 Task: Look for space in Mavelikara, India from 10th July, 2023 to 15th July, 2023 for 7 adults in price range Rs.10000 to Rs.15000. Place can be entire place or shared room with 4 bedrooms having 7 beds and 4 bathrooms. Property type can be house, flat, guest house. Amenities needed are: wifi, TV, free parkinig on premises, gym, breakfast. Booking option can be shelf check-in. Required host language is English.
Action: Mouse moved to (513, 105)
Screenshot: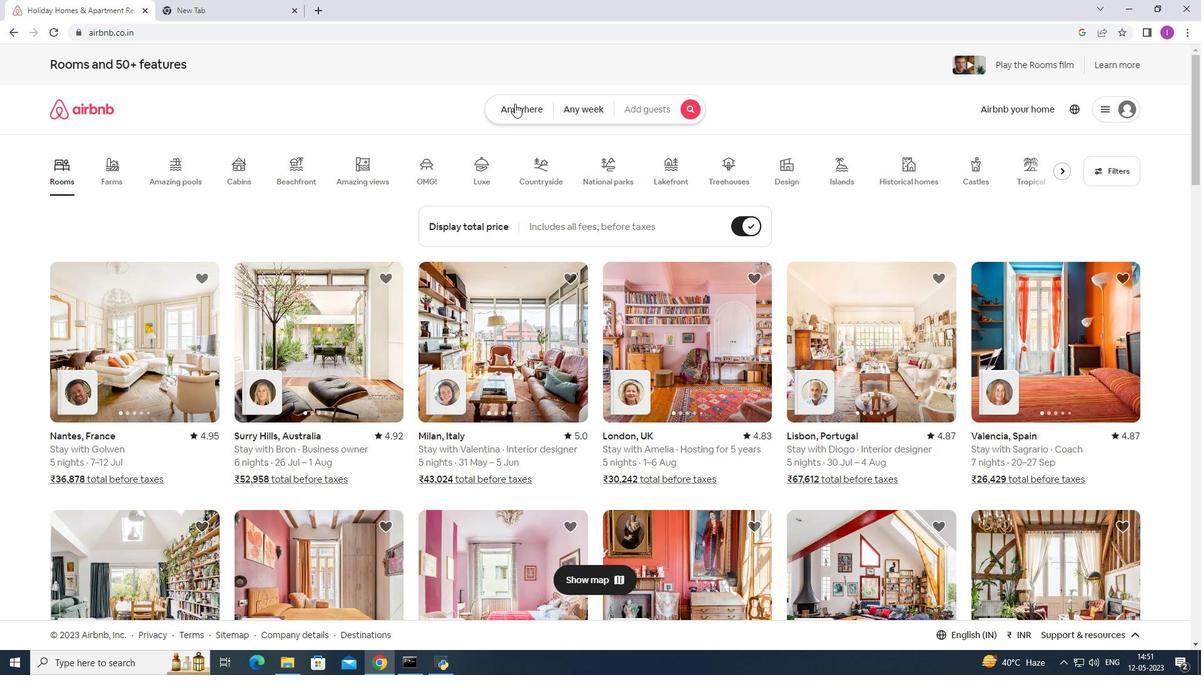 
Action: Mouse pressed left at (513, 105)
Screenshot: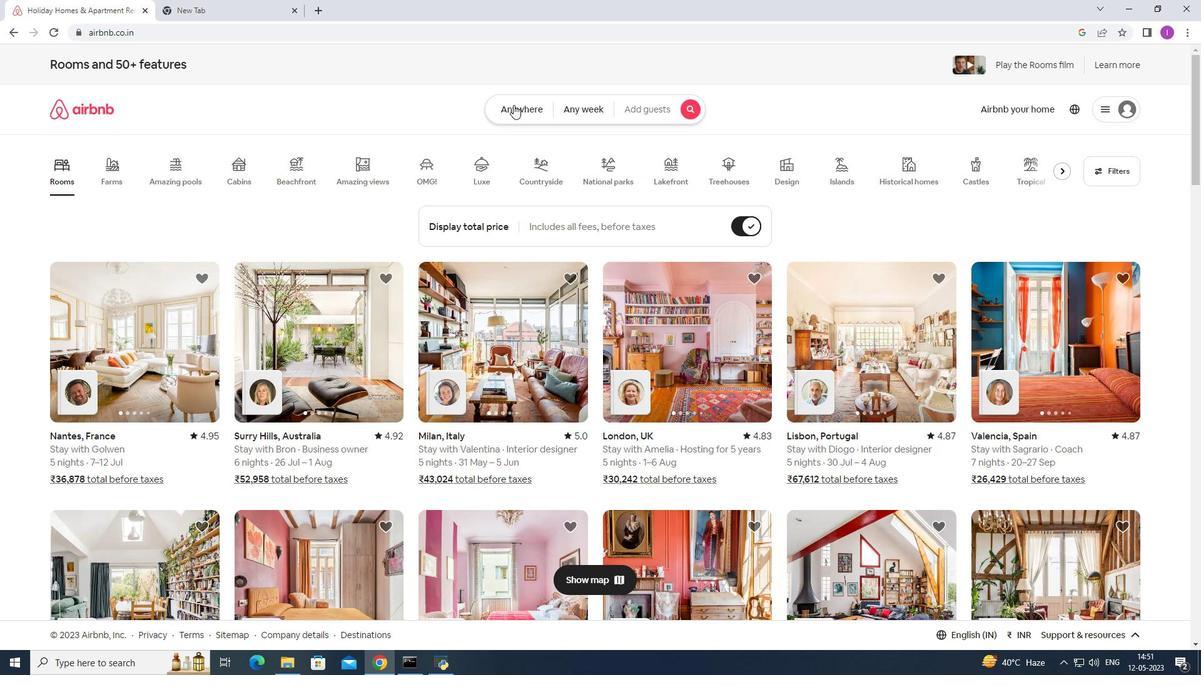 
Action: Mouse moved to (407, 166)
Screenshot: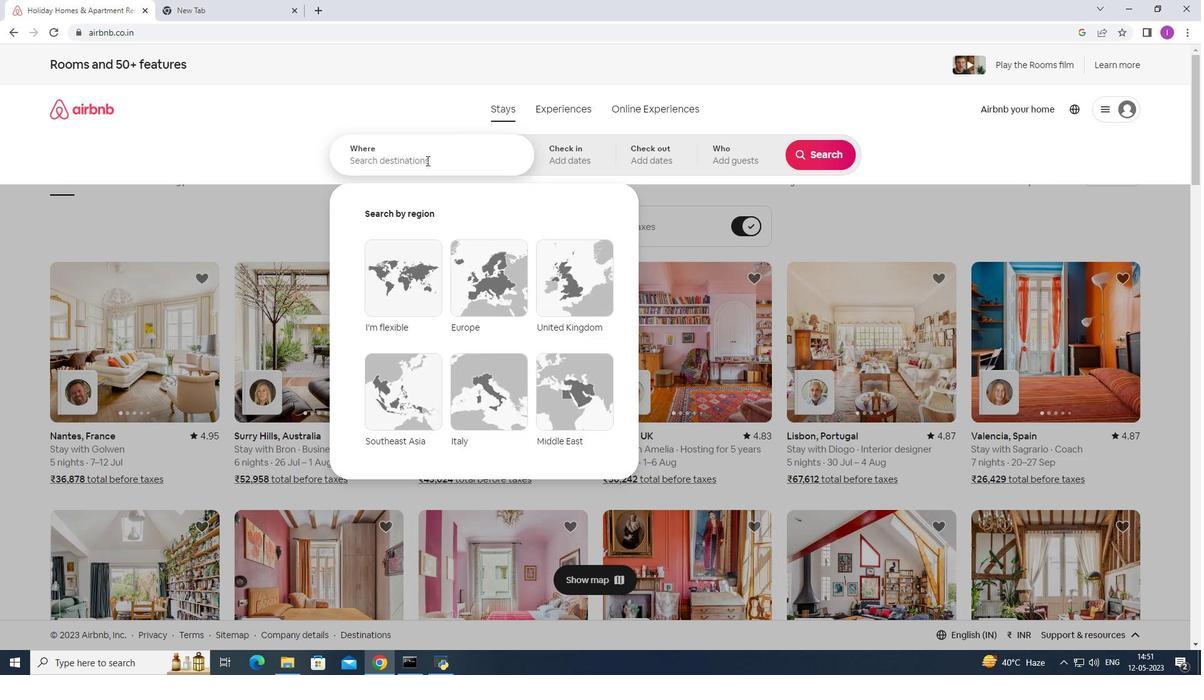 
Action: Mouse pressed left at (407, 166)
Screenshot: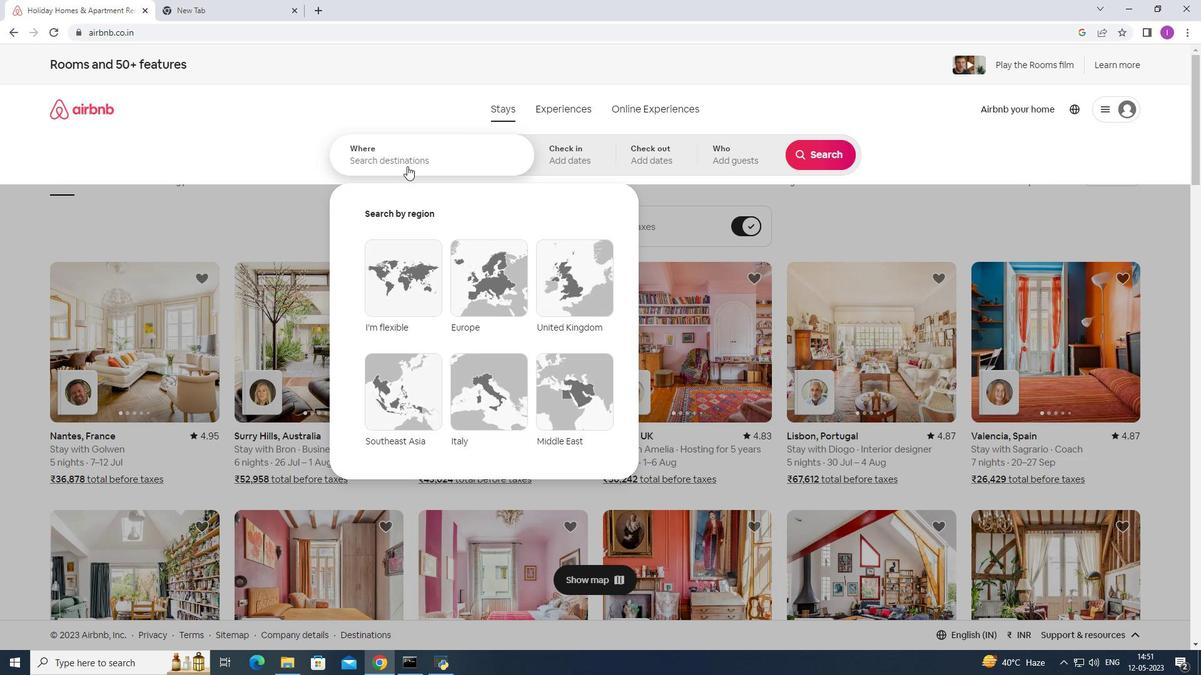 
Action: Mouse moved to (401, 183)
Screenshot: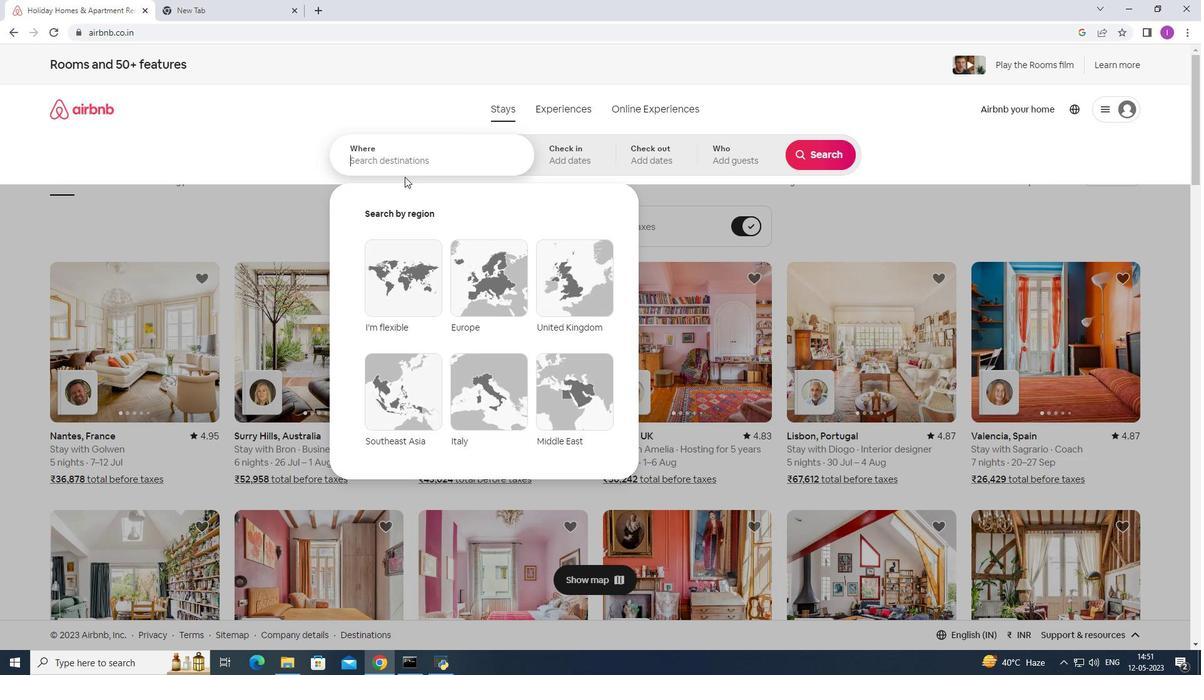
Action: Key pressed <Key.shift>Mavelikara,<Key.shift>India
Screenshot: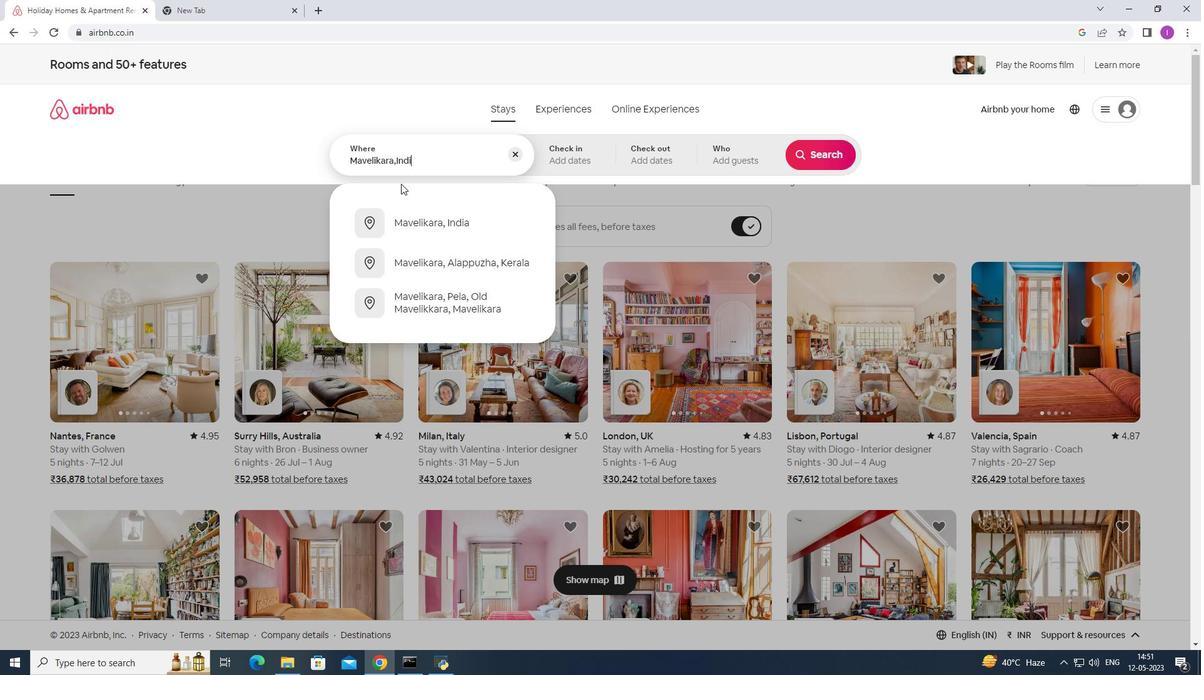
Action: Mouse moved to (578, 156)
Screenshot: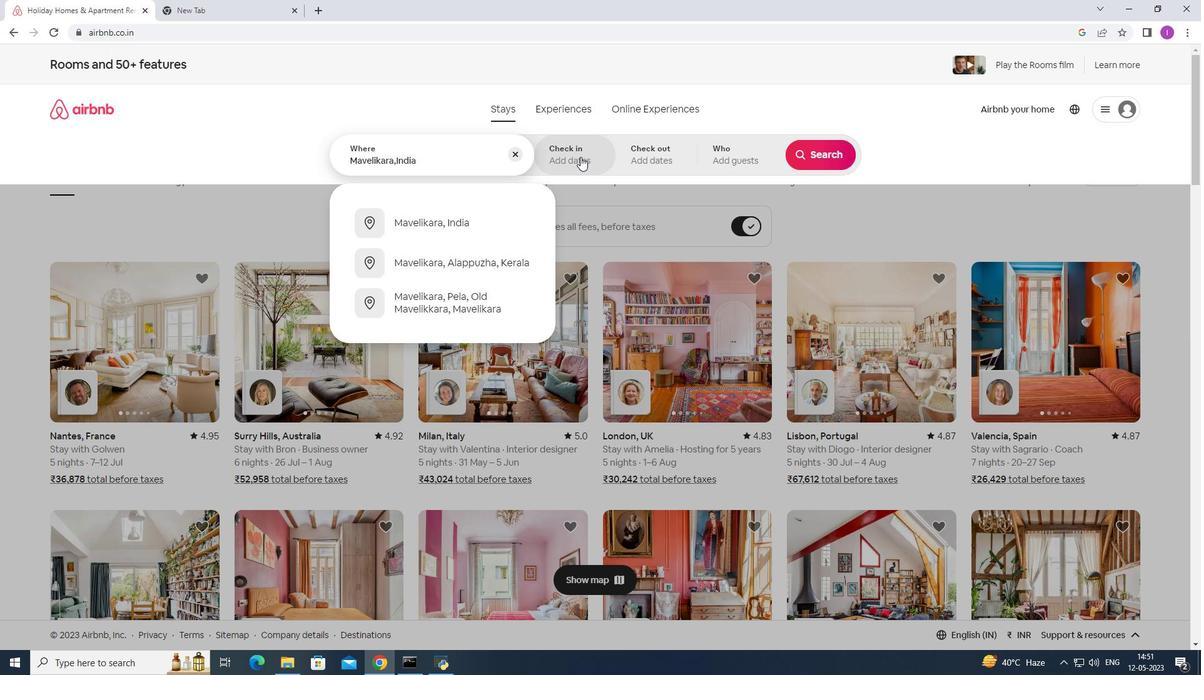 
Action: Mouse pressed left at (578, 156)
Screenshot: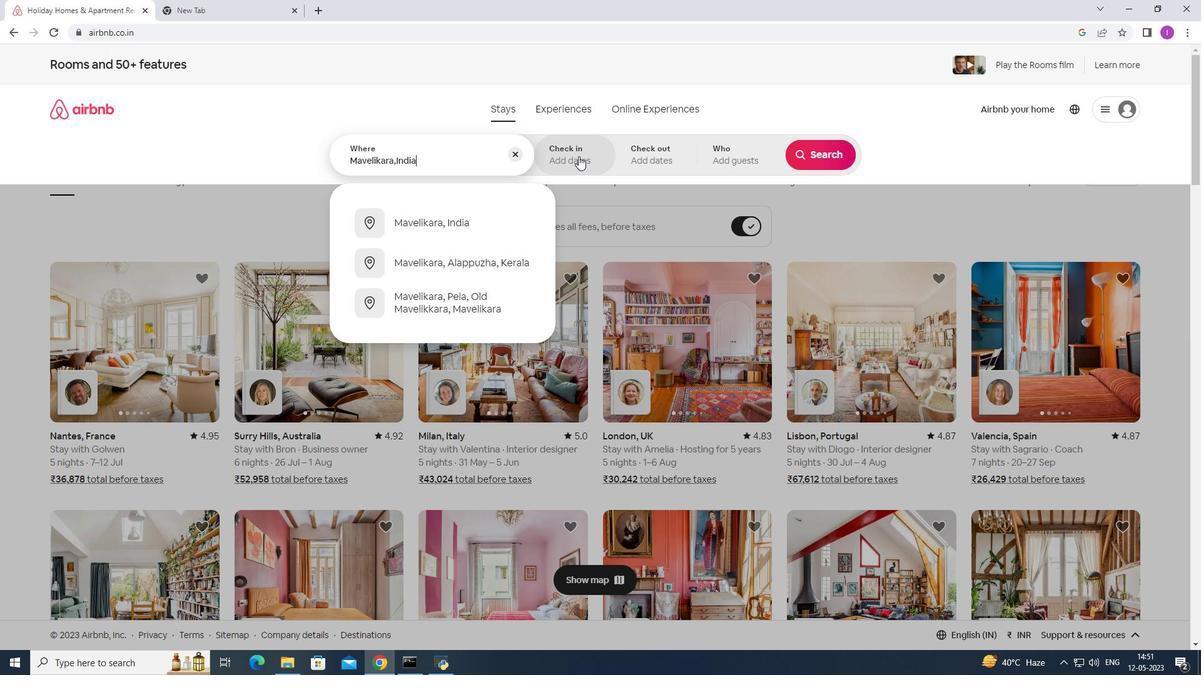 
Action: Mouse moved to (817, 257)
Screenshot: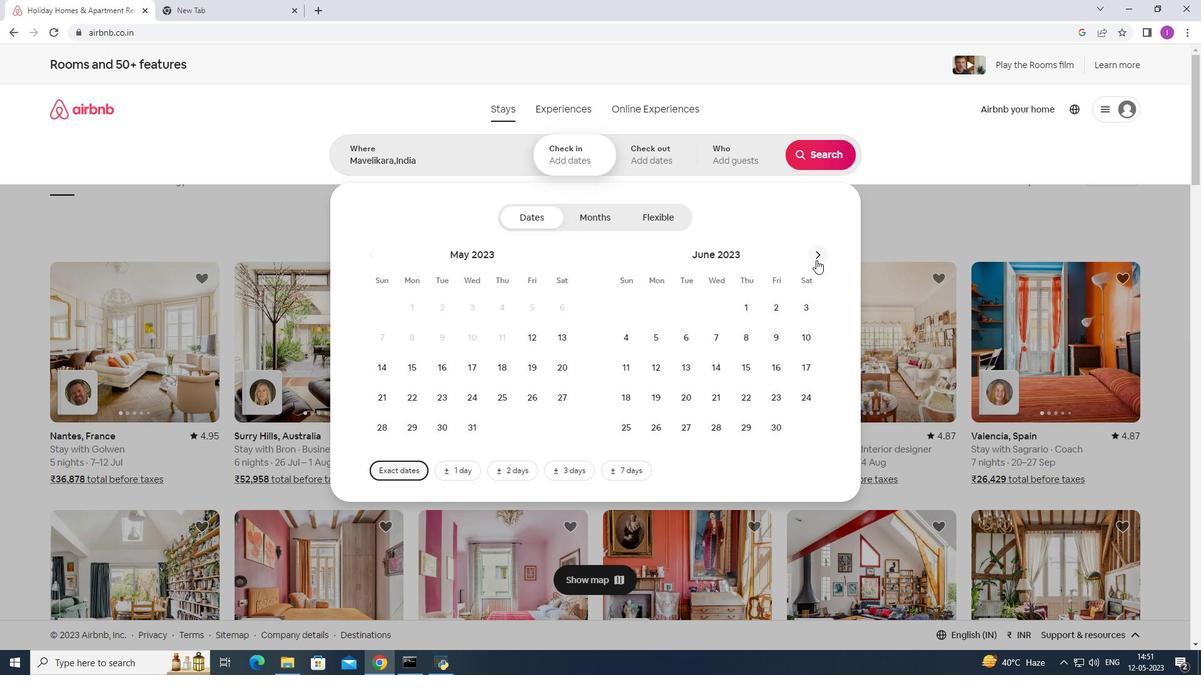 
Action: Mouse pressed left at (817, 257)
Screenshot: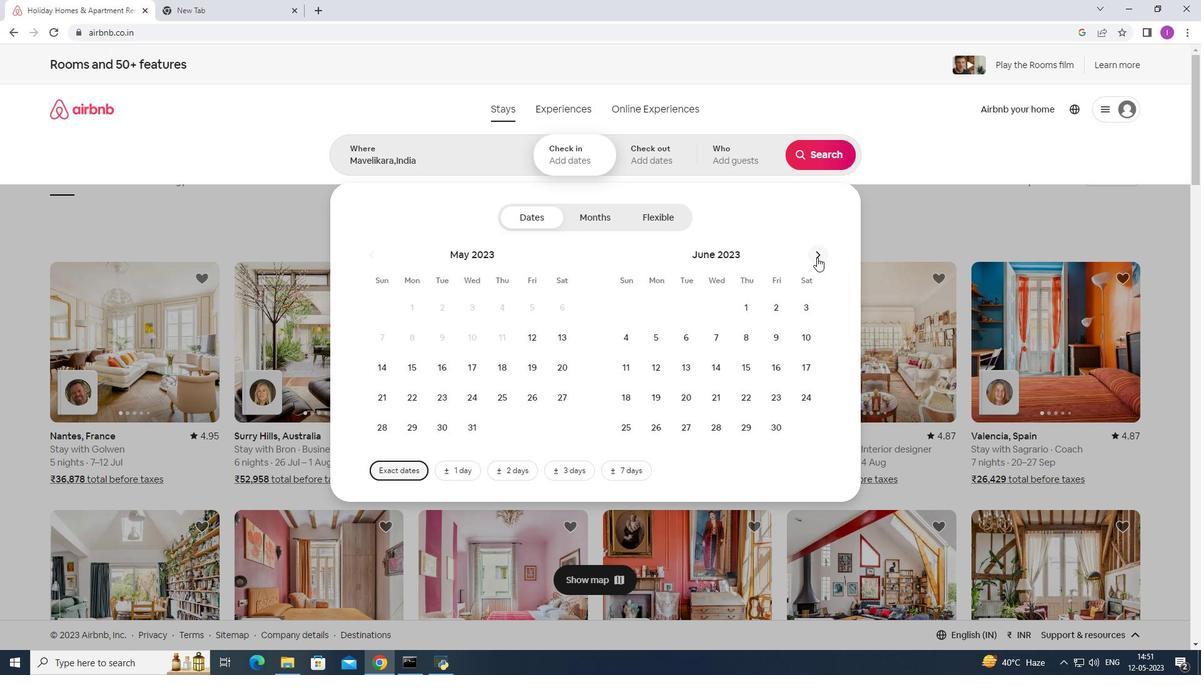 
Action: Mouse moved to (663, 361)
Screenshot: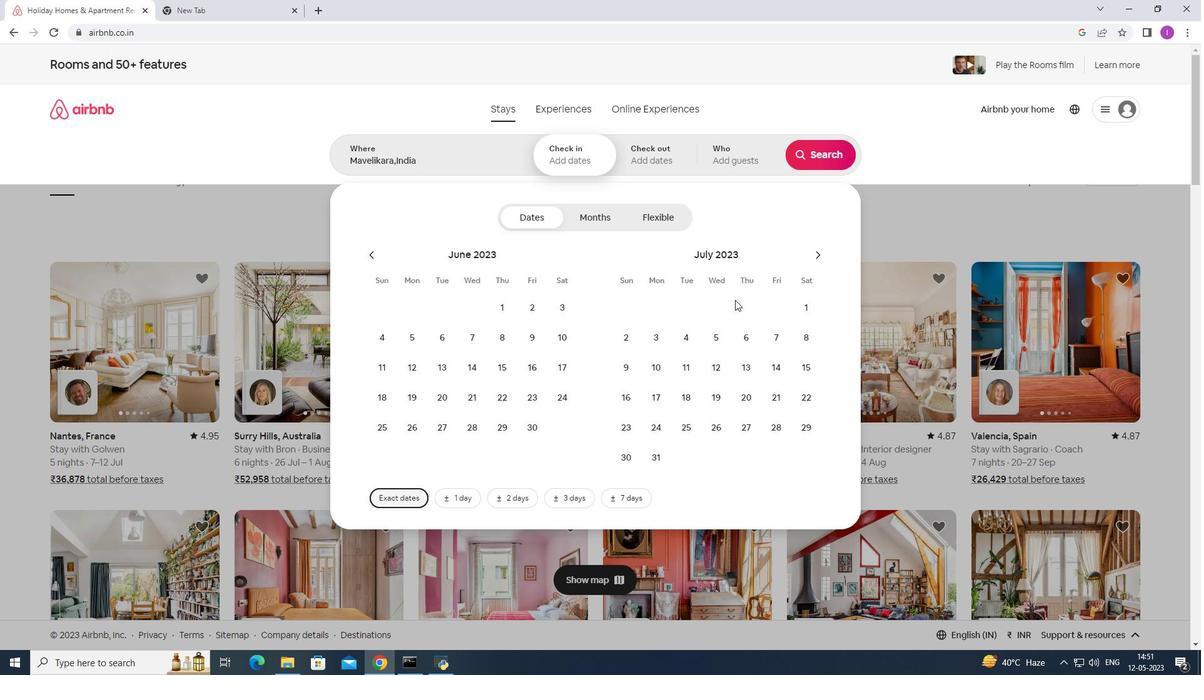 
Action: Mouse pressed left at (663, 361)
Screenshot: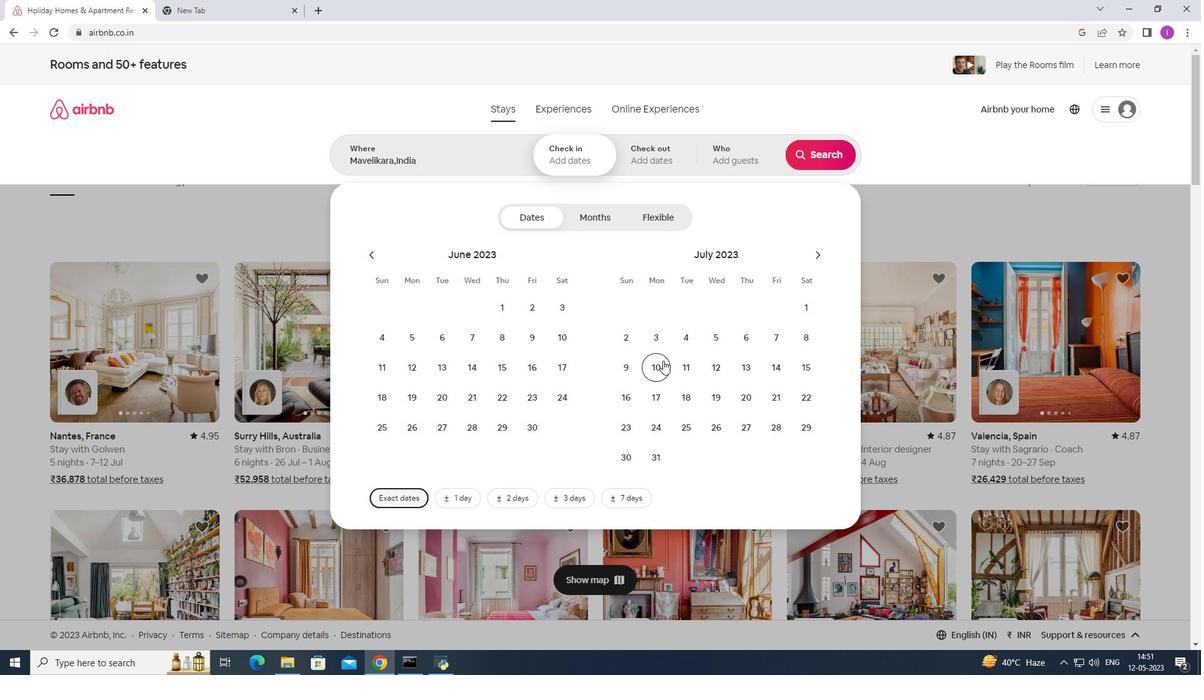 
Action: Mouse moved to (800, 365)
Screenshot: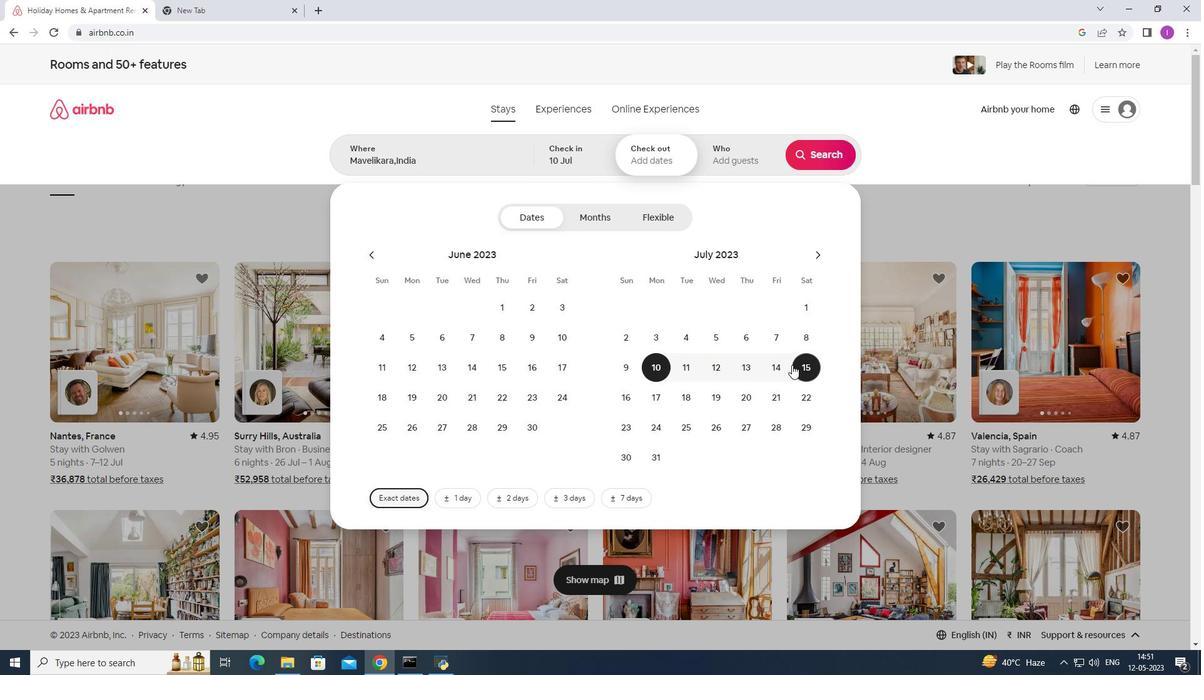 
Action: Mouse pressed left at (800, 365)
Screenshot: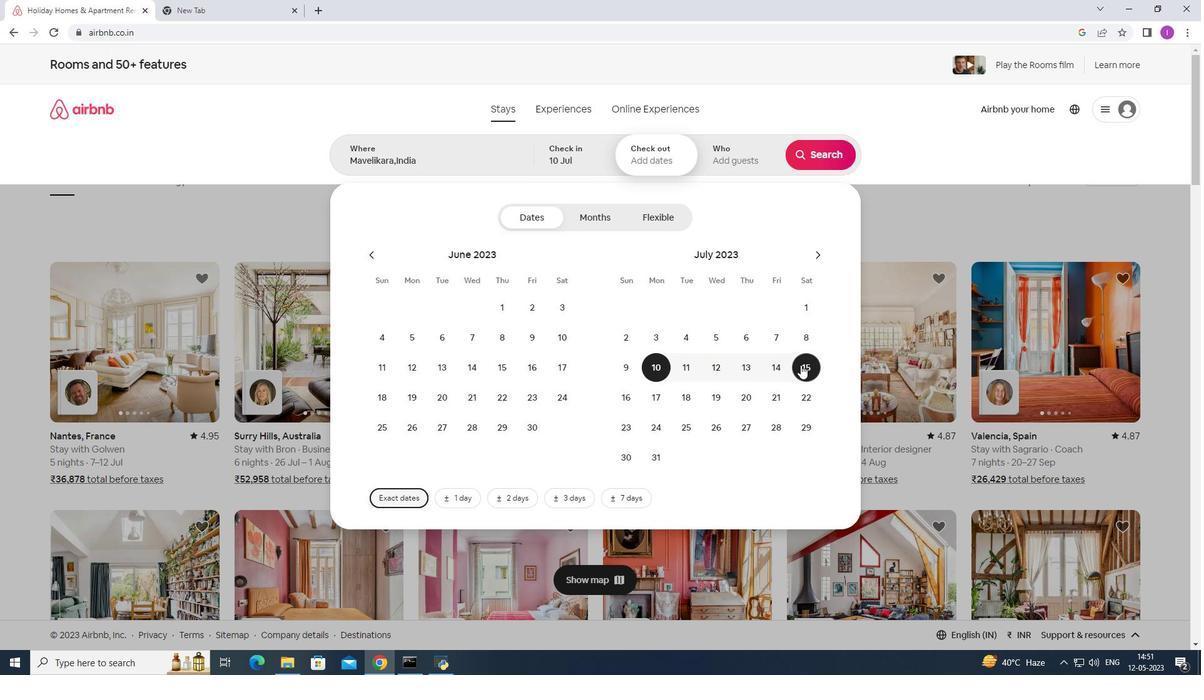 
Action: Mouse moved to (733, 159)
Screenshot: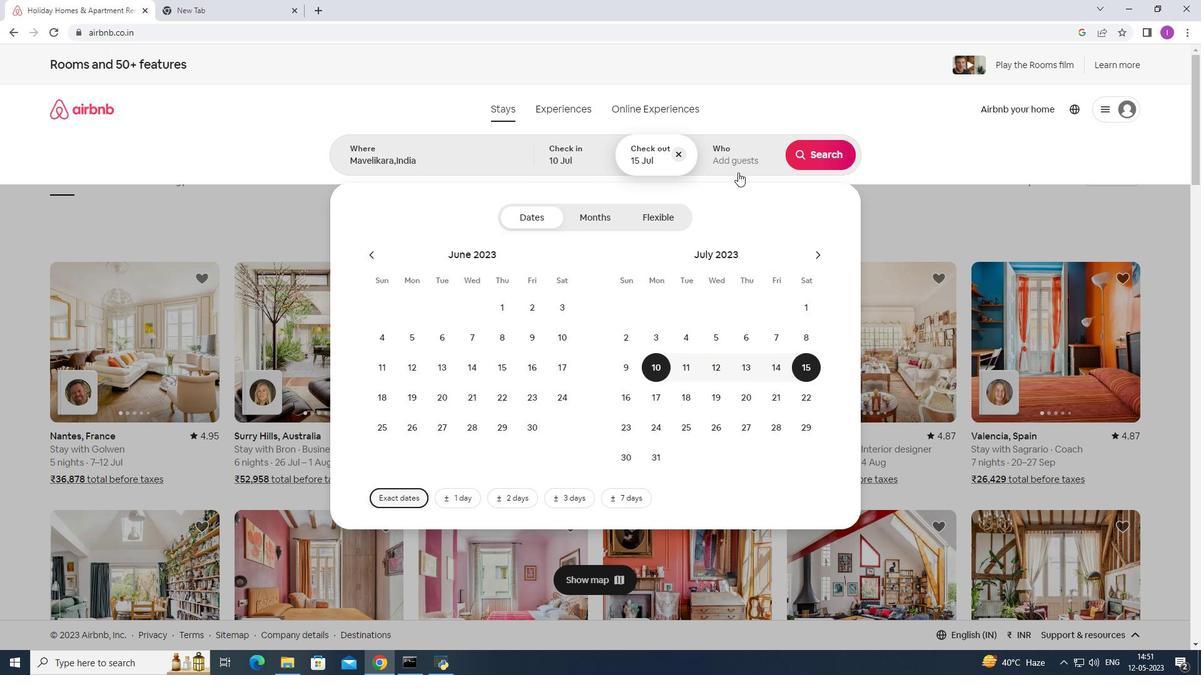 
Action: Mouse pressed left at (733, 159)
Screenshot: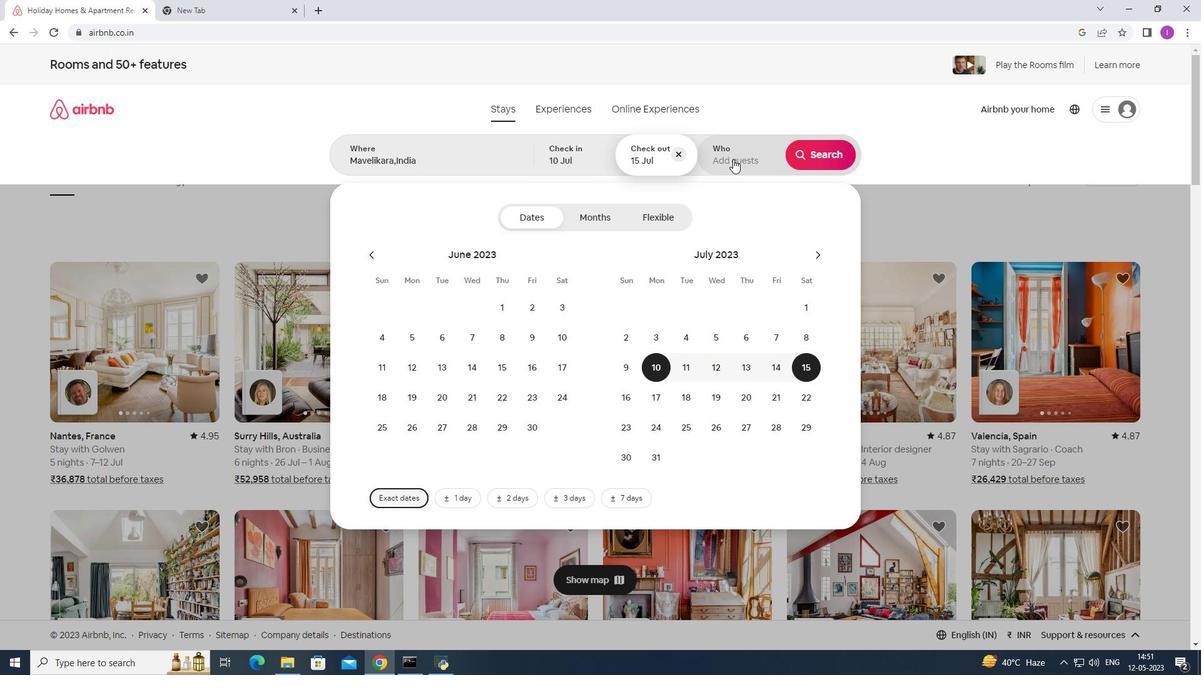 
Action: Mouse moved to (825, 218)
Screenshot: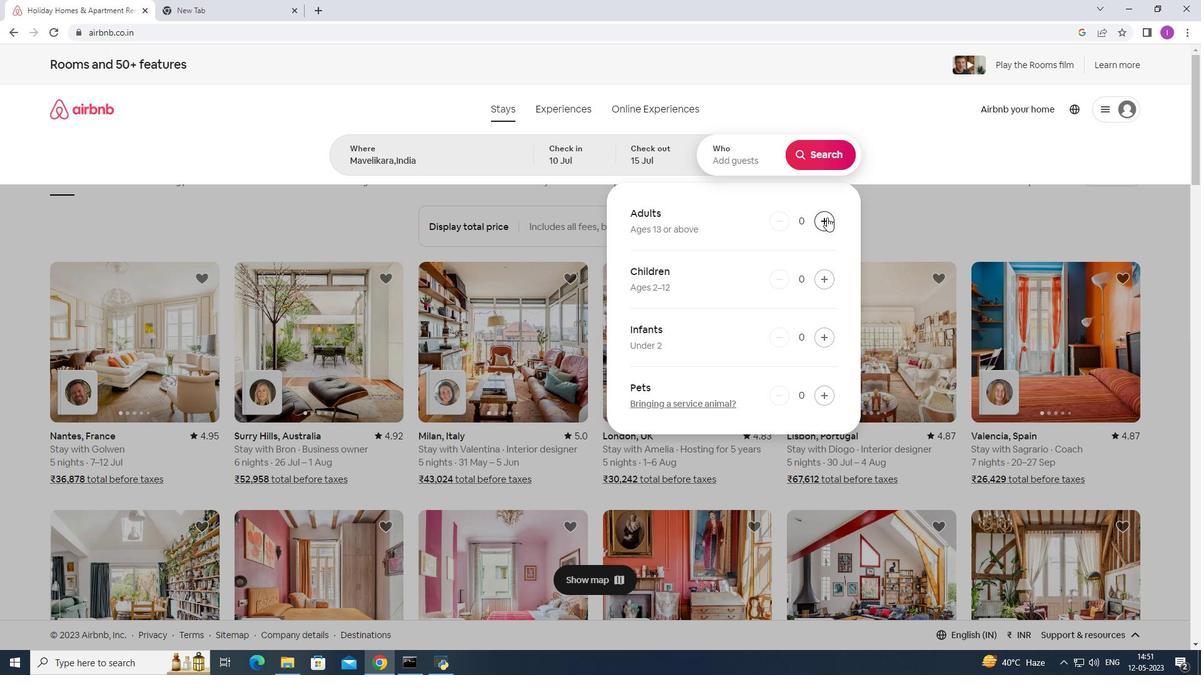 
Action: Mouse pressed left at (825, 218)
Screenshot: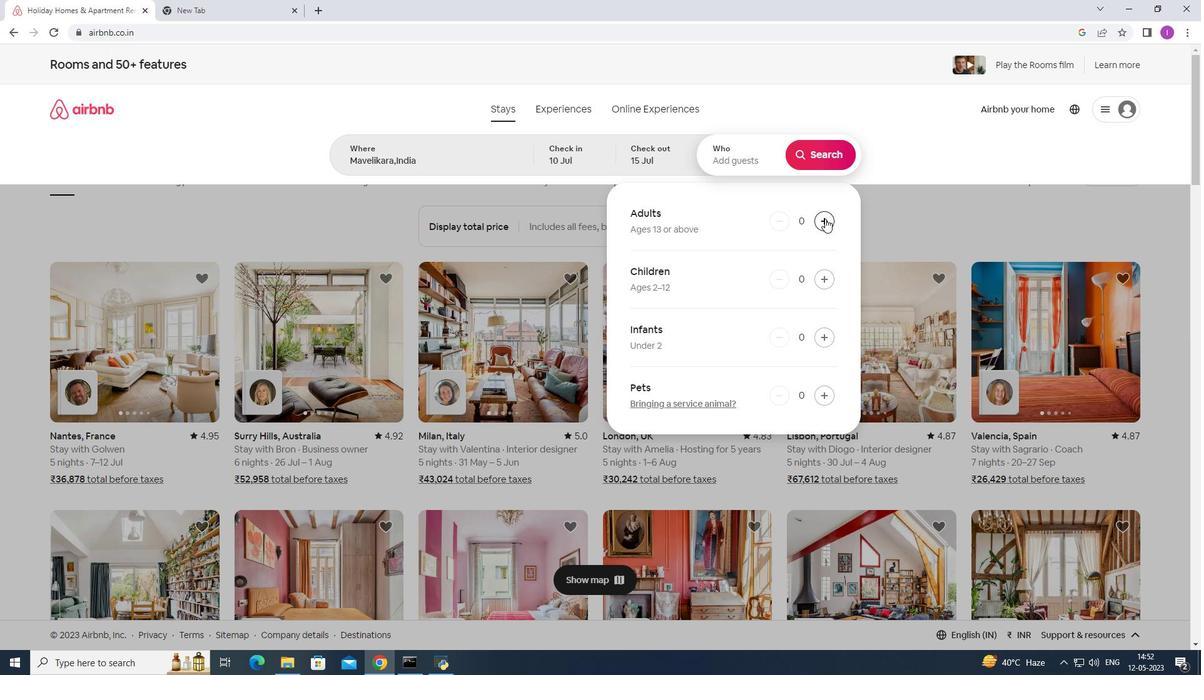 
Action: Mouse pressed left at (825, 218)
Screenshot: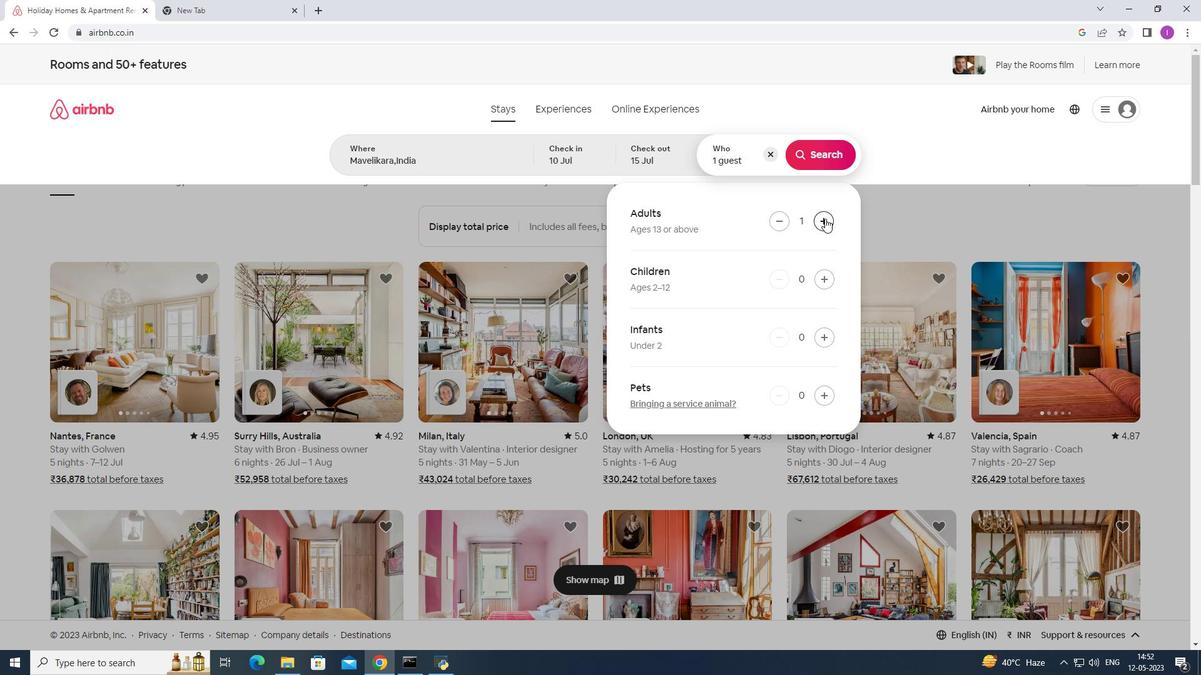 
Action: Mouse pressed left at (825, 218)
Screenshot: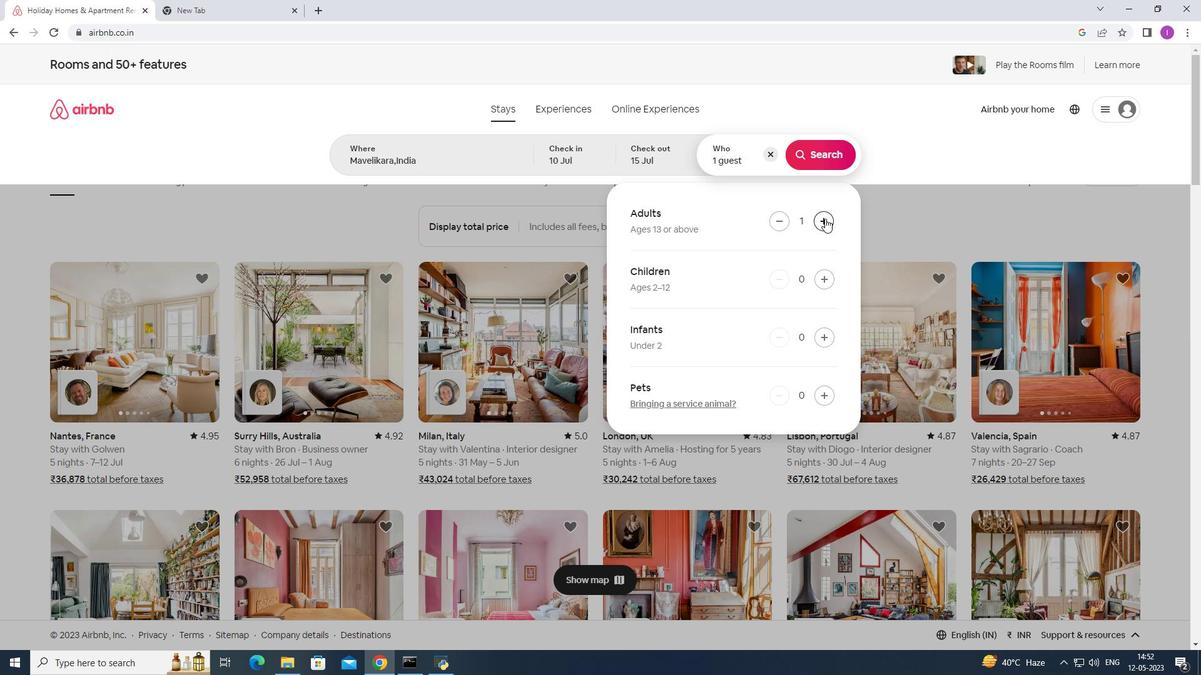 
Action: Mouse pressed left at (825, 218)
Screenshot: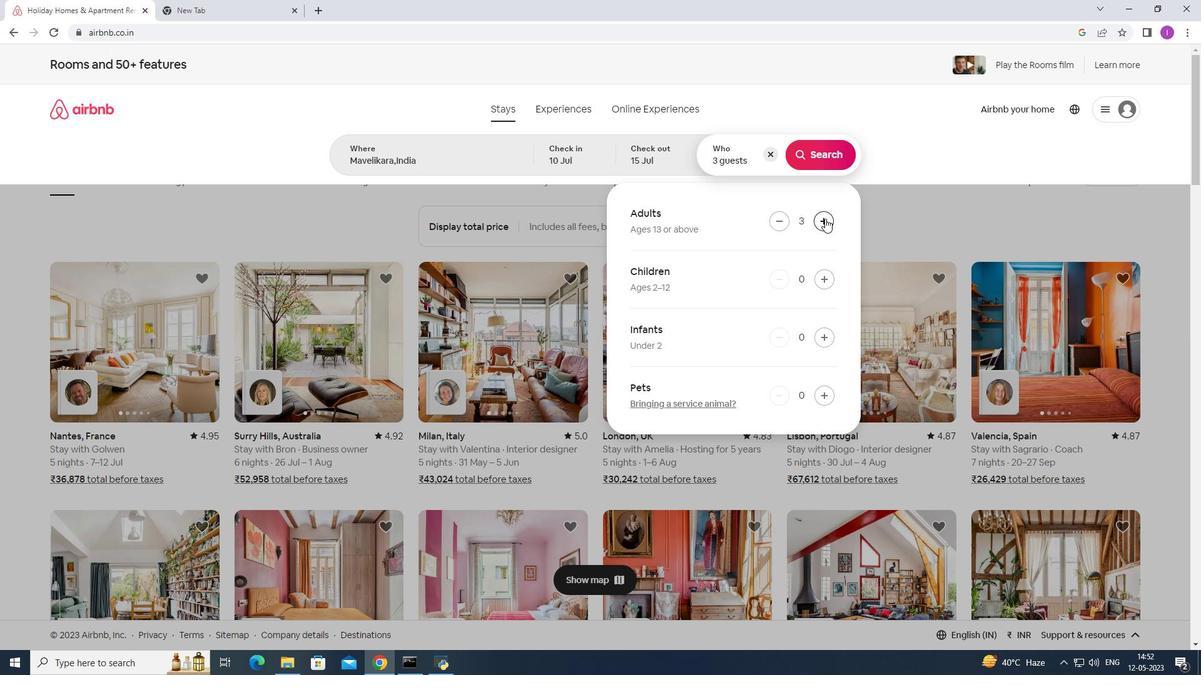 
Action: Mouse pressed left at (825, 218)
Screenshot: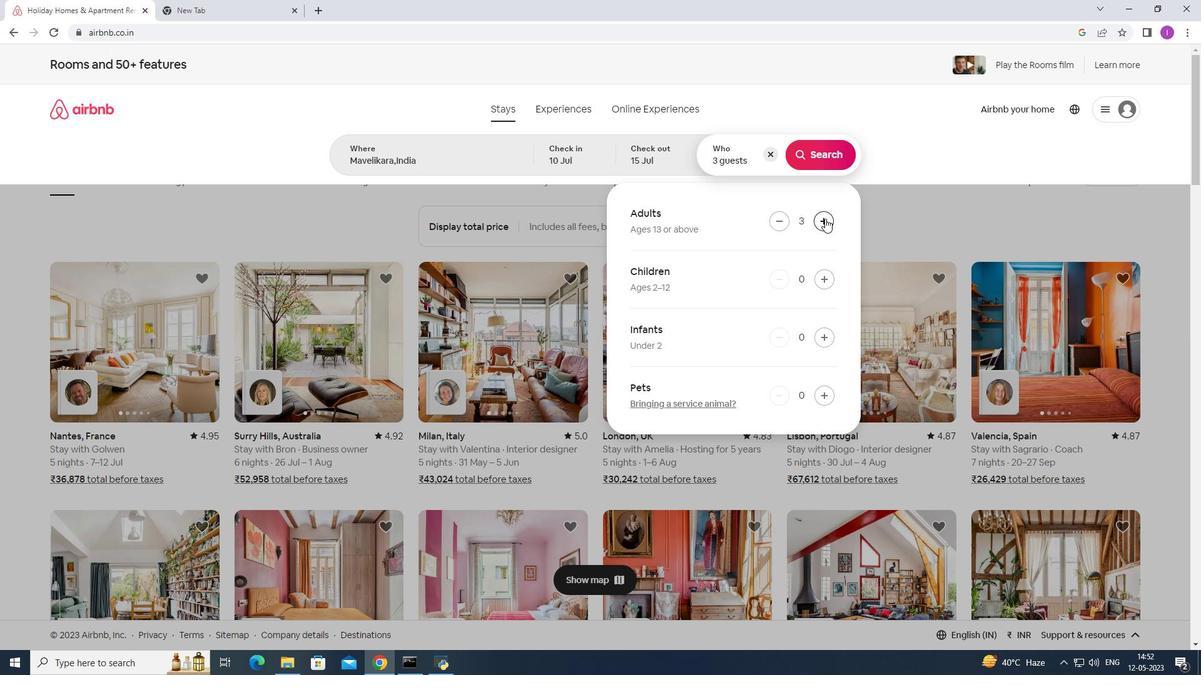 
Action: Mouse pressed left at (825, 218)
Screenshot: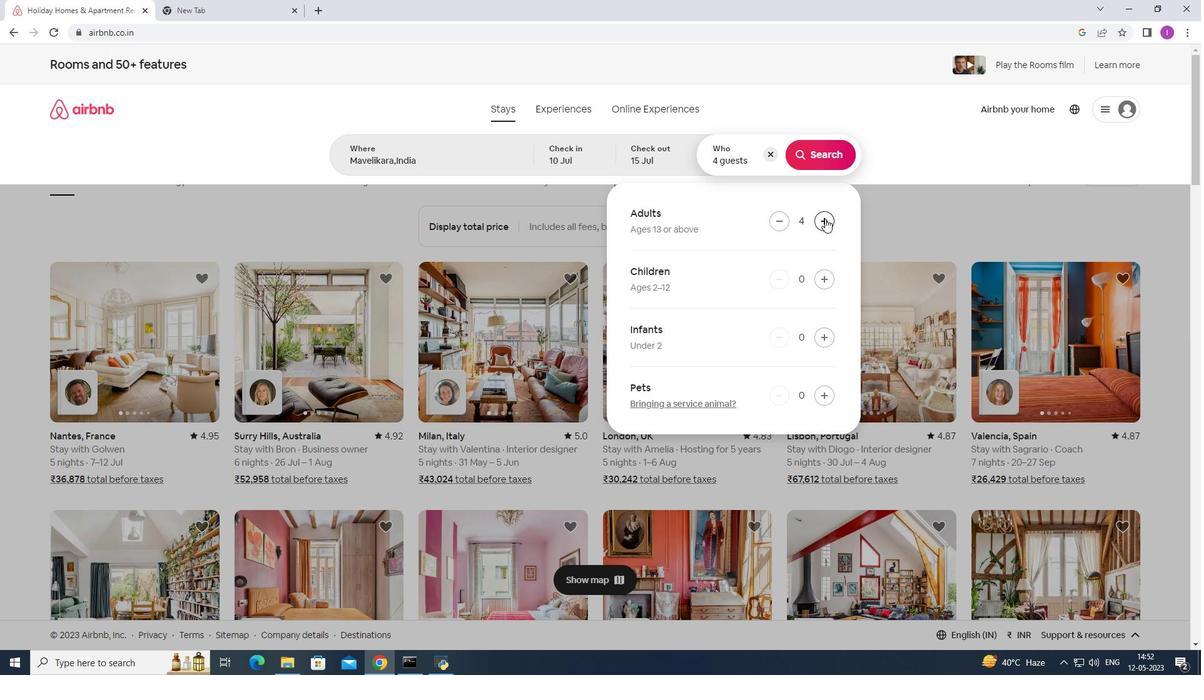 
Action: Mouse pressed left at (825, 218)
Screenshot: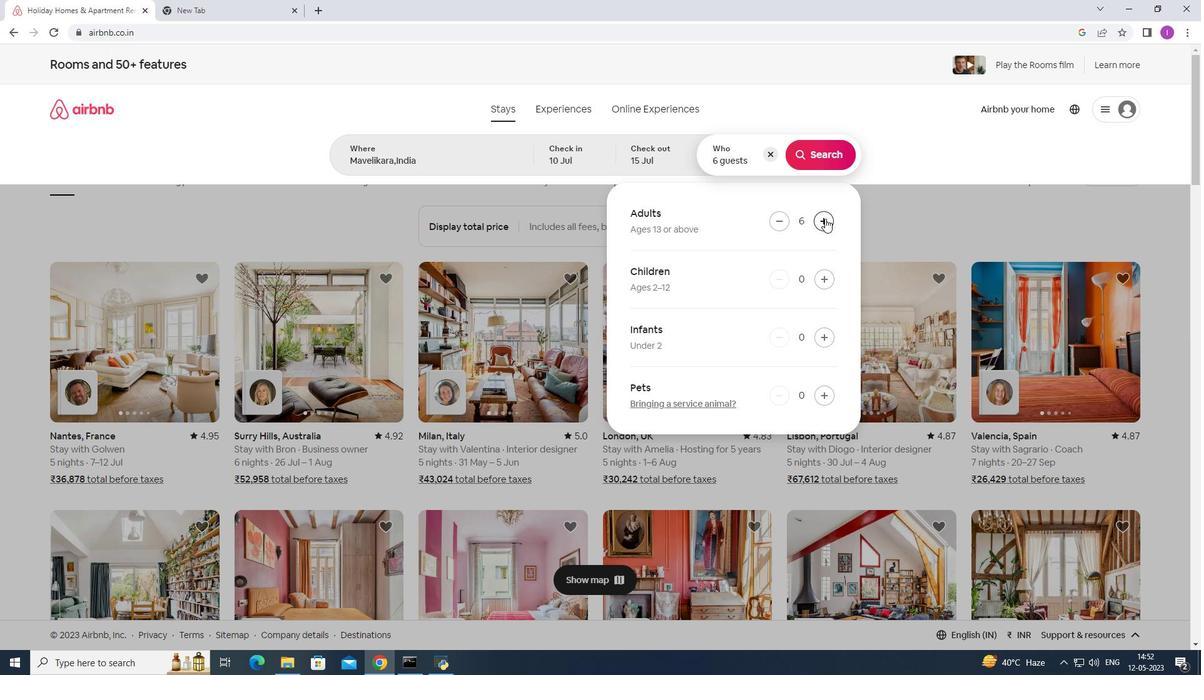 
Action: Mouse moved to (798, 160)
Screenshot: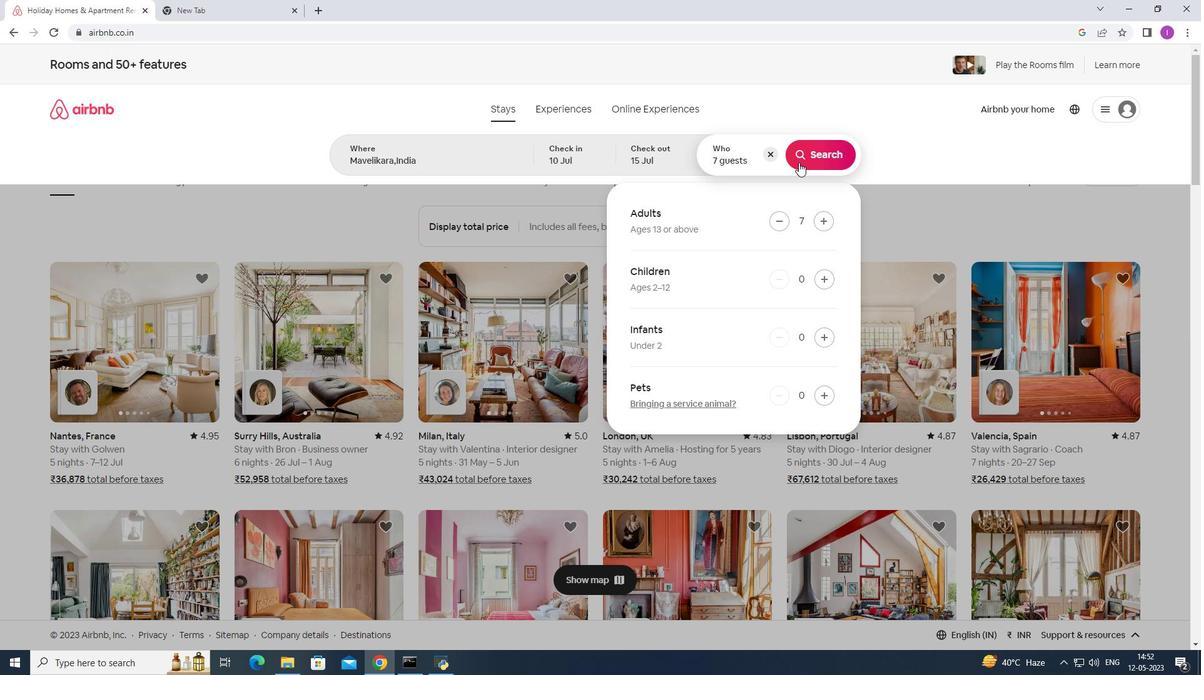 
Action: Mouse pressed left at (798, 160)
Screenshot: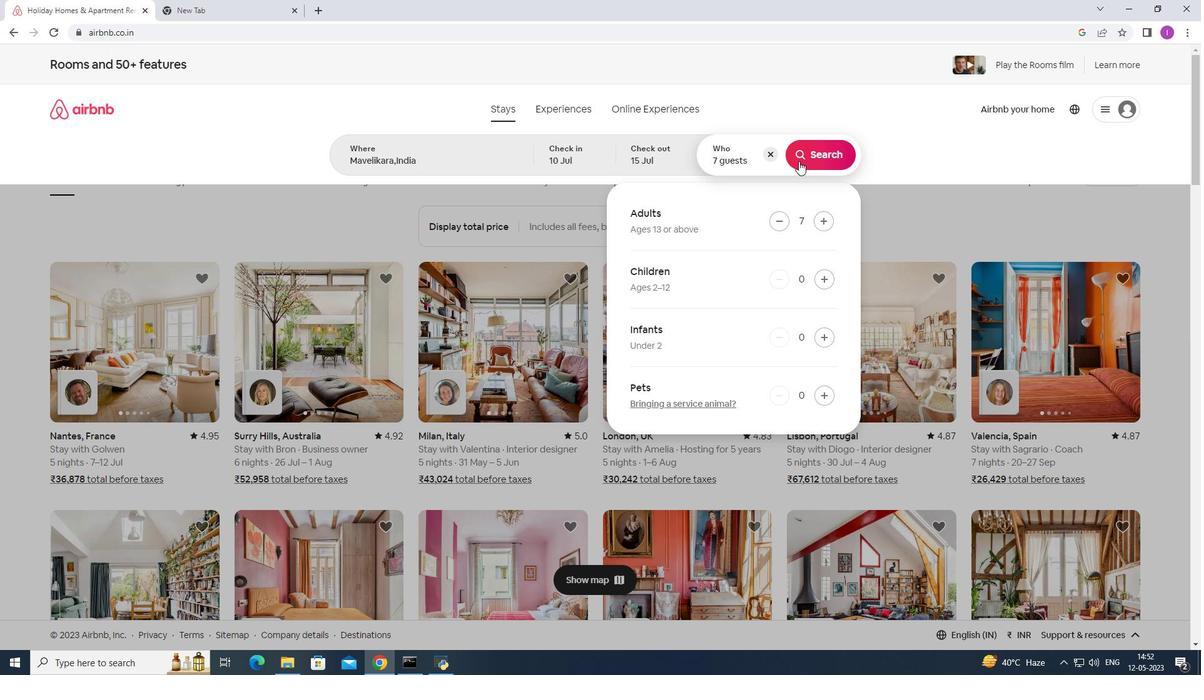 
Action: Mouse moved to (1161, 113)
Screenshot: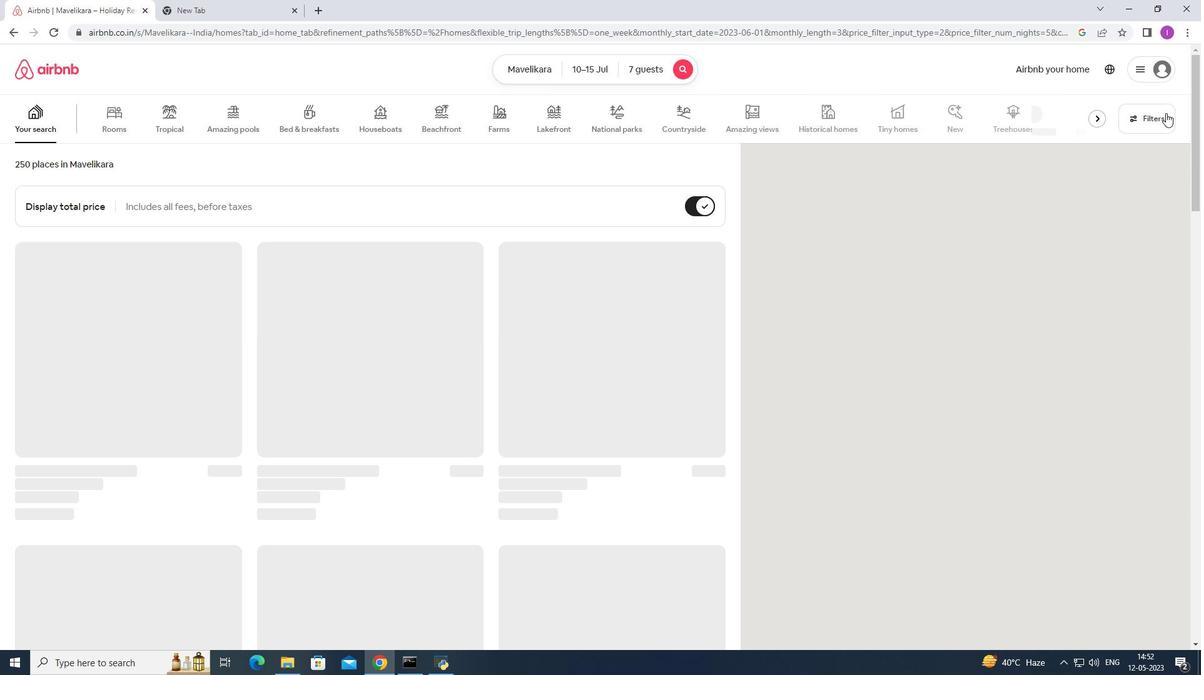 
Action: Mouse pressed left at (1161, 113)
Screenshot: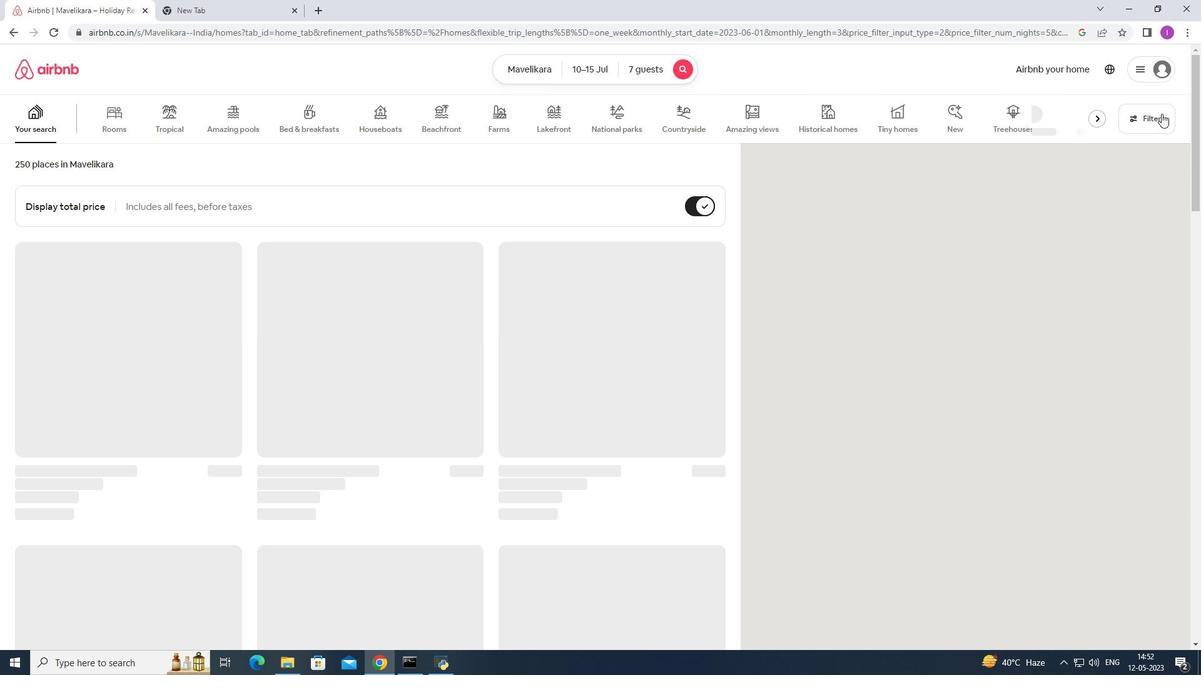 
Action: Mouse moved to (684, 427)
Screenshot: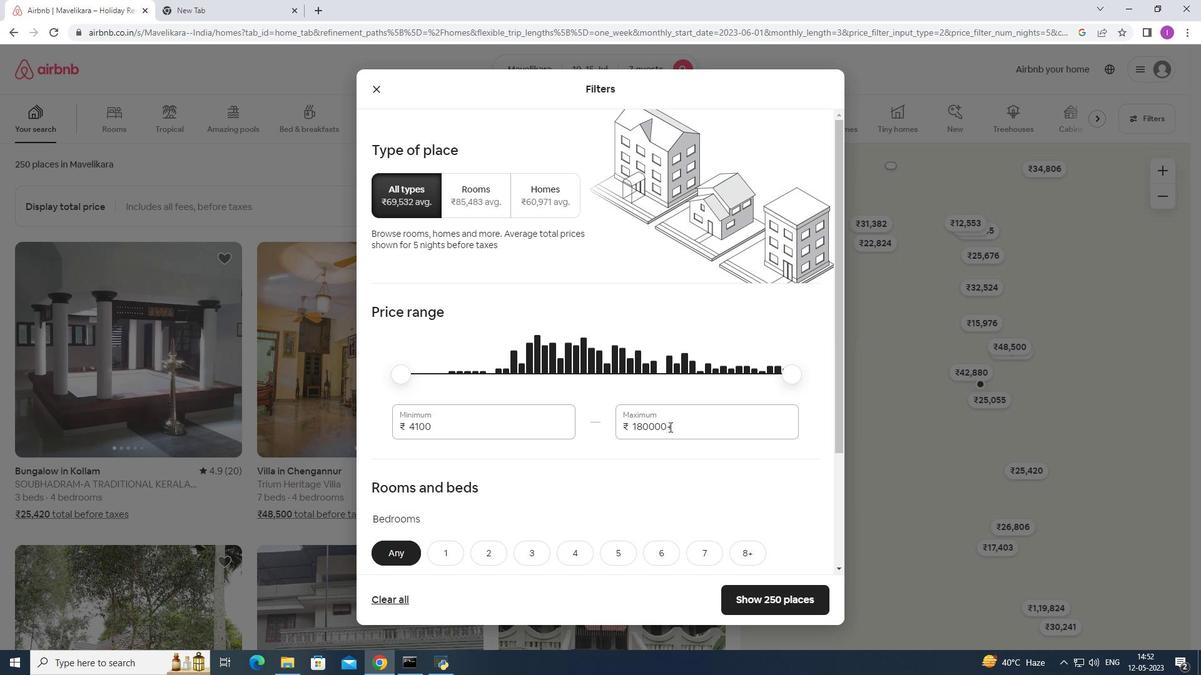 
Action: Mouse pressed left at (684, 427)
Screenshot: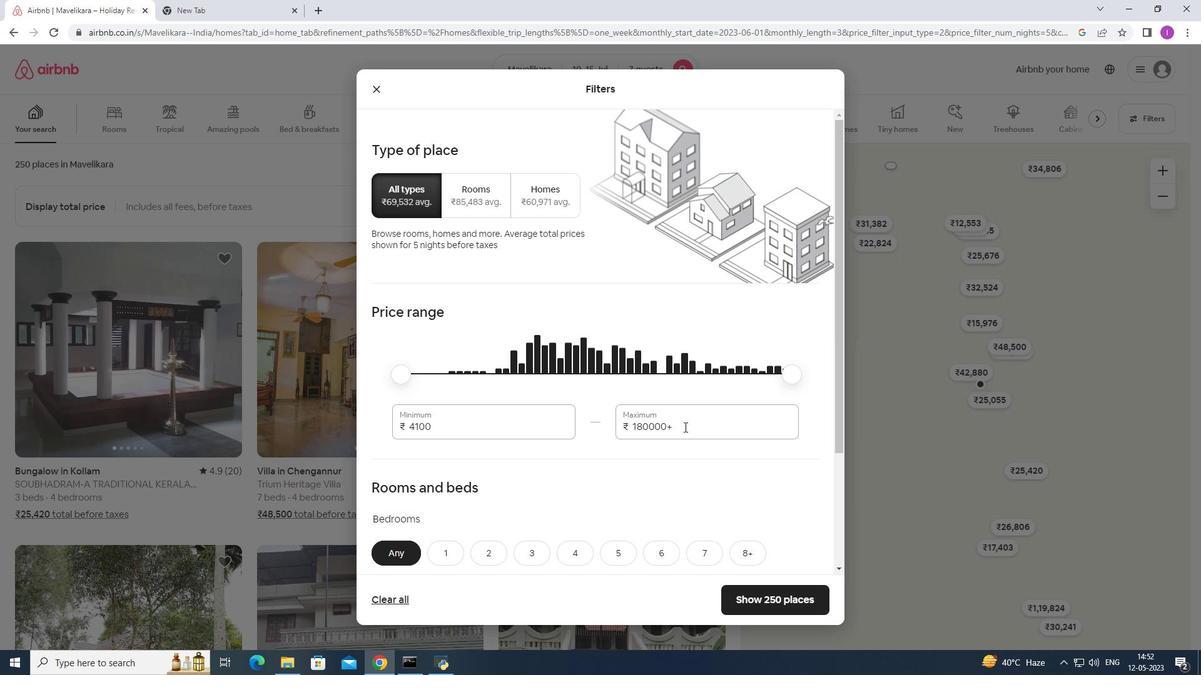 
Action: Mouse moved to (632, 413)
Screenshot: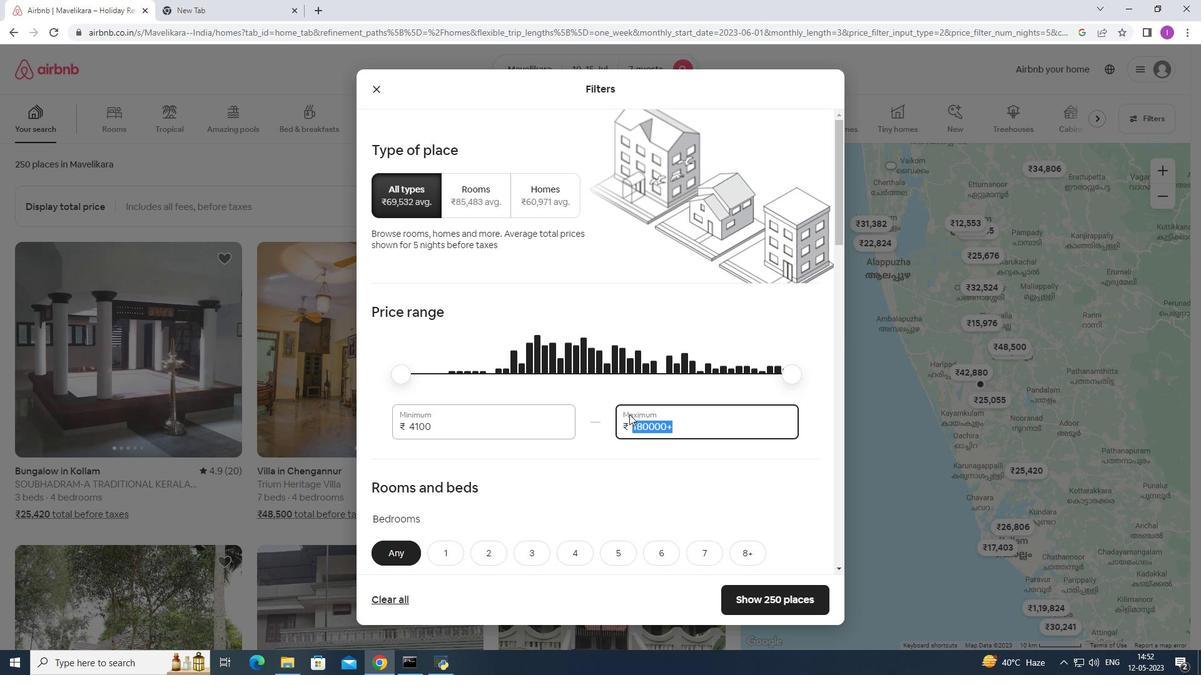 
Action: Key pressed 1
Screenshot: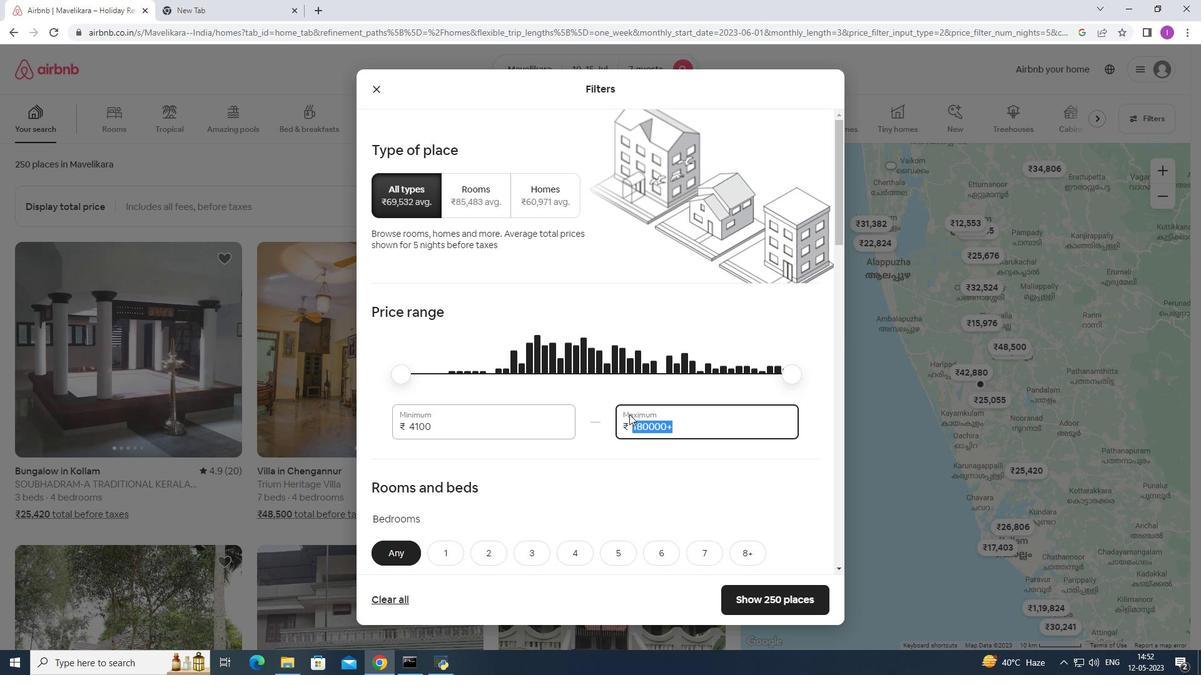 
Action: Mouse moved to (638, 411)
Screenshot: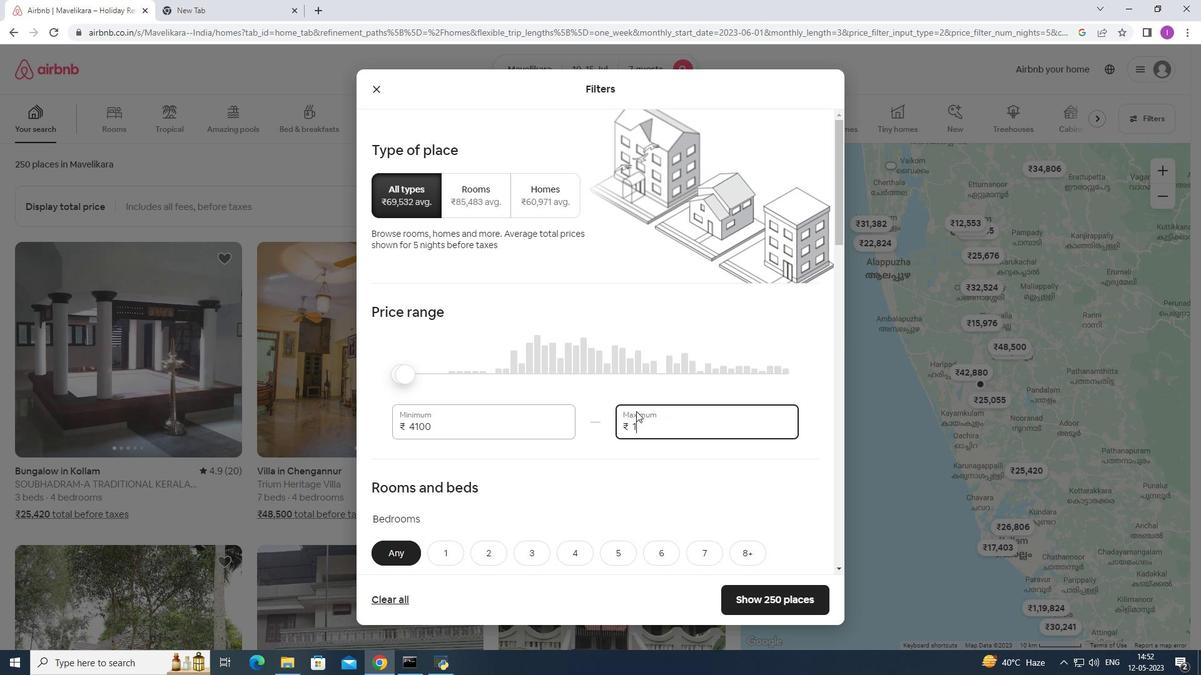 
Action: Key pressed 5
Screenshot: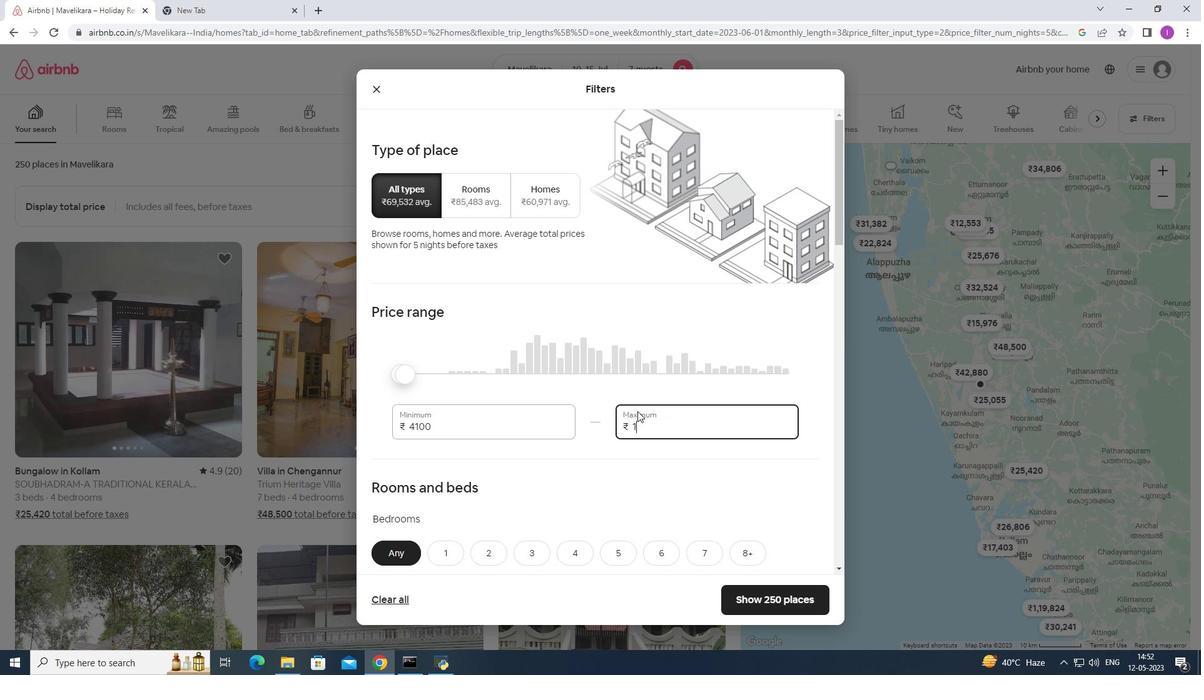 
Action: Mouse moved to (638, 411)
Screenshot: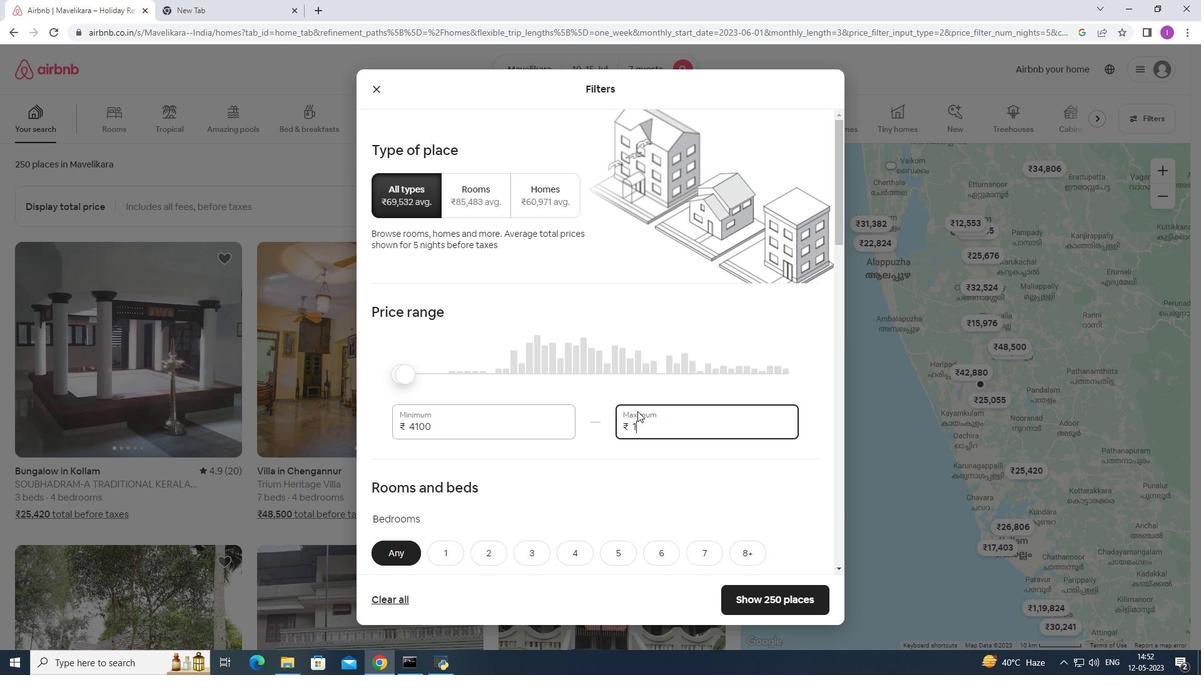
Action: Key pressed 000
Screenshot: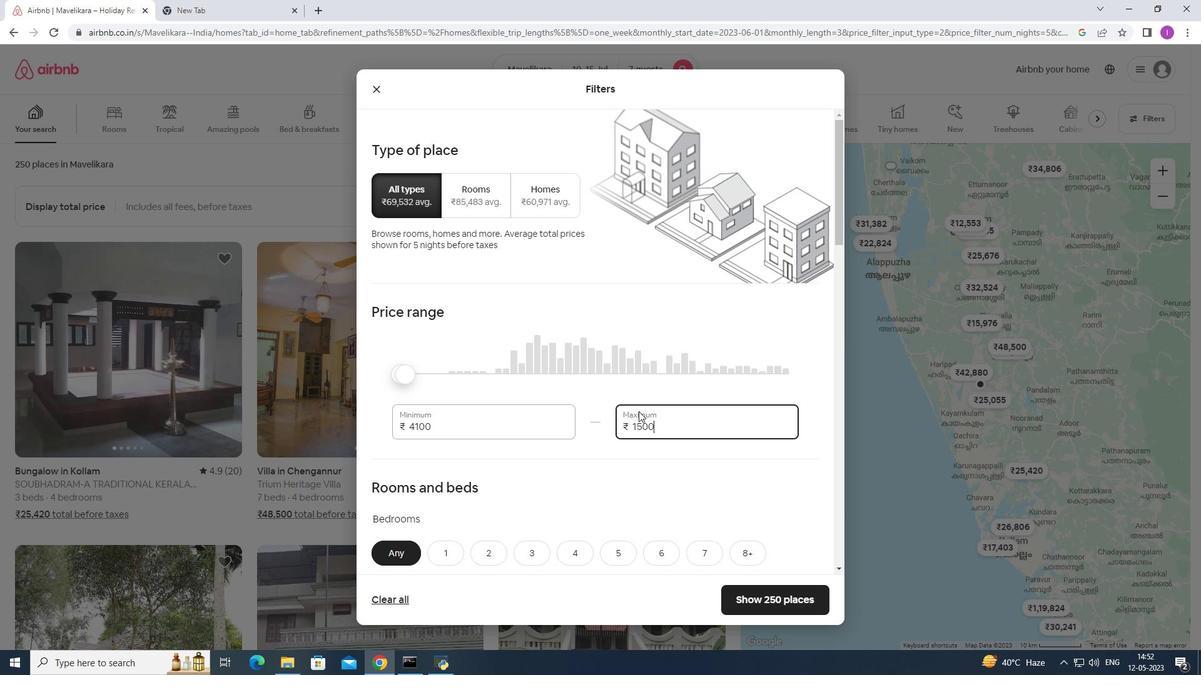 
Action: Mouse moved to (446, 425)
Screenshot: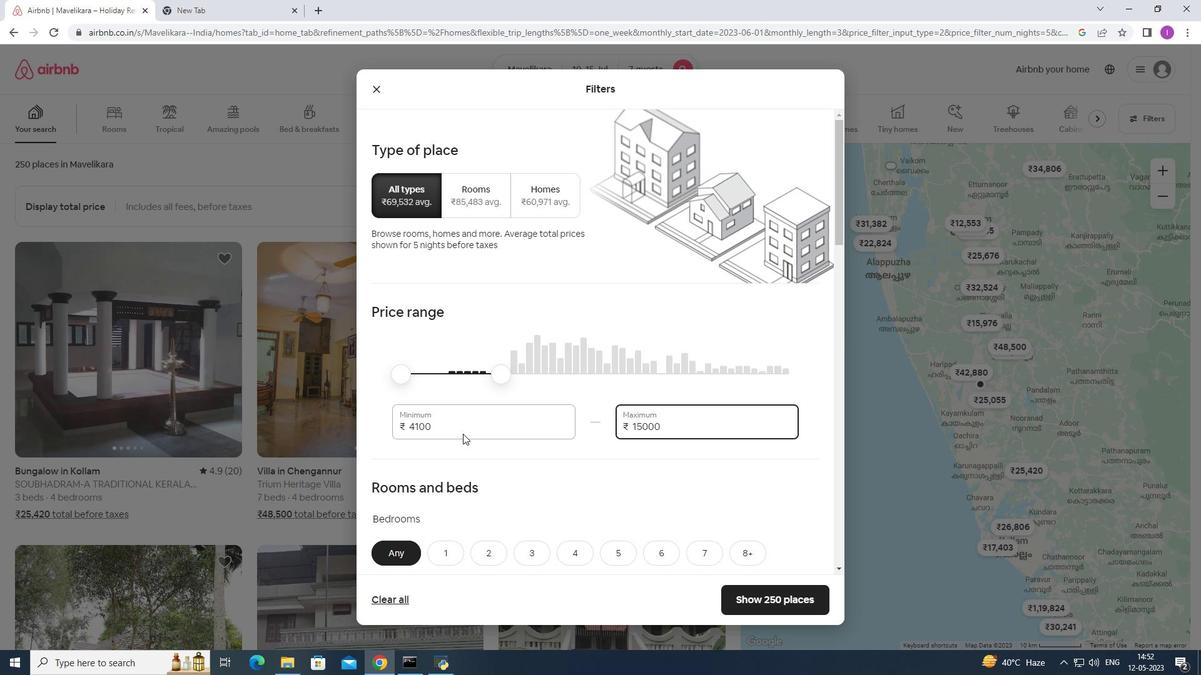 
Action: Mouse pressed left at (446, 425)
Screenshot: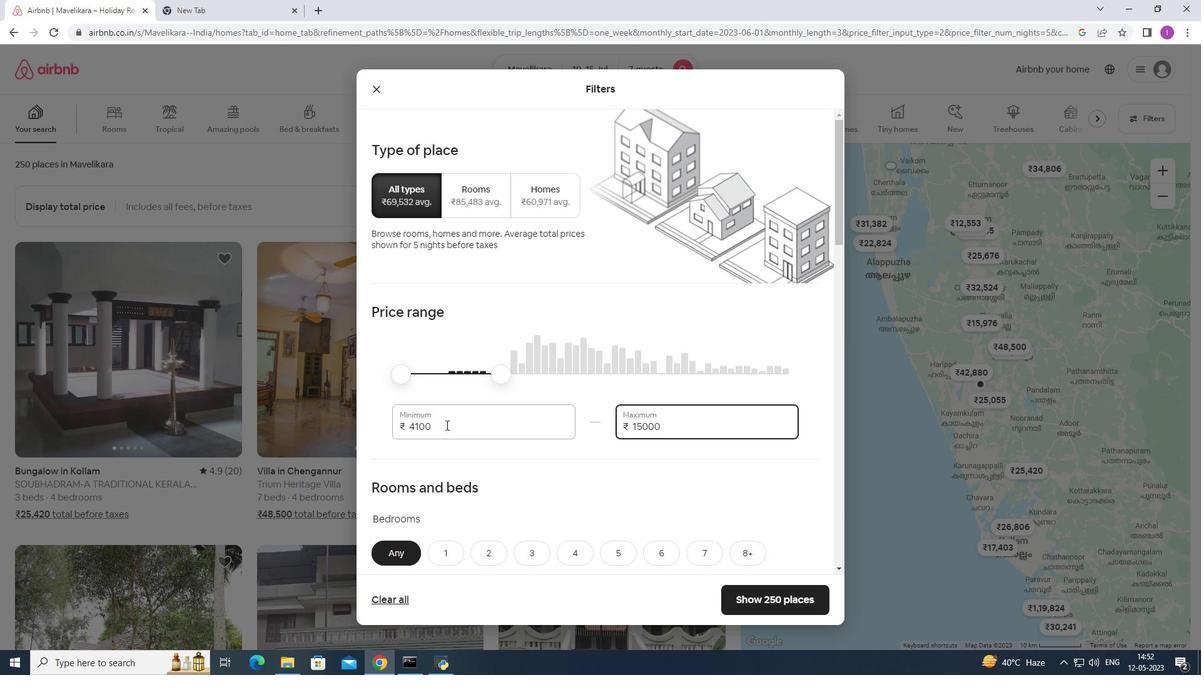 
Action: Mouse moved to (505, 448)
Screenshot: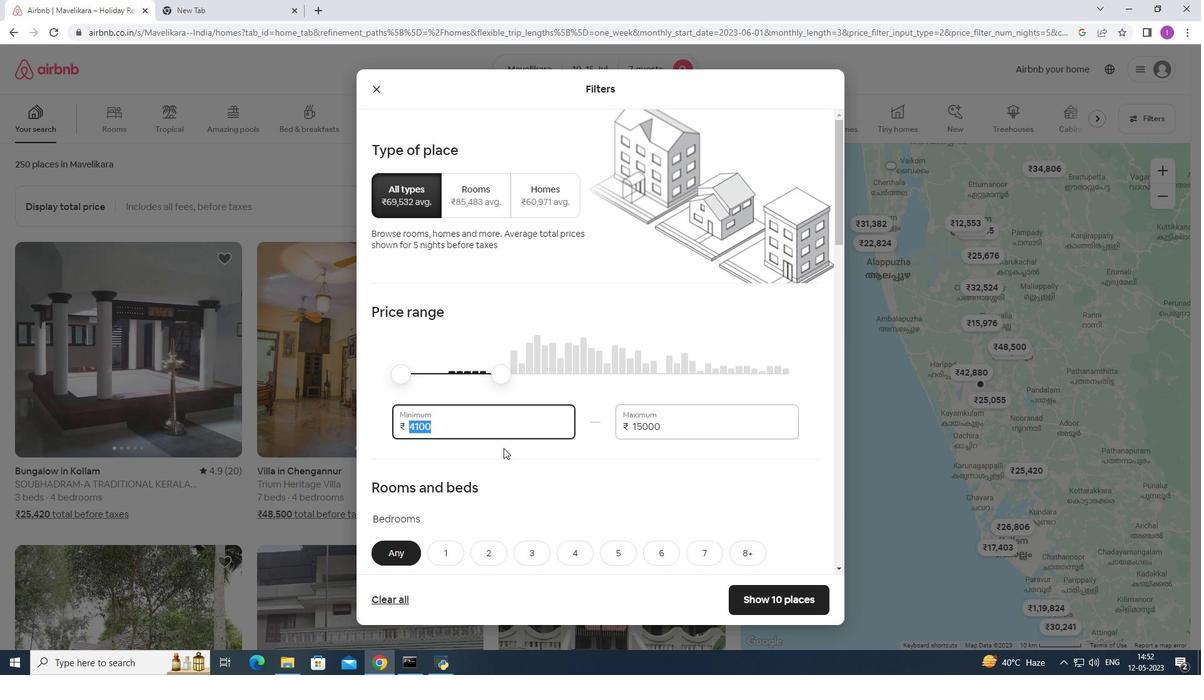 
Action: Key pressed 1
Screenshot: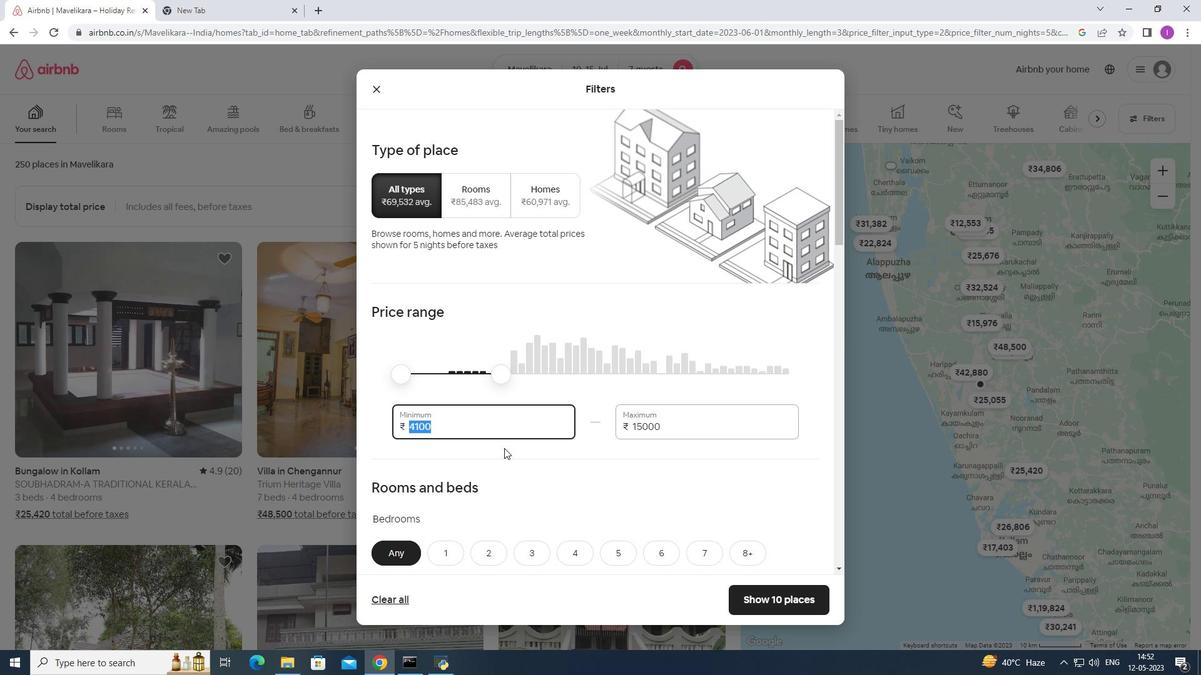 
Action: Mouse moved to (507, 447)
Screenshot: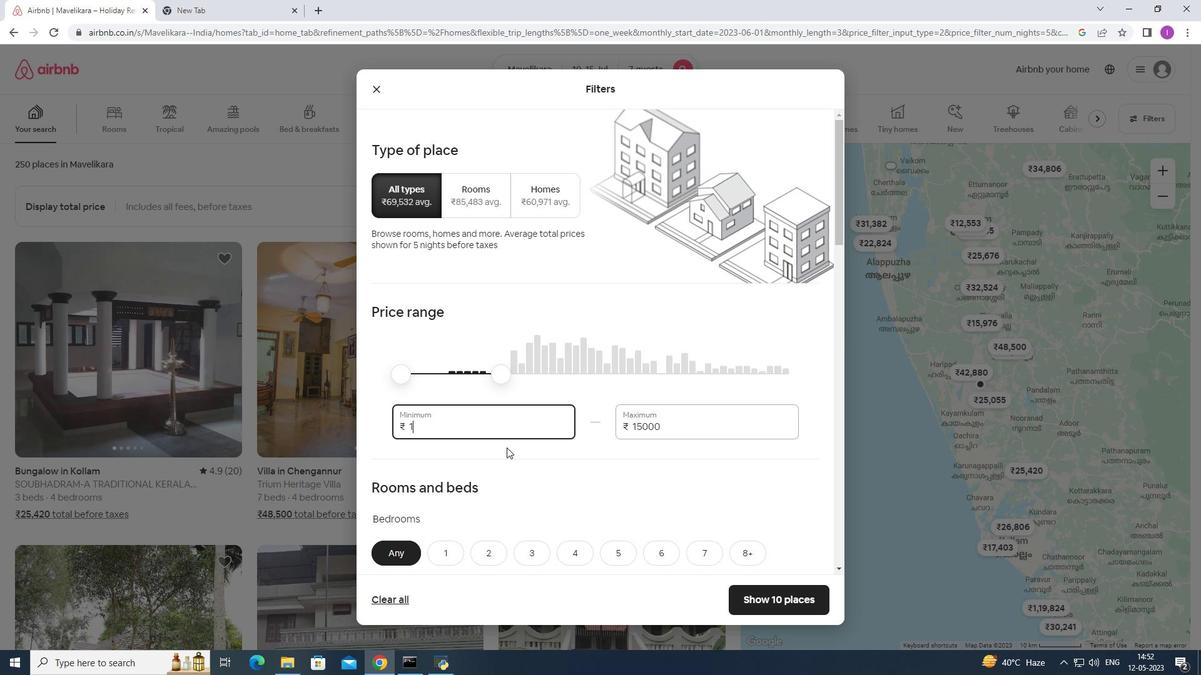 
Action: Key pressed 0000
Screenshot: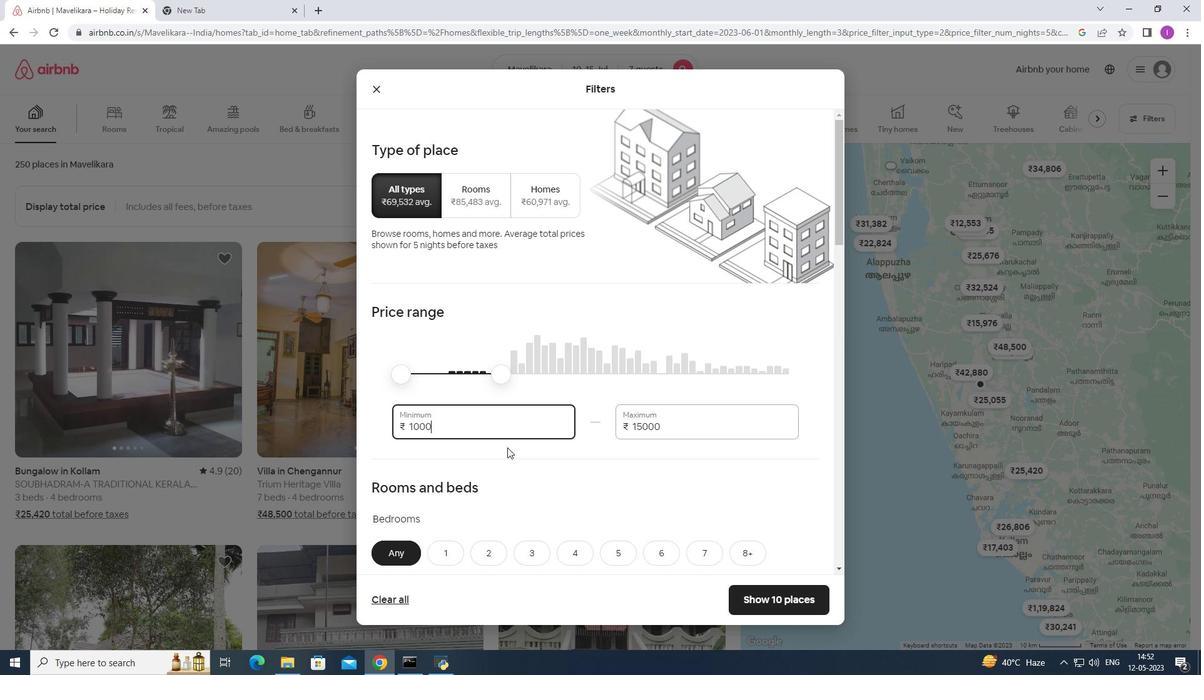 
Action: Mouse moved to (542, 491)
Screenshot: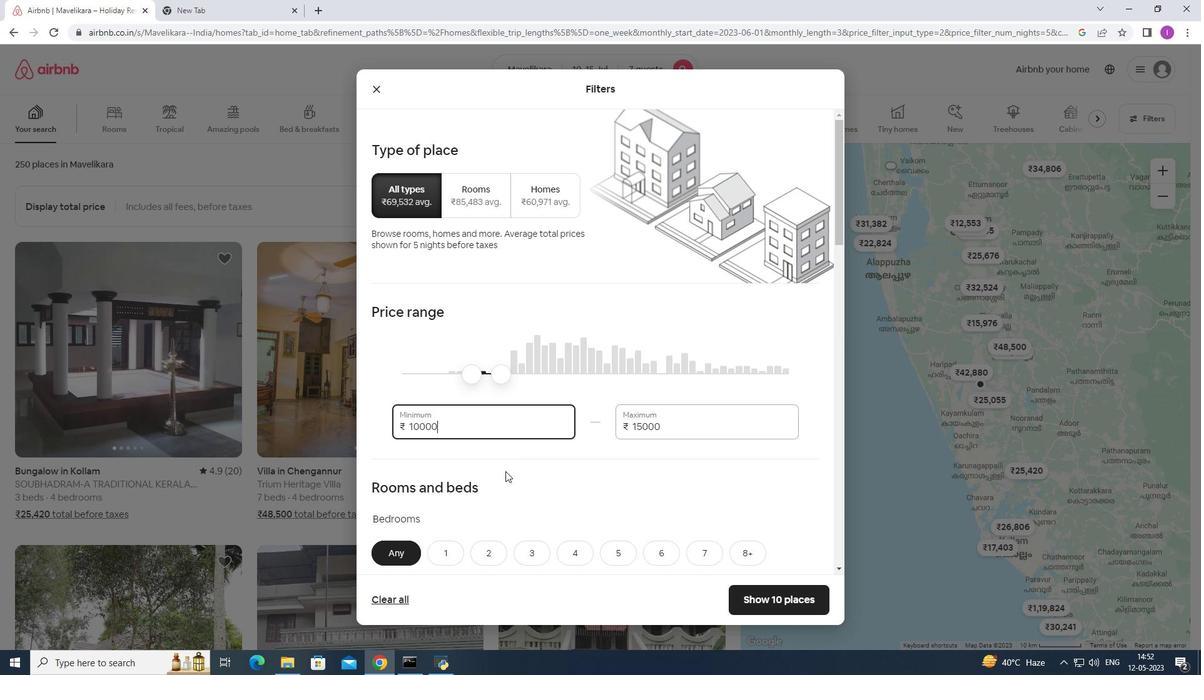
Action: Mouse scrolled (542, 491) with delta (0, 0)
Screenshot: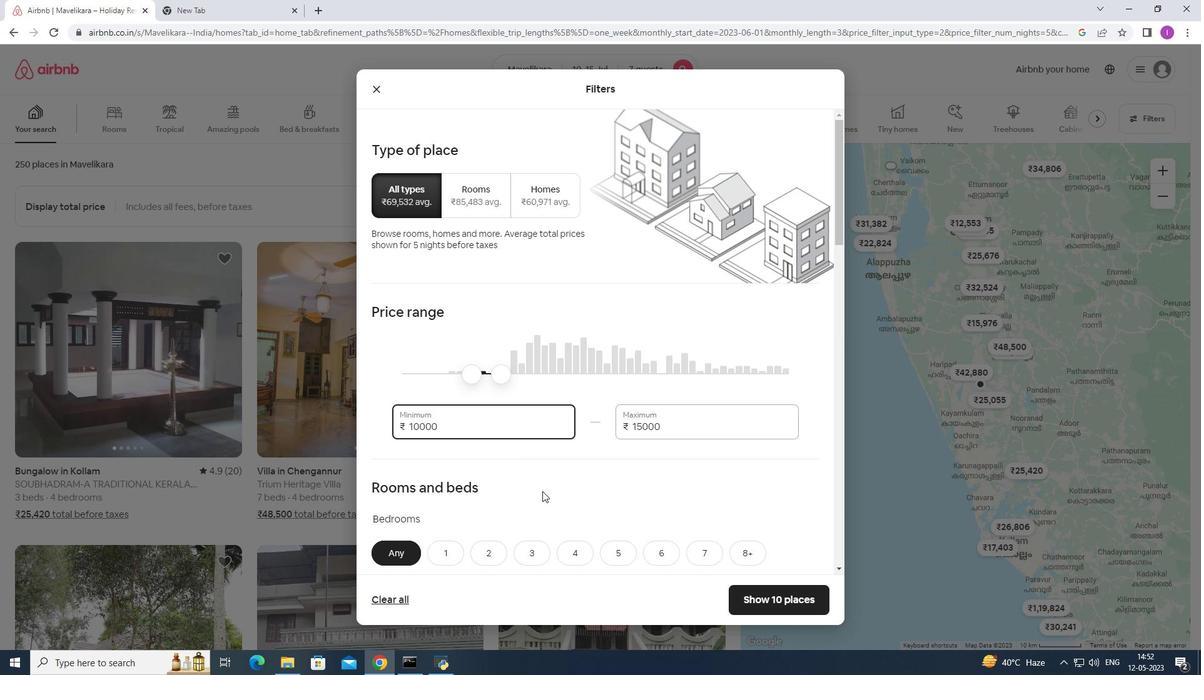 
Action: Mouse moved to (542, 492)
Screenshot: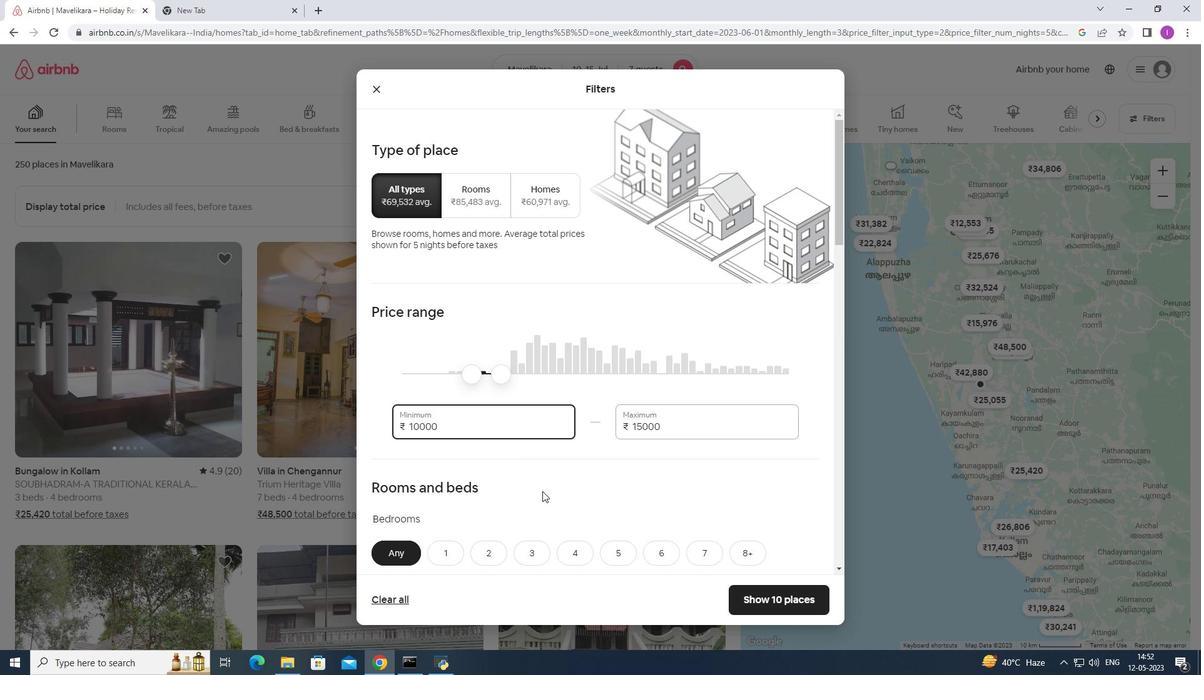 
Action: Mouse scrolled (542, 491) with delta (0, 0)
Screenshot: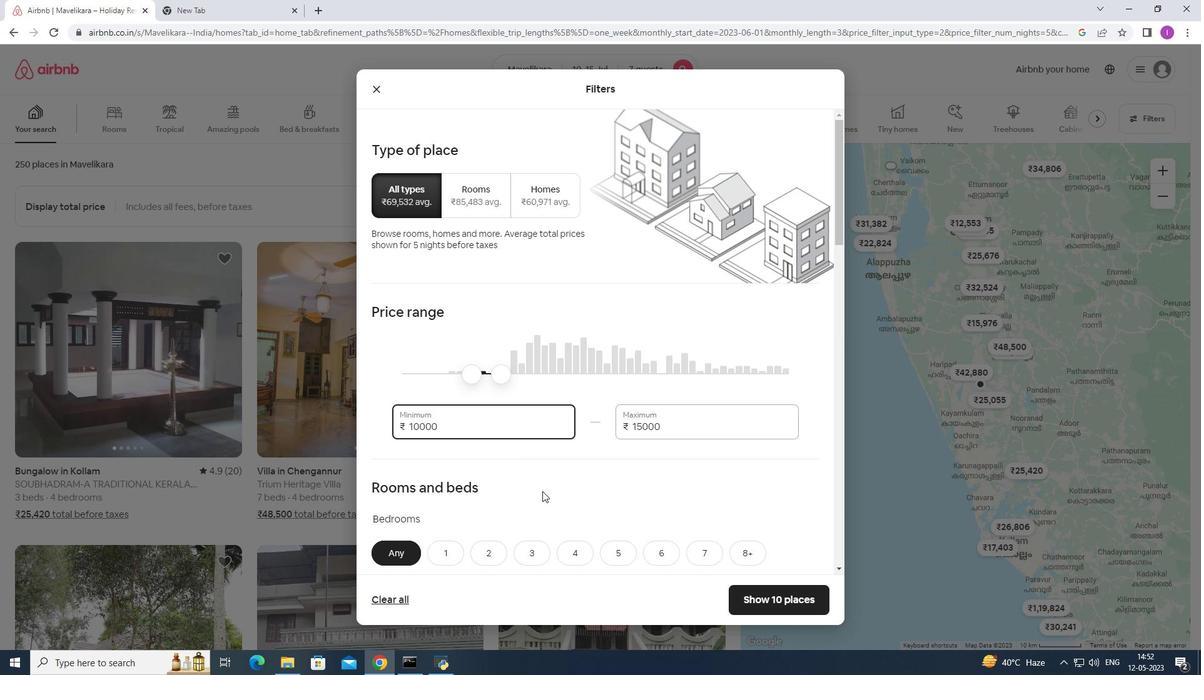 
Action: Mouse moved to (571, 427)
Screenshot: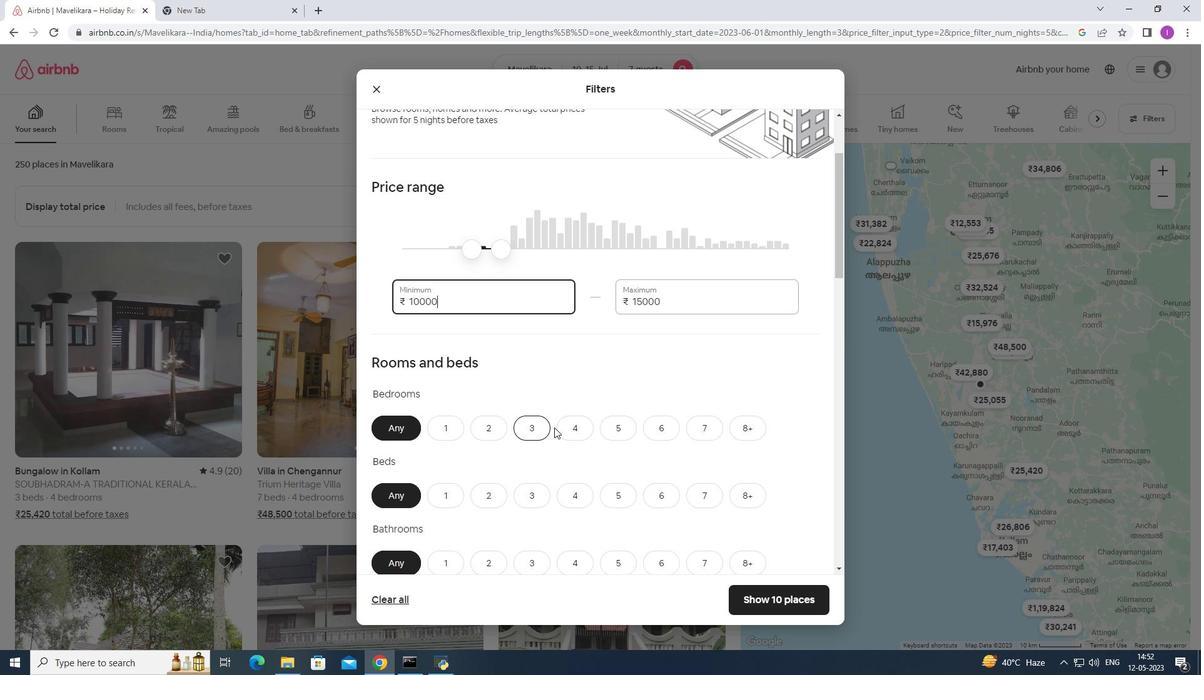 
Action: Mouse pressed left at (571, 427)
Screenshot: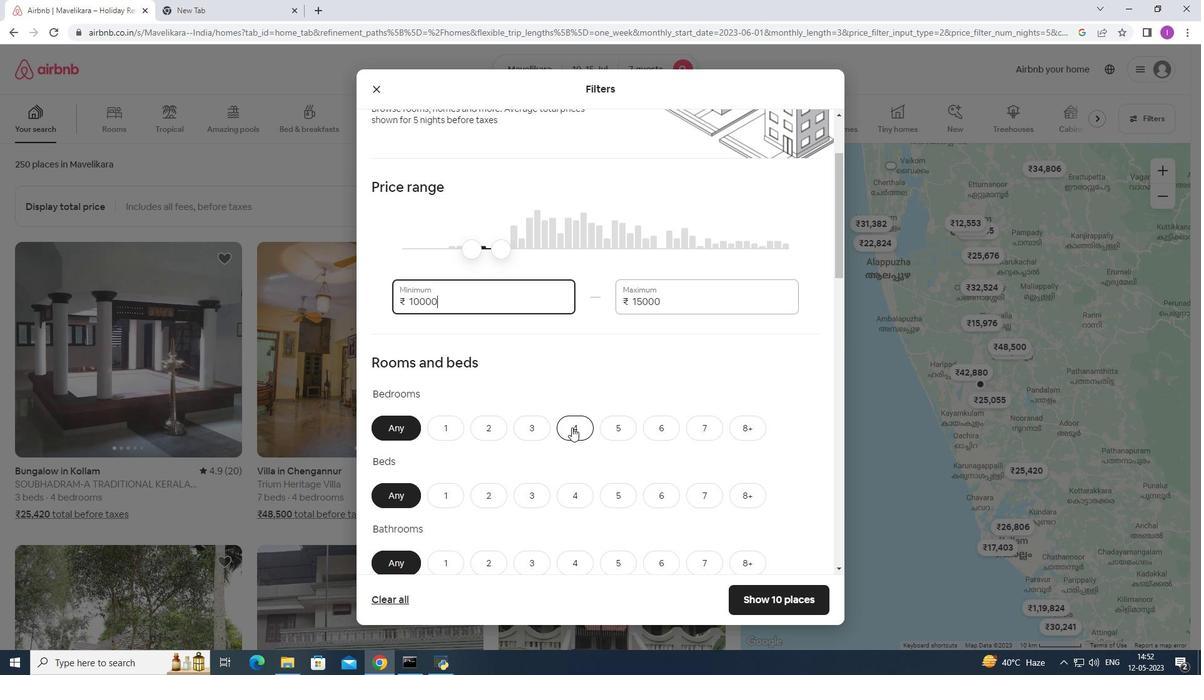 
Action: Mouse moved to (703, 499)
Screenshot: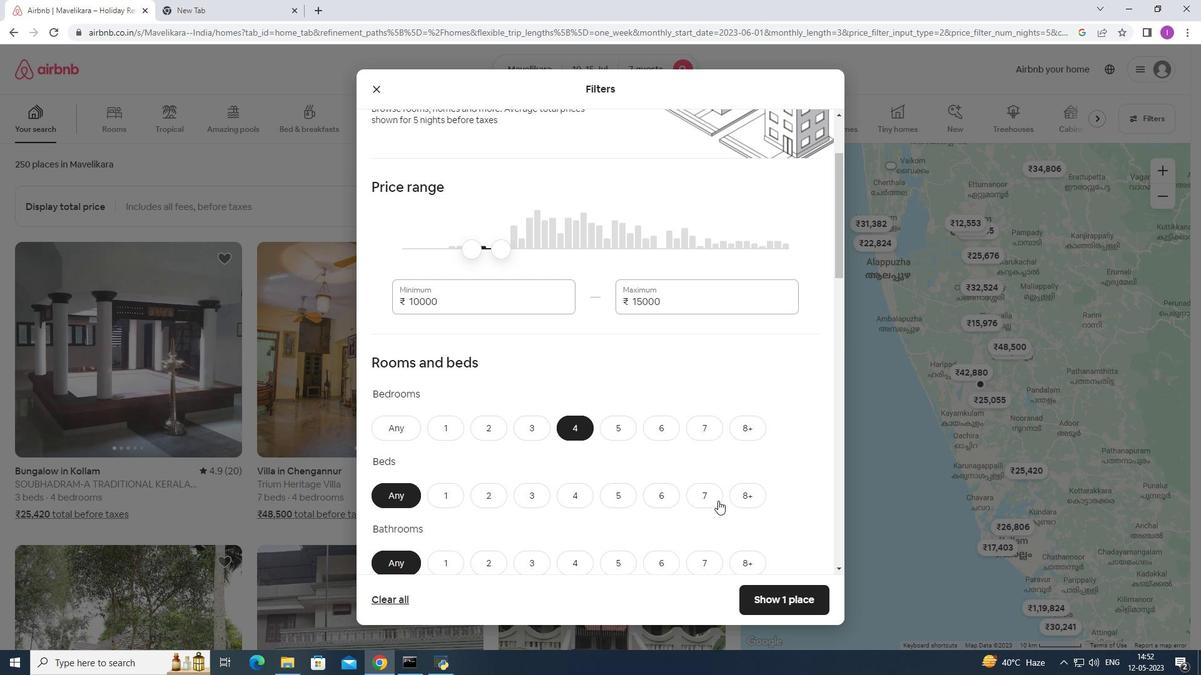 
Action: Mouse pressed left at (703, 499)
Screenshot: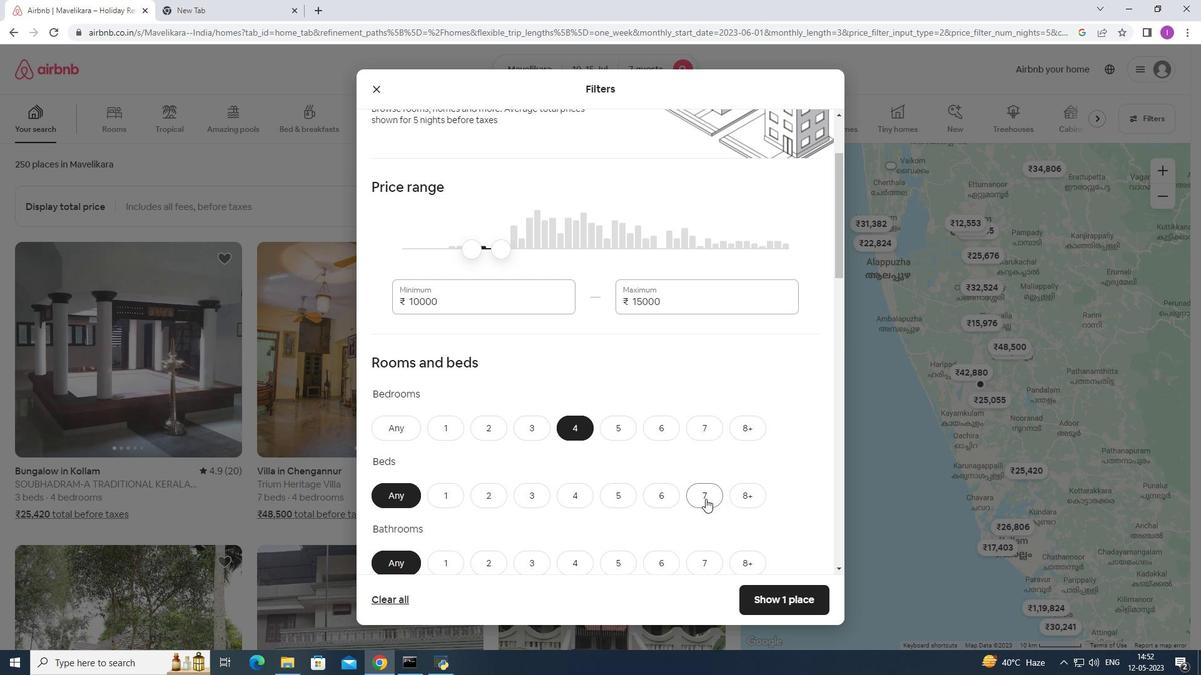 
Action: Mouse moved to (578, 554)
Screenshot: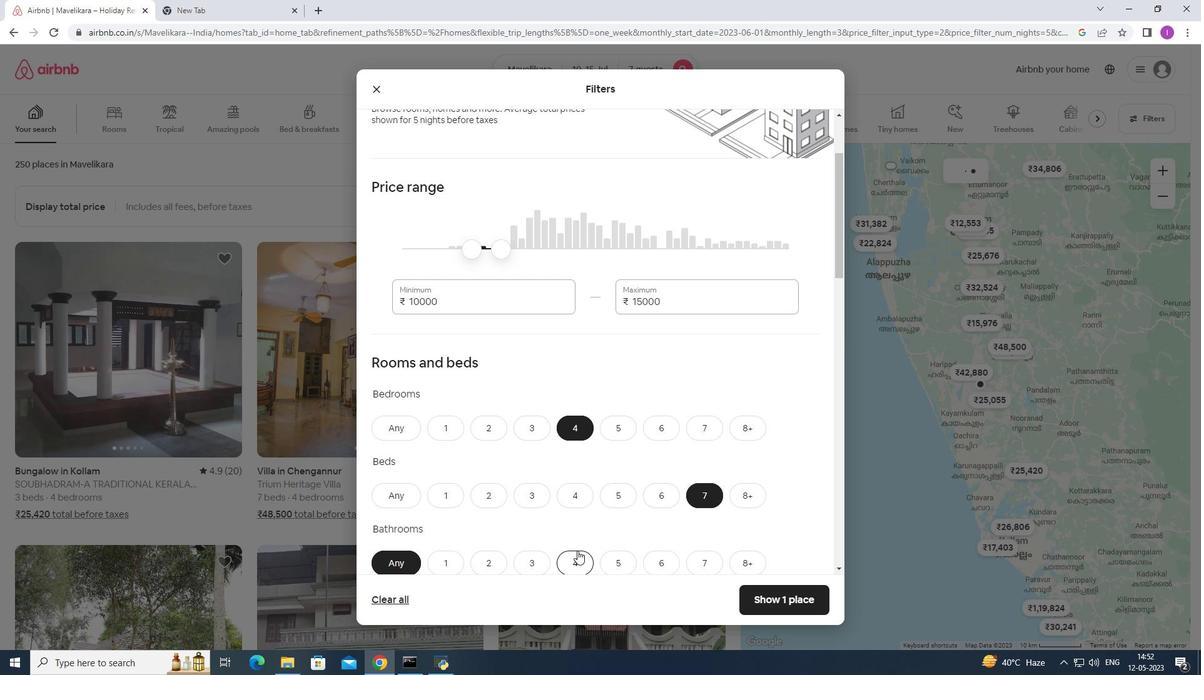 
Action: Mouse pressed left at (578, 554)
Screenshot: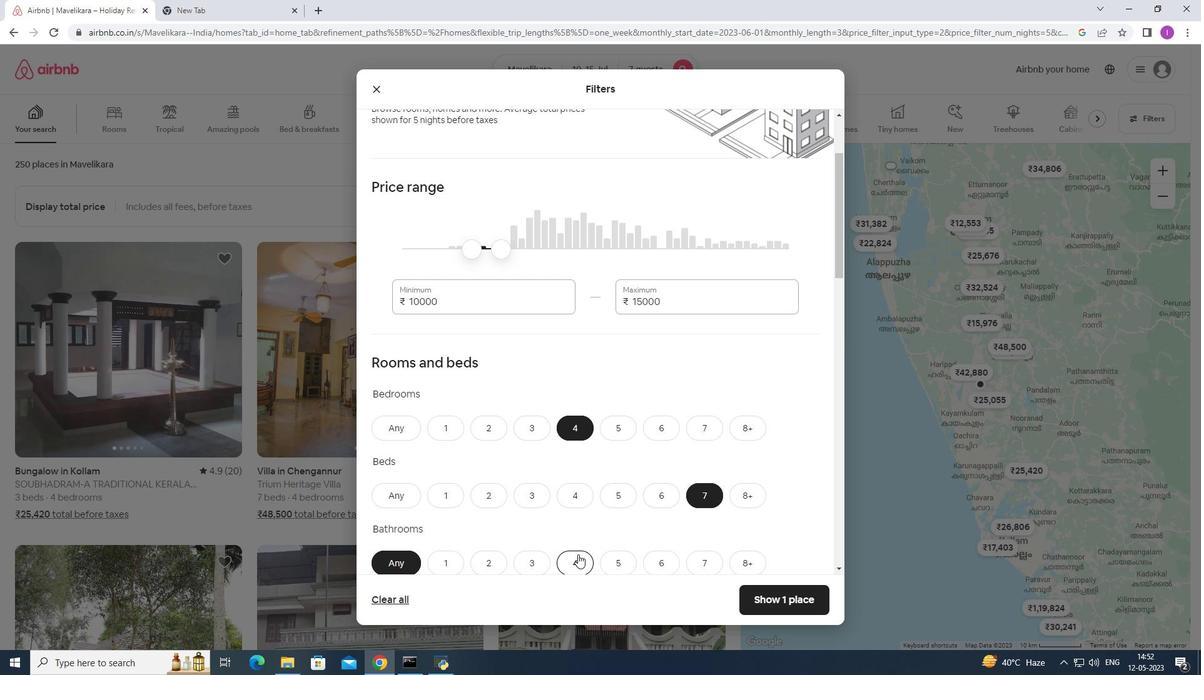 
Action: Mouse moved to (615, 520)
Screenshot: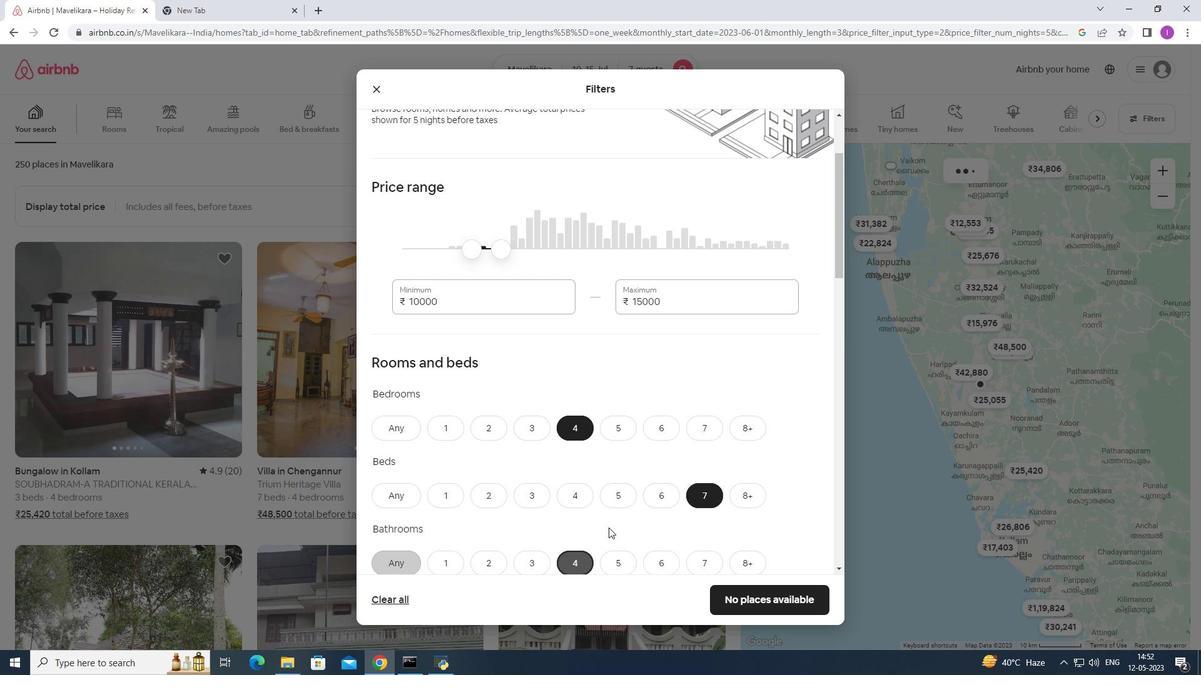 
Action: Mouse scrolled (615, 519) with delta (0, 0)
Screenshot: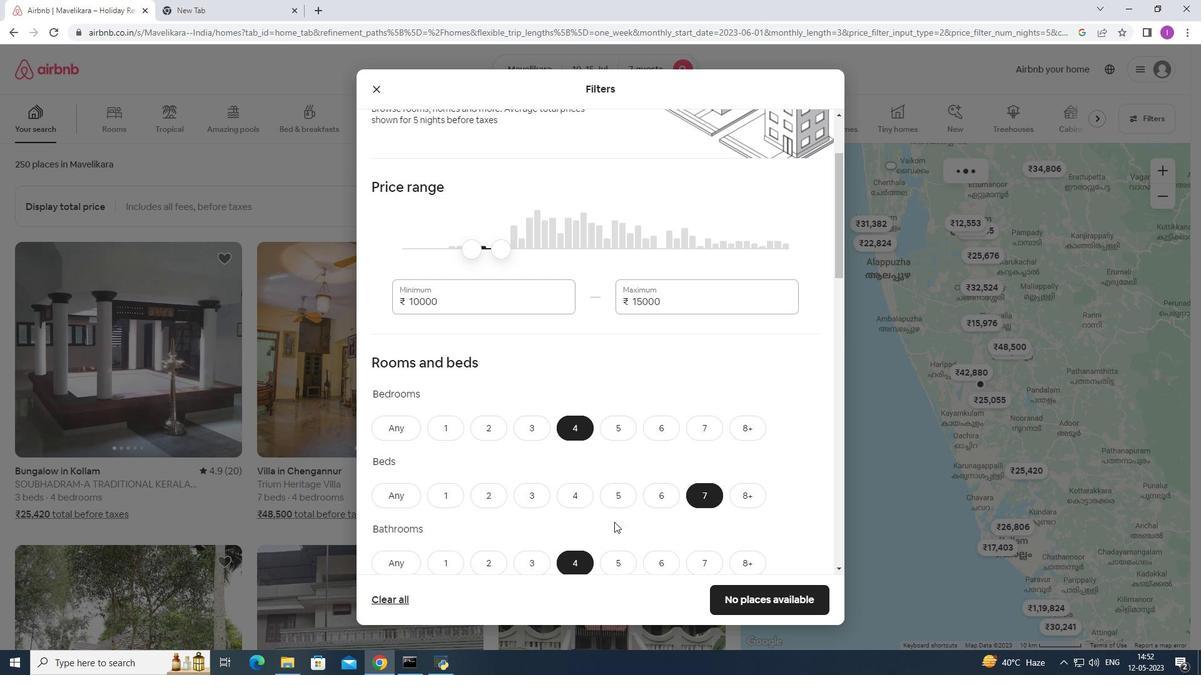 
Action: Mouse scrolled (615, 519) with delta (0, 0)
Screenshot: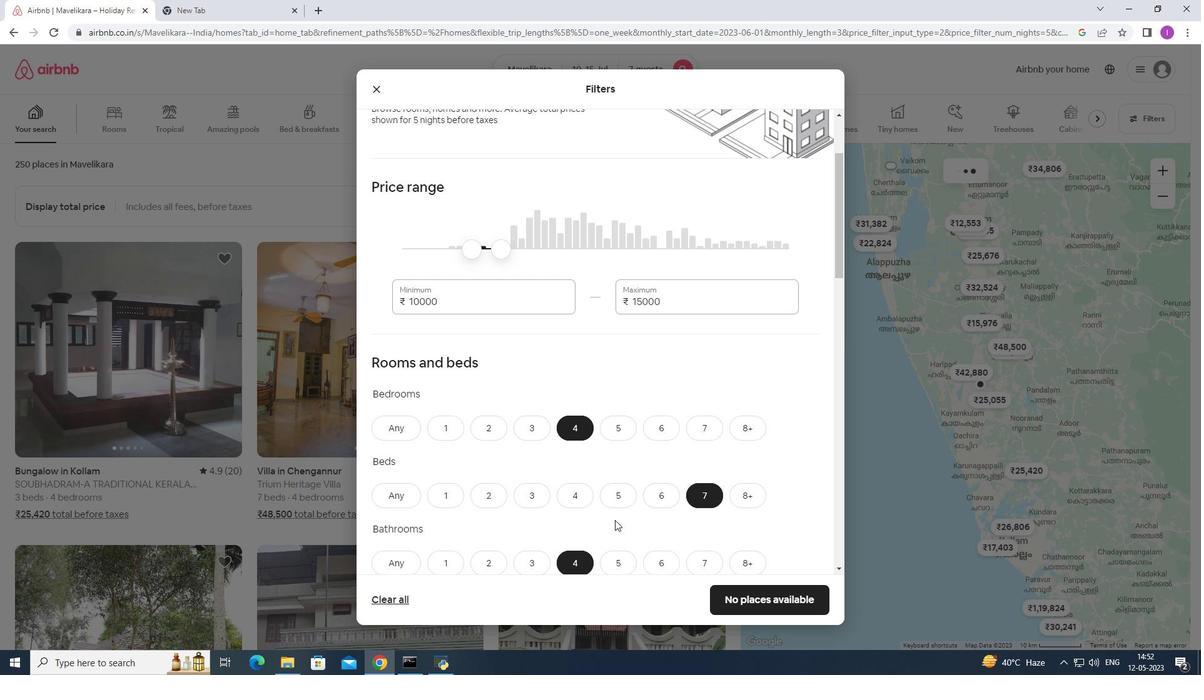 
Action: Mouse scrolled (615, 519) with delta (0, 0)
Screenshot: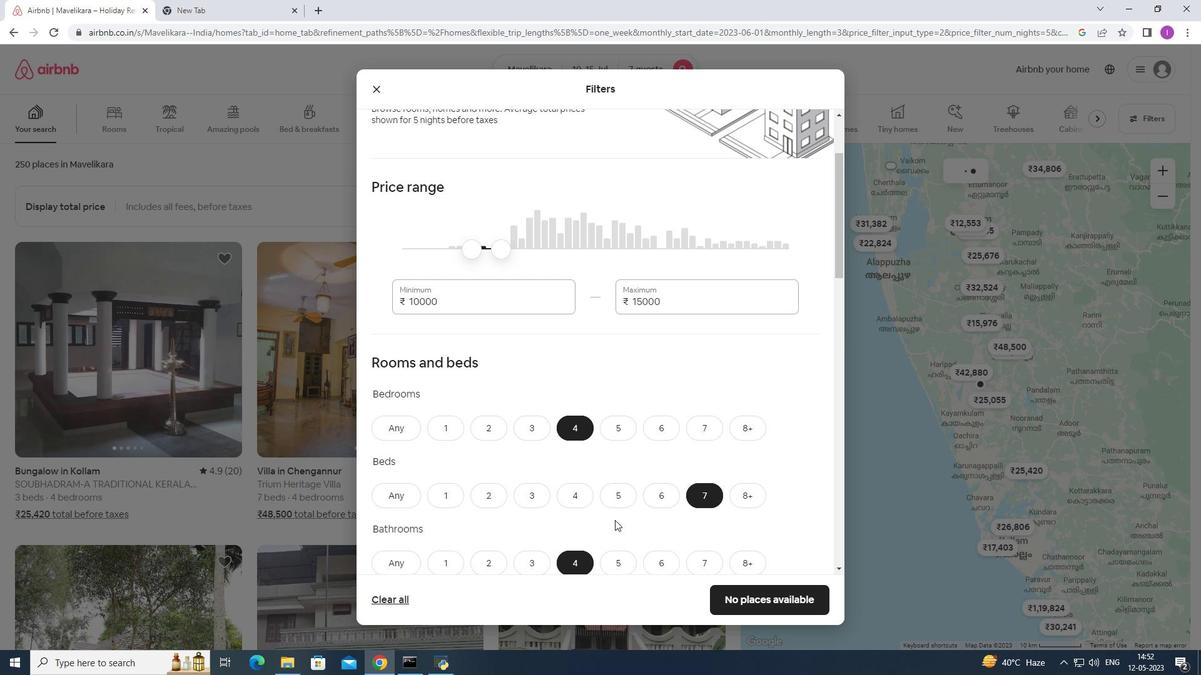 
Action: Mouse moved to (618, 506)
Screenshot: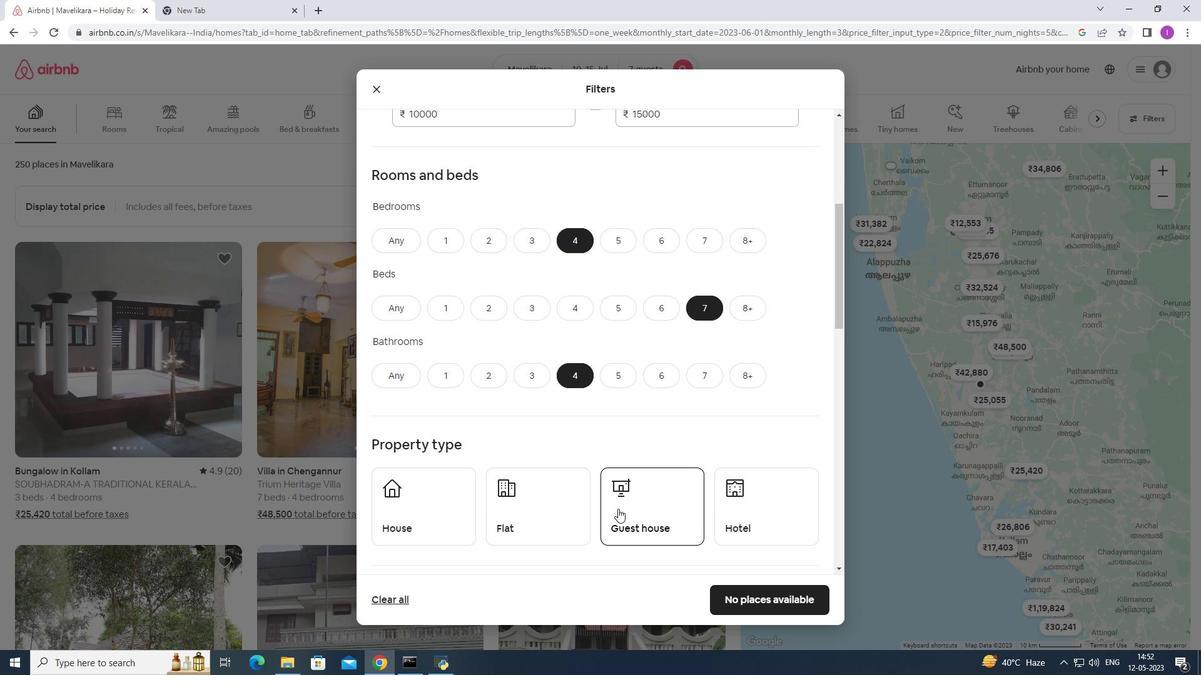 
Action: Mouse scrolled (618, 505) with delta (0, 0)
Screenshot: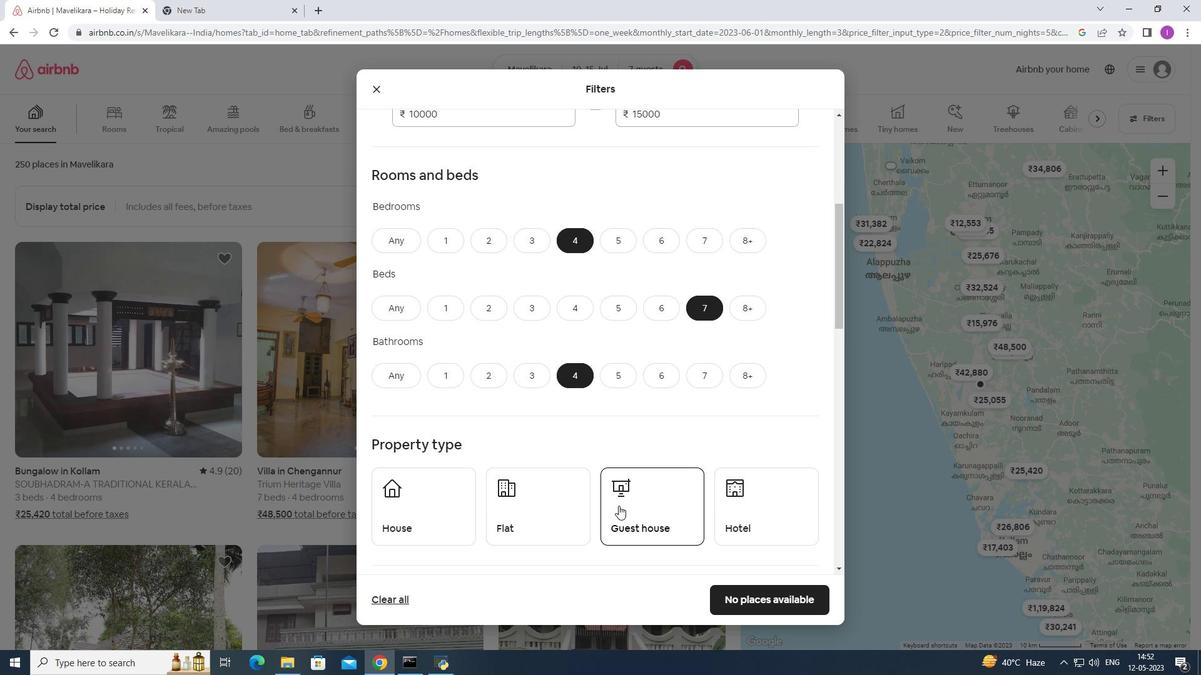 
Action: Mouse scrolled (618, 505) with delta (0, 0)
Screenshot: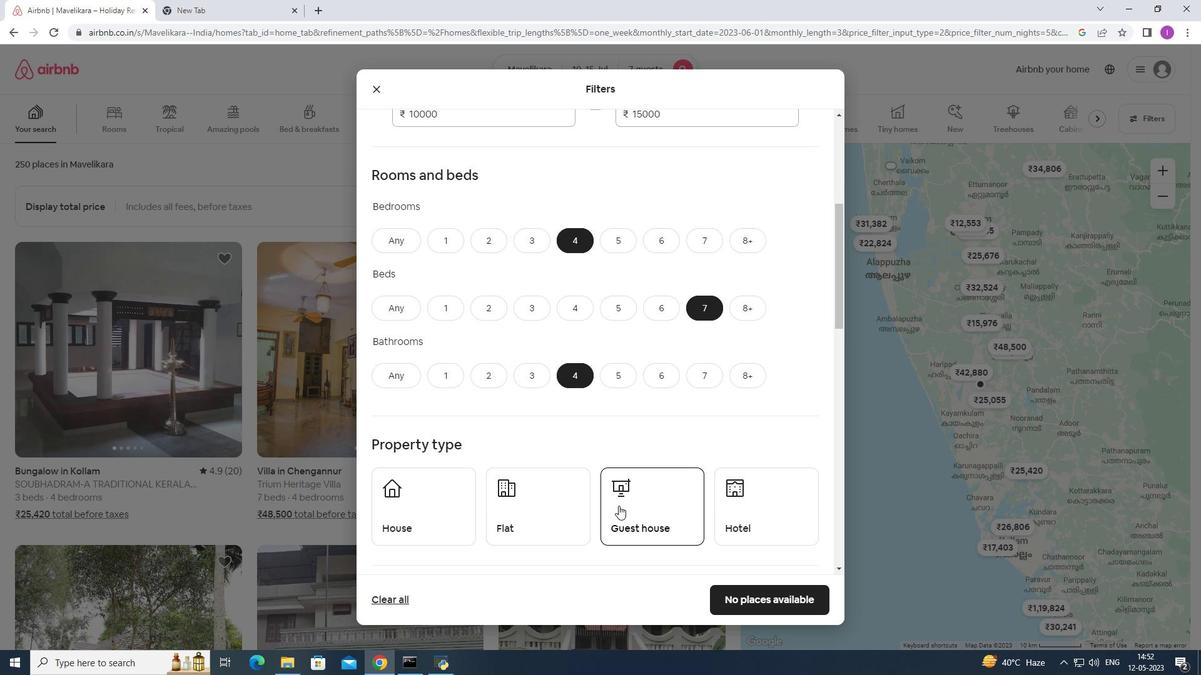 
Action: Mouse moved to (426, 408)
Screenshot: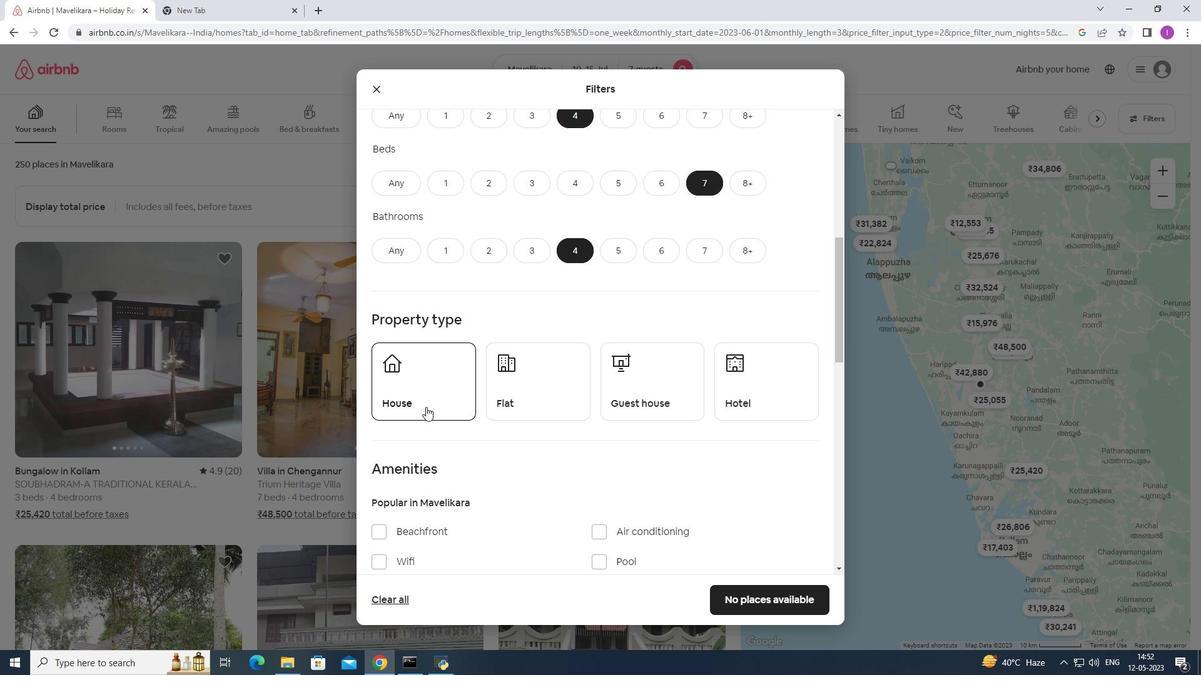 
Action: Mouse pressed left at (426, 408)
Screenshot: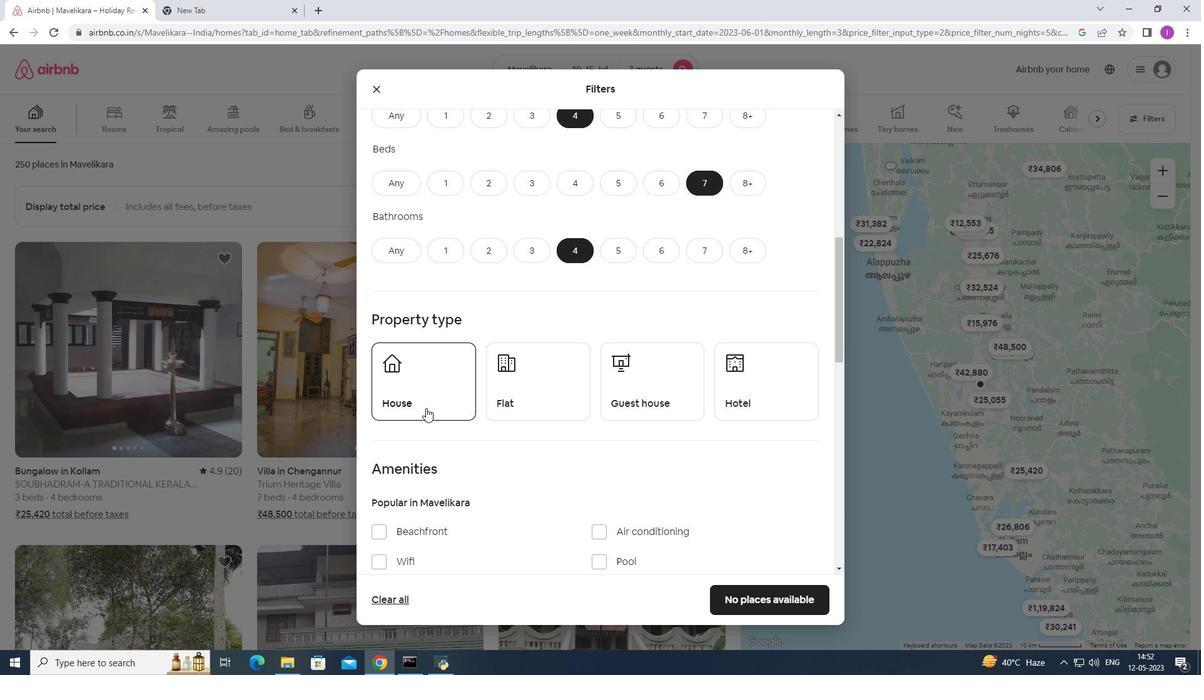
Action: Mouse moved to (521, 407)
Screenshot: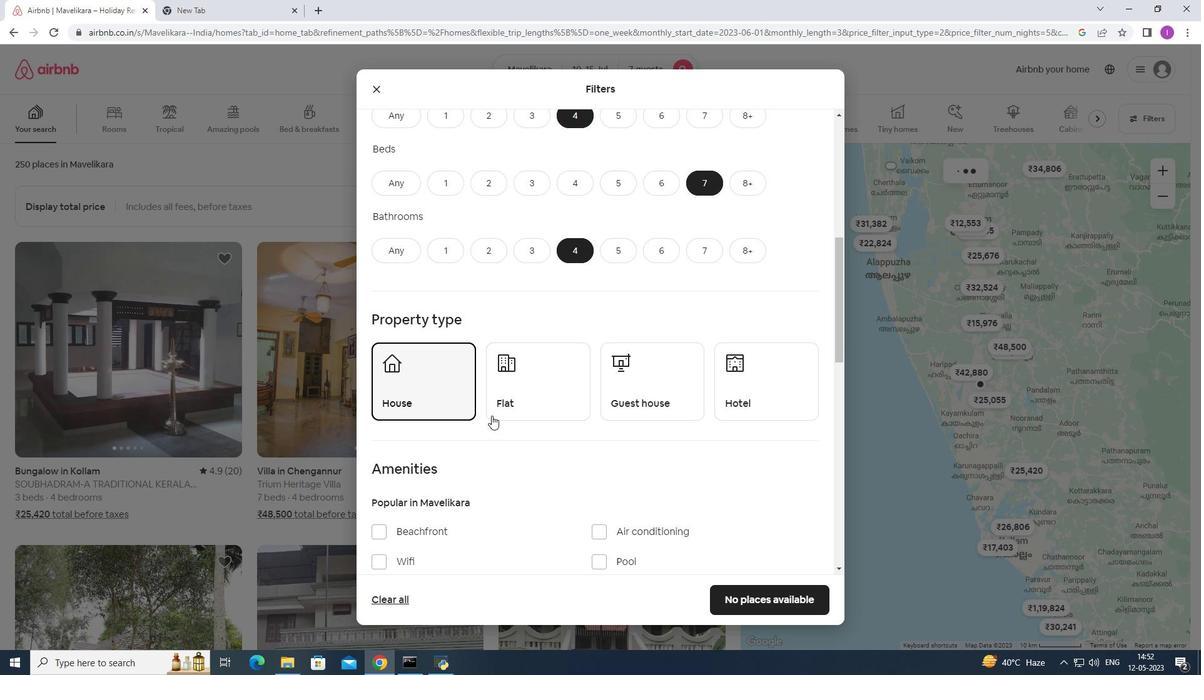 
Action: Mouse pressed left at (521, 407)
Screenshot: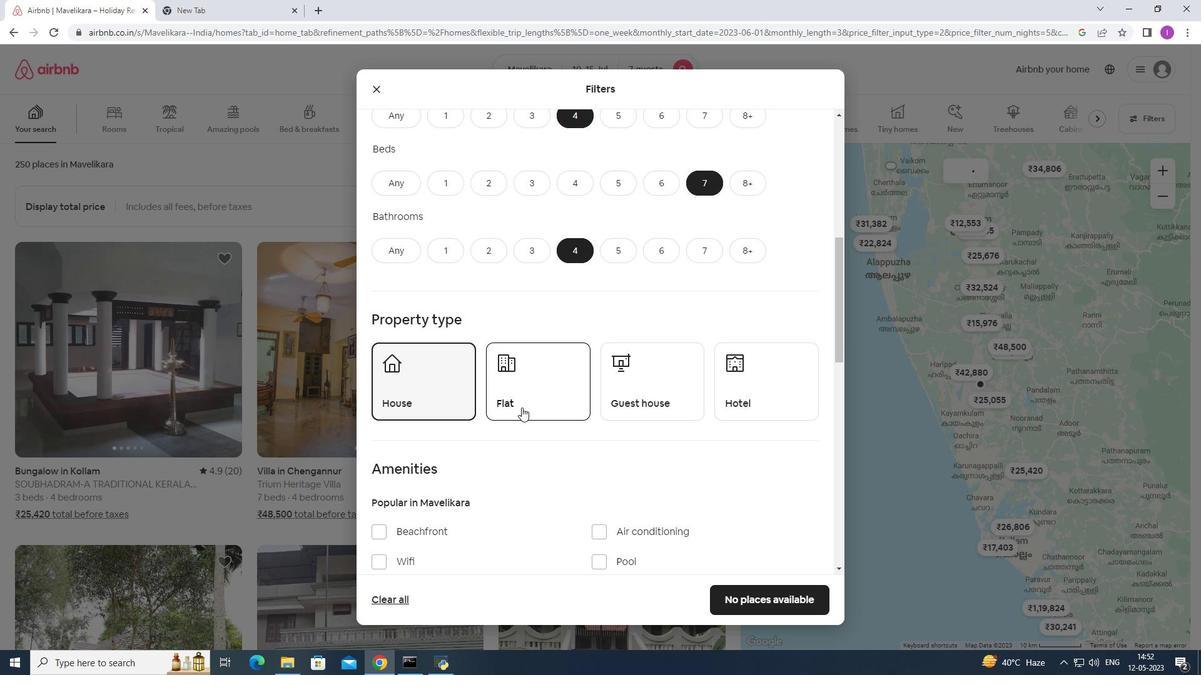 
Action: Mouse moved to (668, 401)
Screenshot: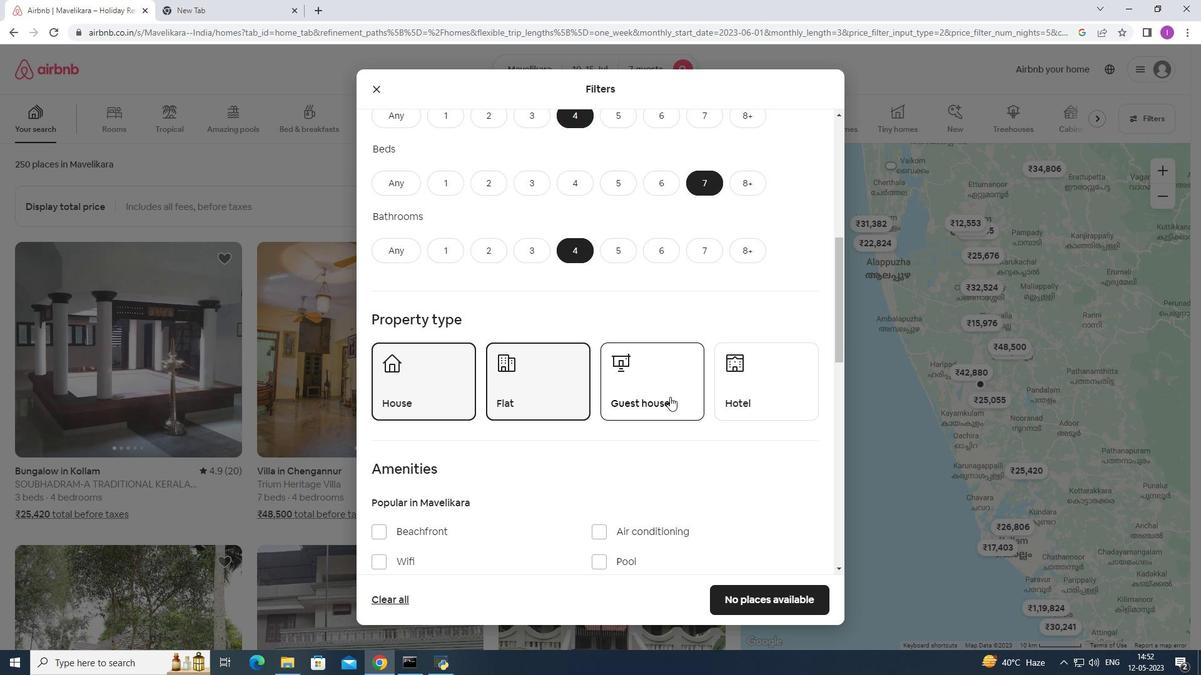 
Action: Mouse pressed left at (668, 401)
Screenshot: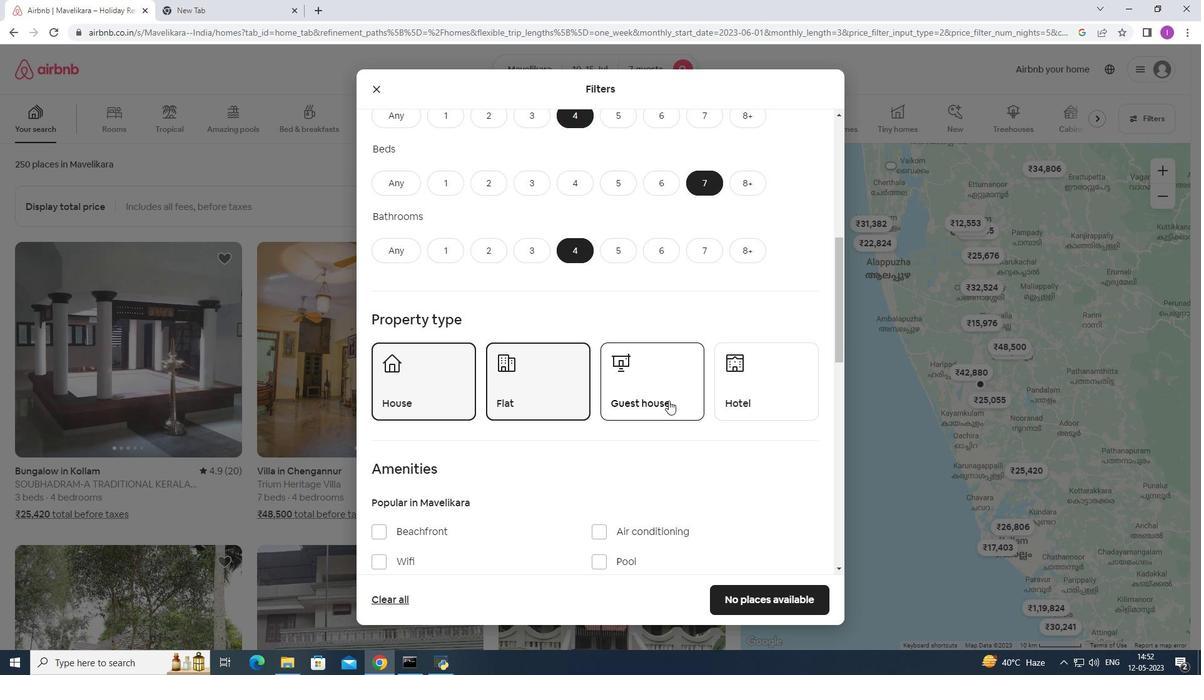 
Action: Mouse moved to (657, 439)
Screenshot: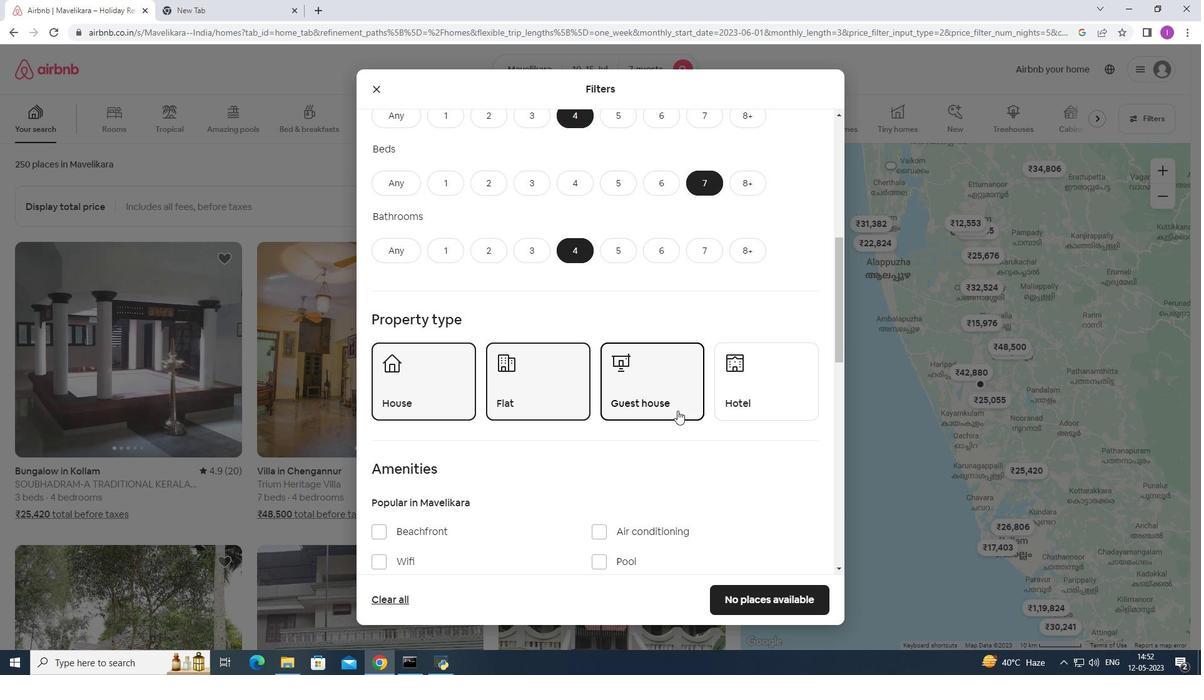 
Action: Mouse scrolled (657, 438) with delta (0, 0)
Screenshot: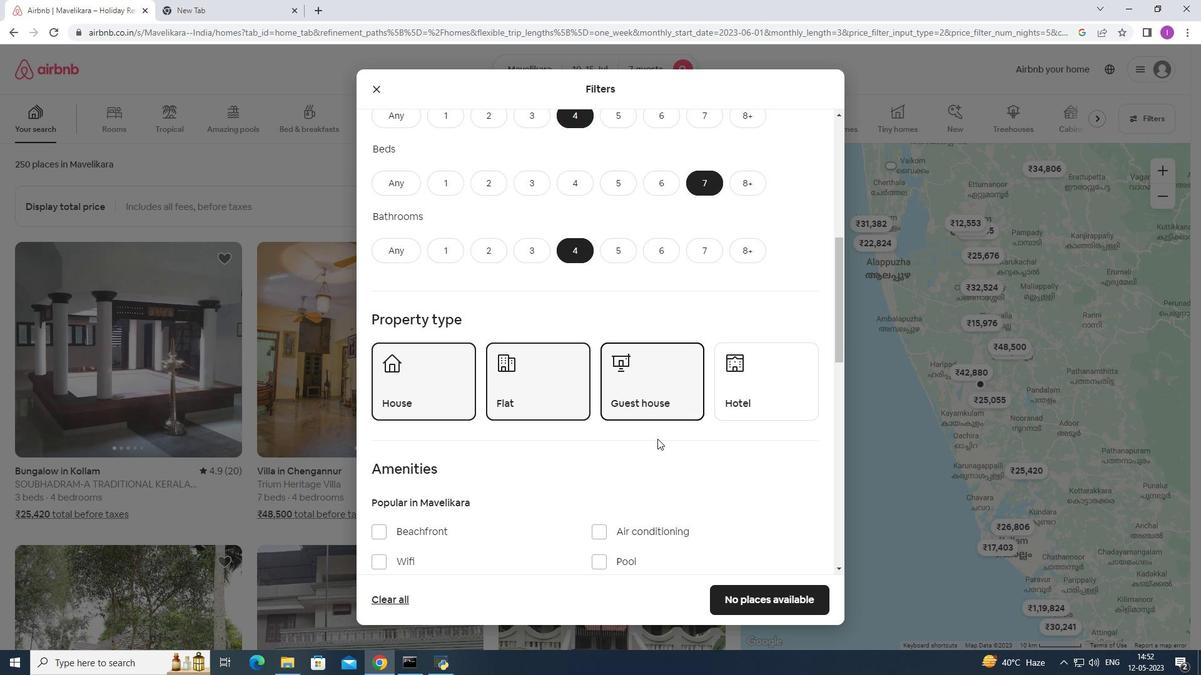 
Action: Mouse scrolled (657, 438) with delta (0, 0)
Screenshot: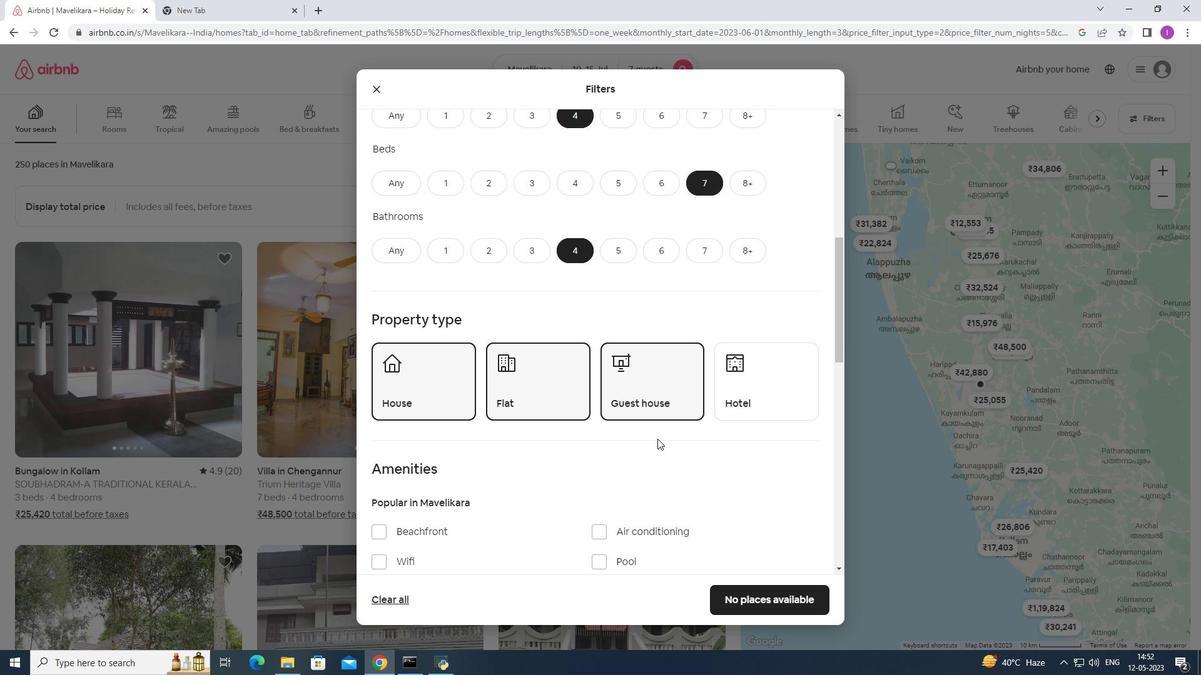 
Action: Mouse moved to (382, 431)
Screenshot: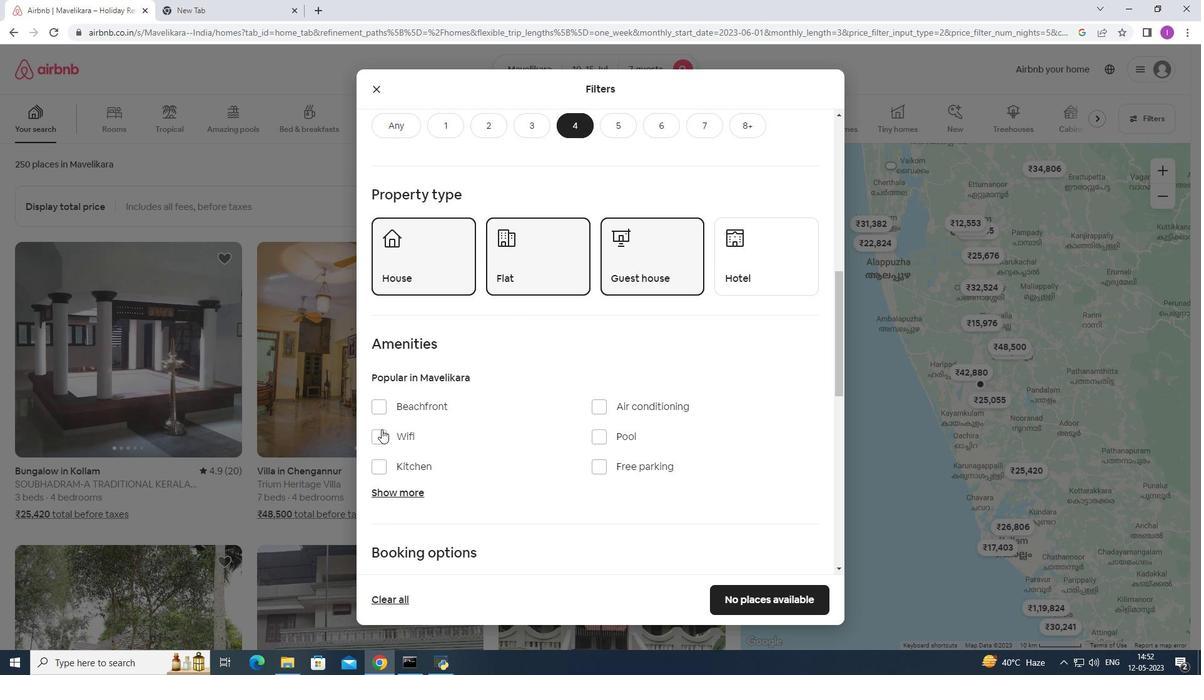 
Action: Mouse pressed left at (382, 431)
Screenshot: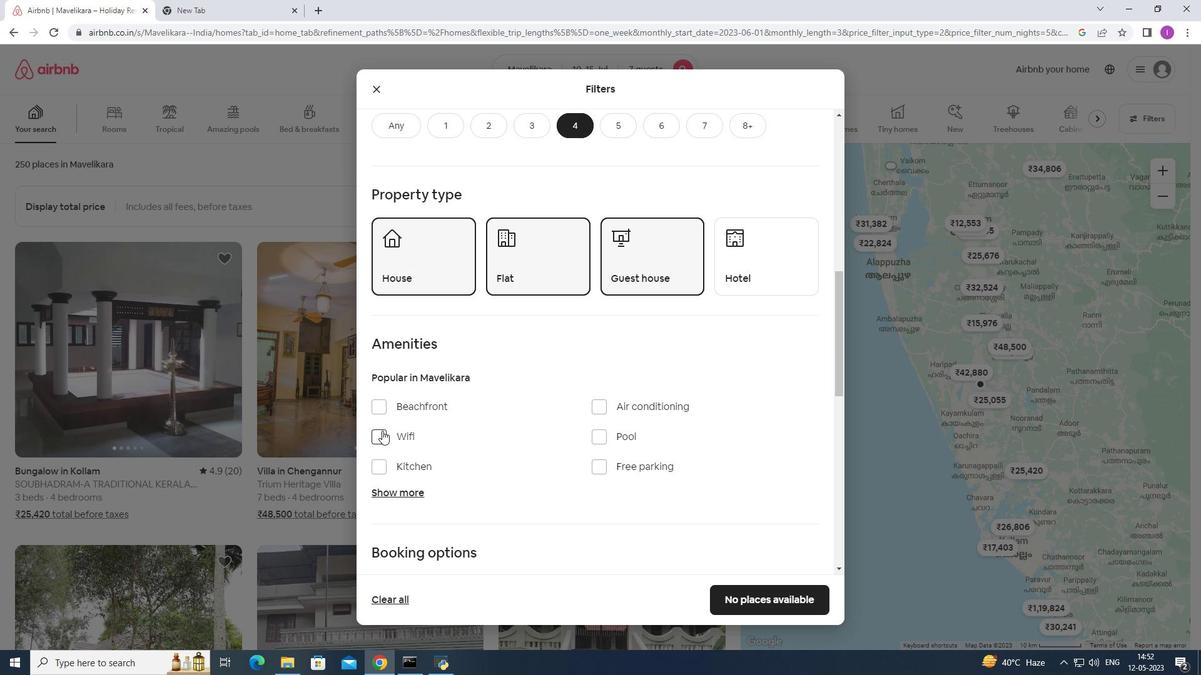 
Action: Mouse moved to (595, 469)
Screenshot: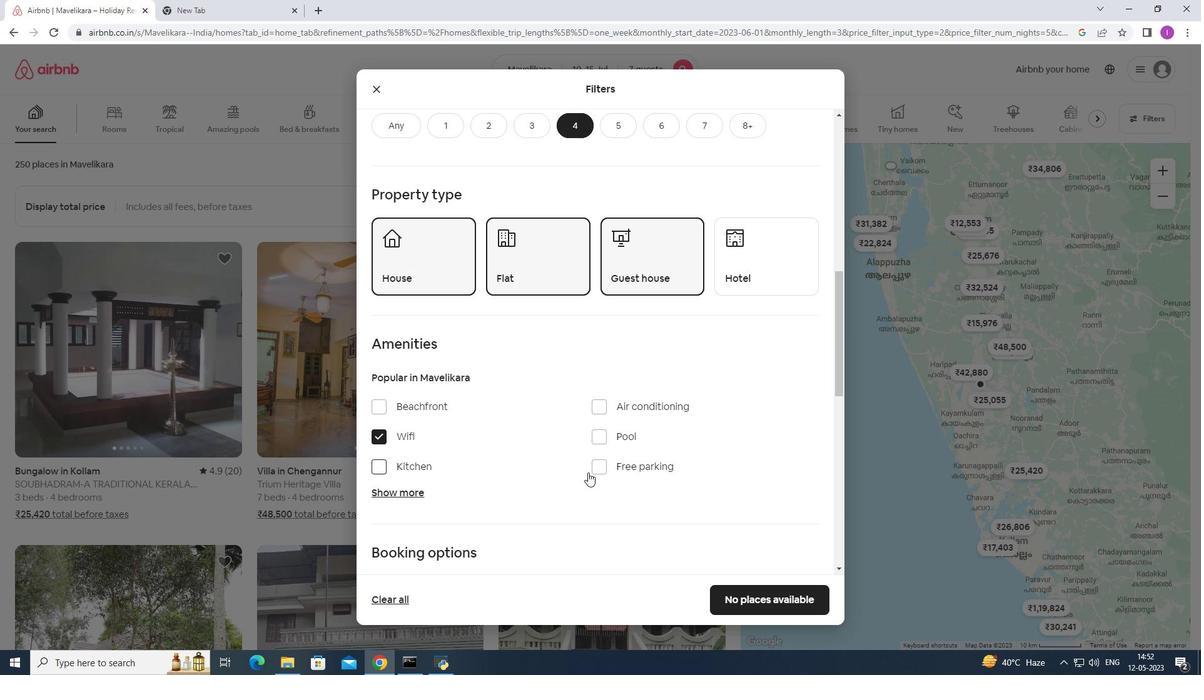 
Action: Mouse pressed left at (595, 469)
Screenshot: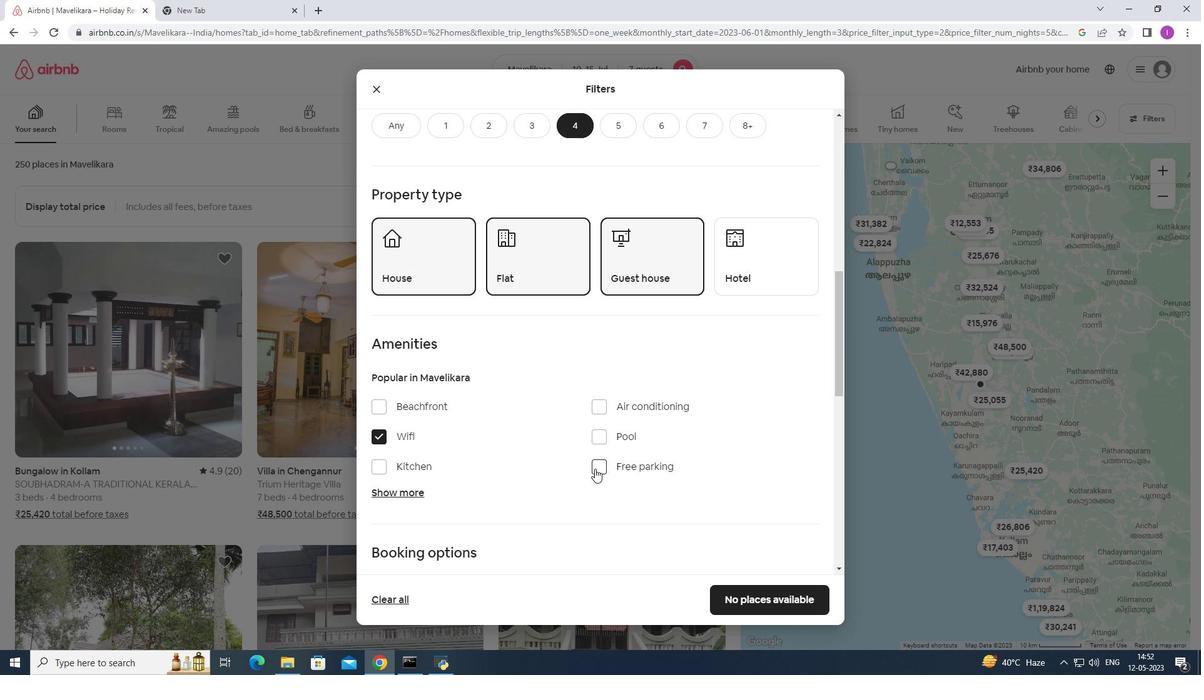 
Action: Mouse moved to (408, 491)
Screenshot: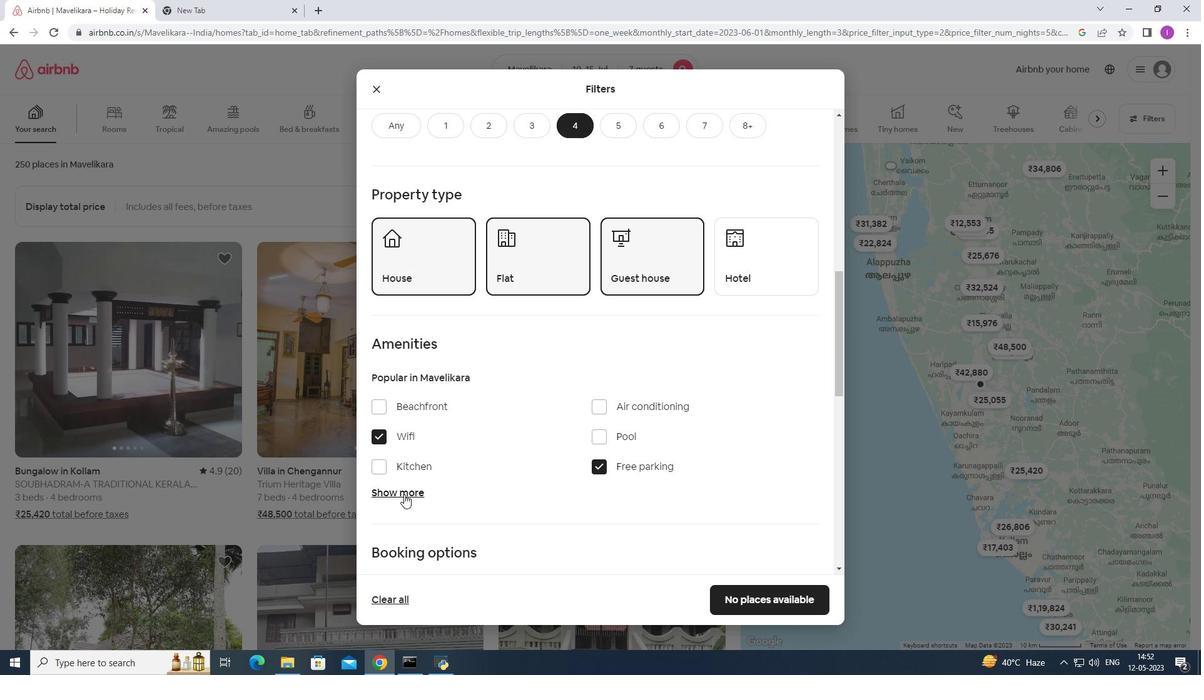 
Action: Mouse pressed left at (408, 491)
Screenshot: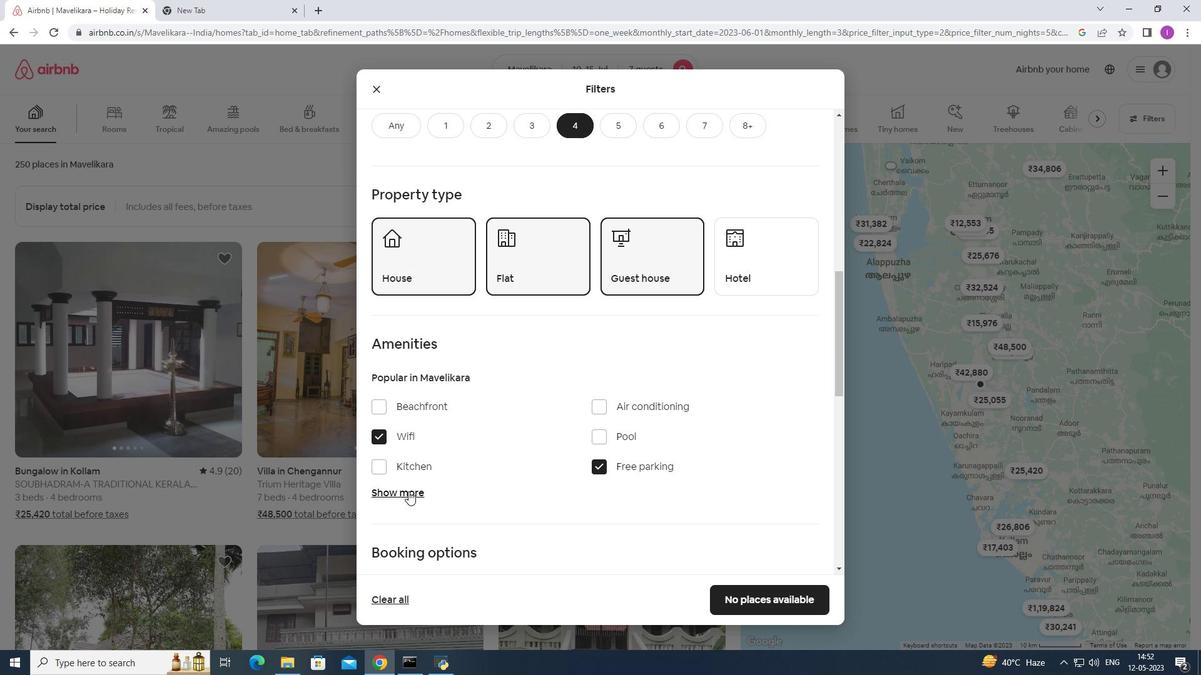 
Action: Mouse moved to (510, 508)
Screenshot: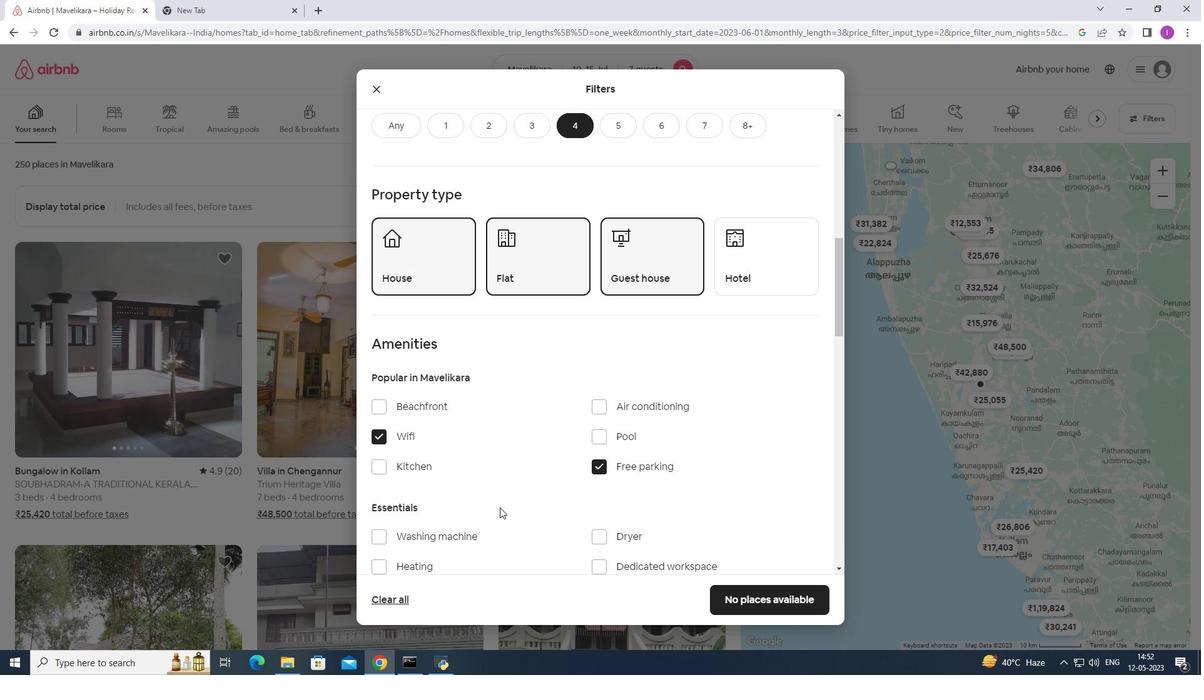 
Action: Mouse scrolled (510, 508) with delta (0, 0)
Screenshot: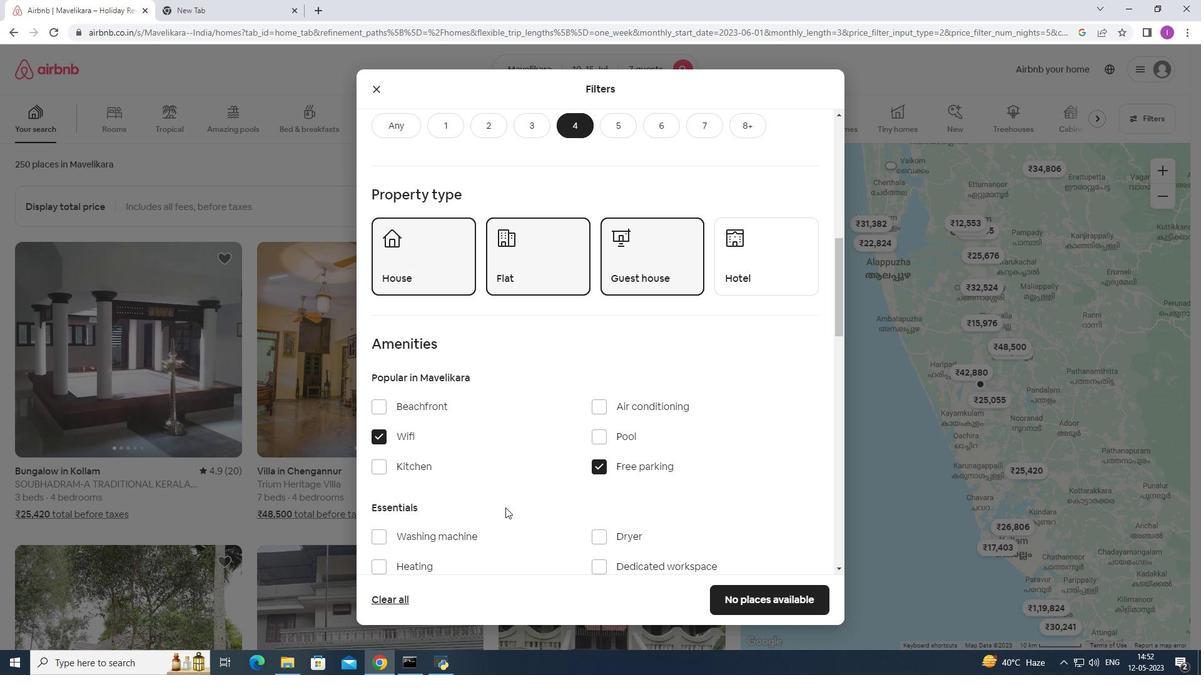 
Action: Mouse moved to (516, 509)
Screenshot: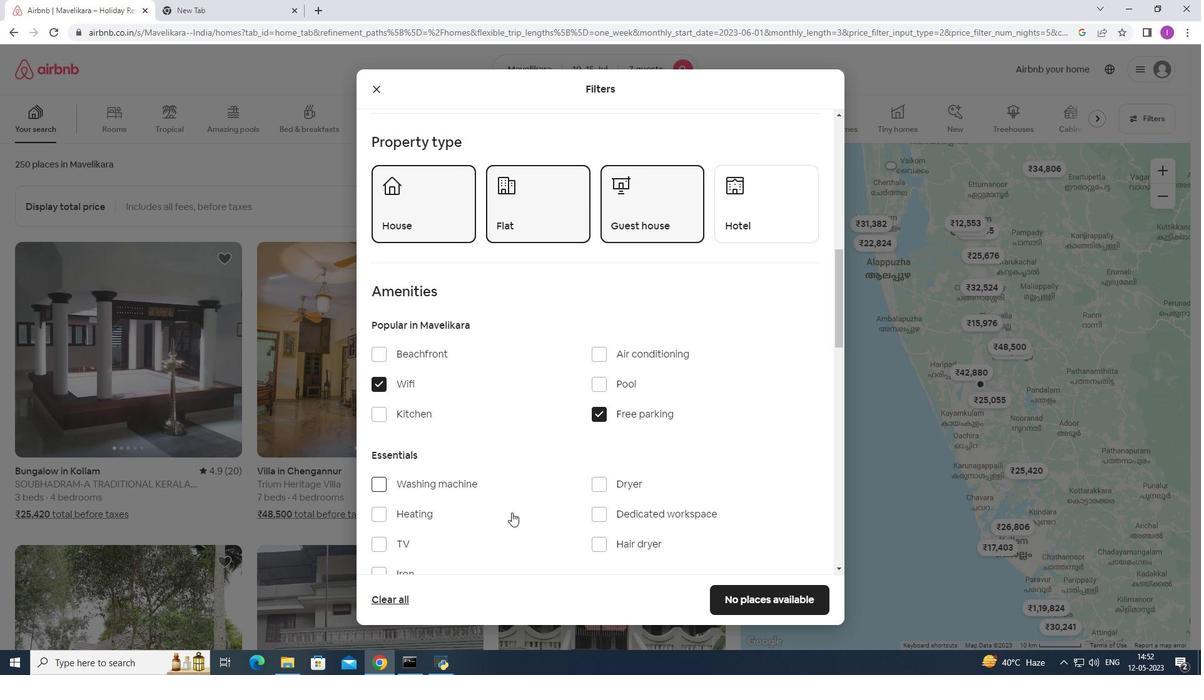 
Action: Mouse scrolled (516, 509) with delta (0, 0)
Screenshot: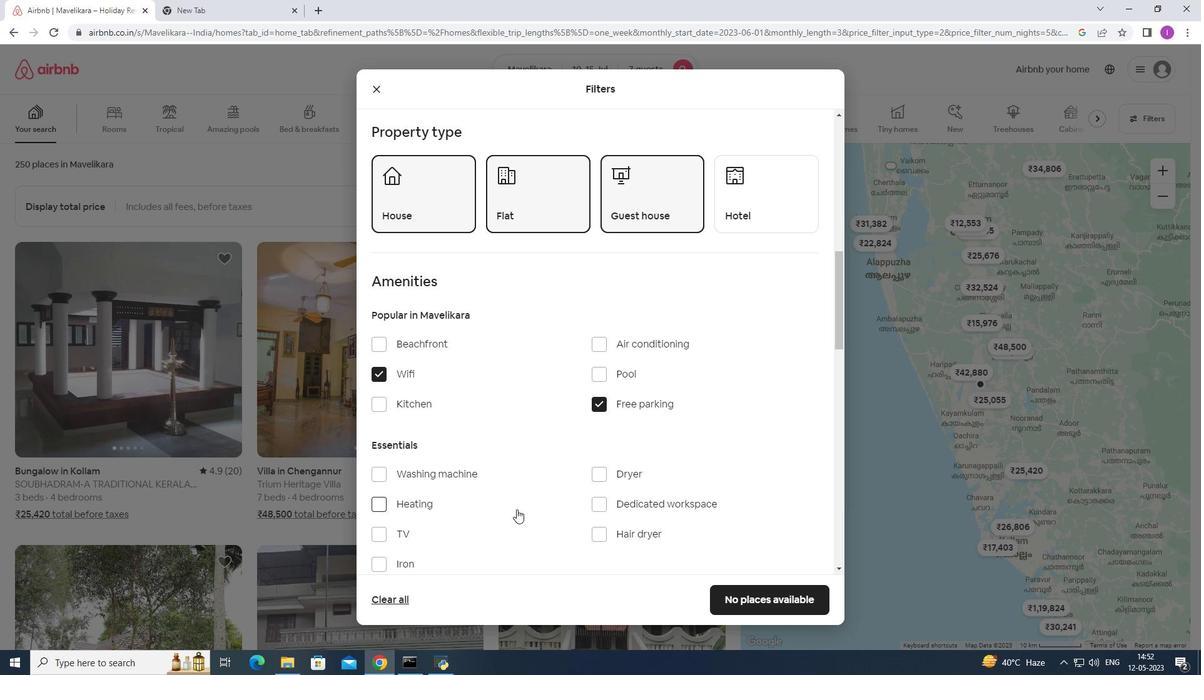 
Action: Mouse scrolled (516, 509) with delta (0, 0)
Screenshot: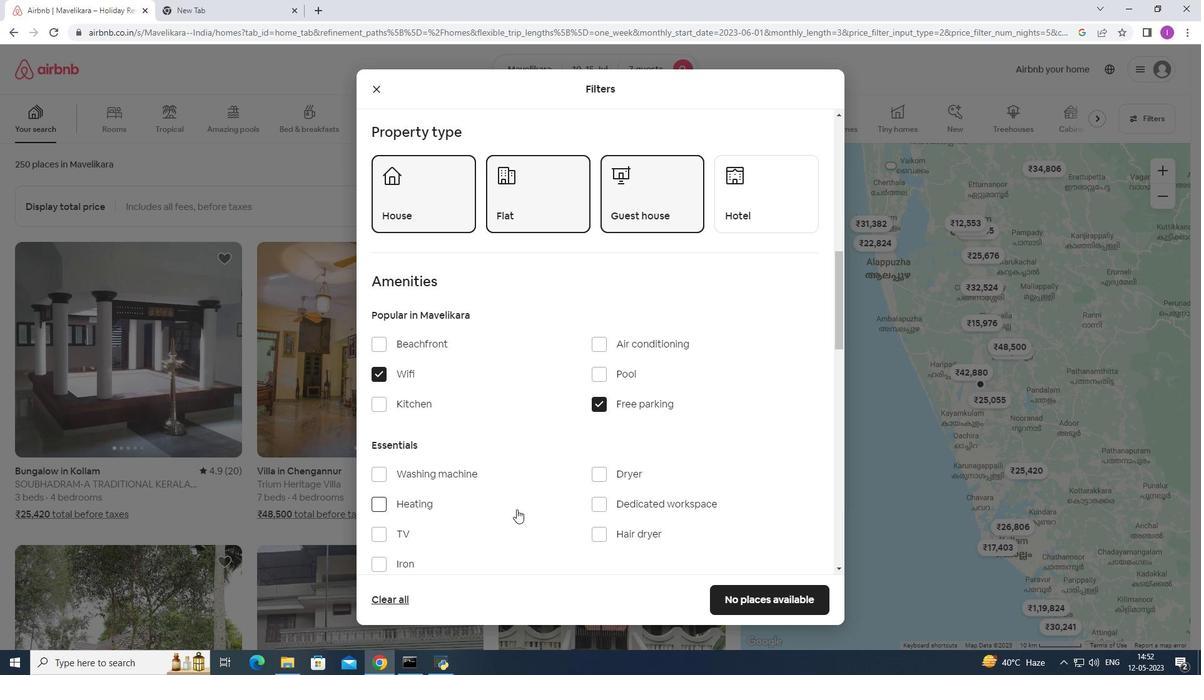 
Action: Mouse scrolled (516, 509) with delta (0, 0)
Screenshot: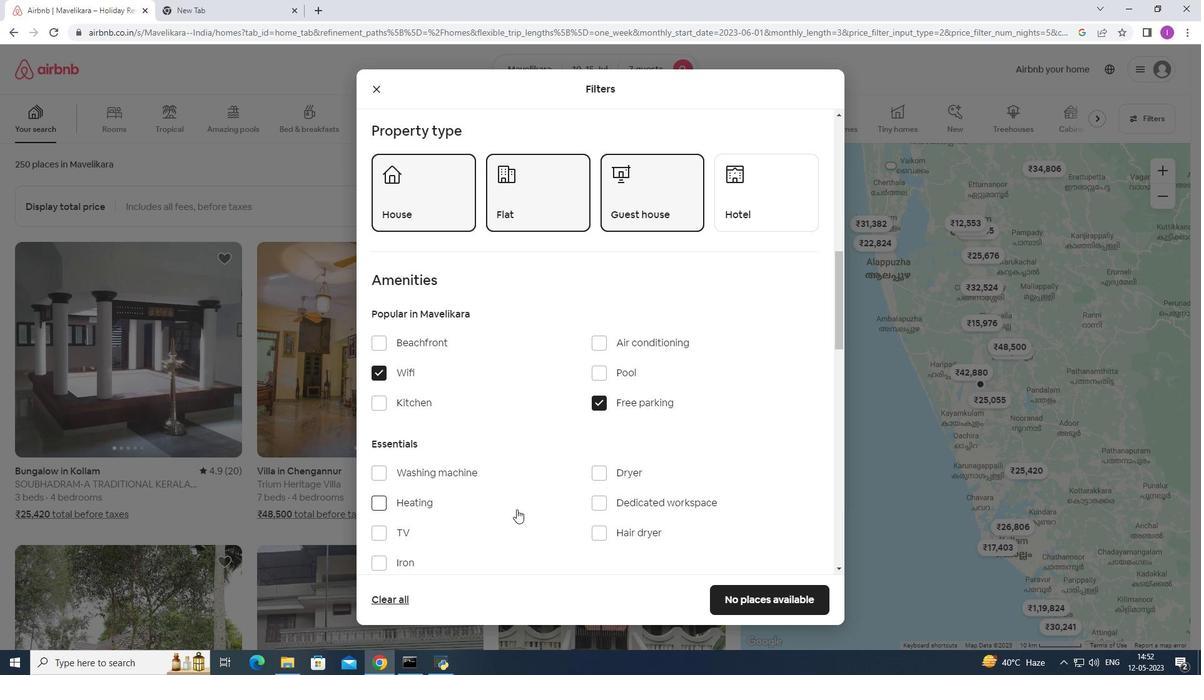 
Action: Mouse moved to (381, 350)
Screenshot: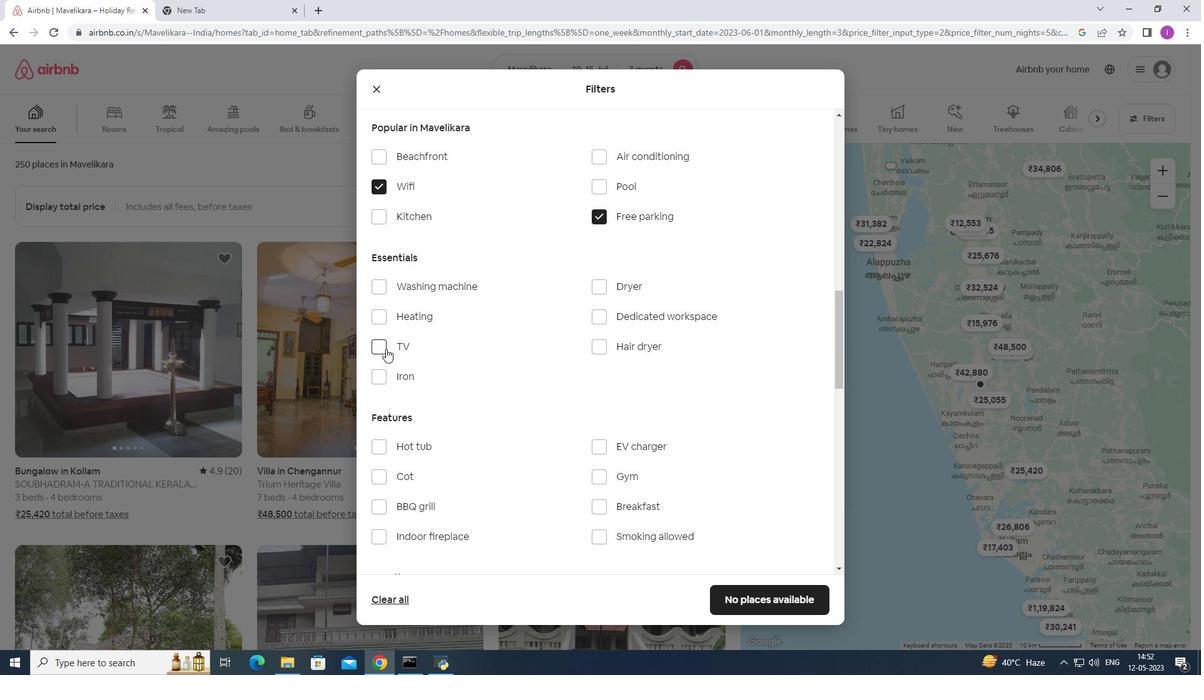 
Action: Mouse pressed left at (381, 350)
Screenshot: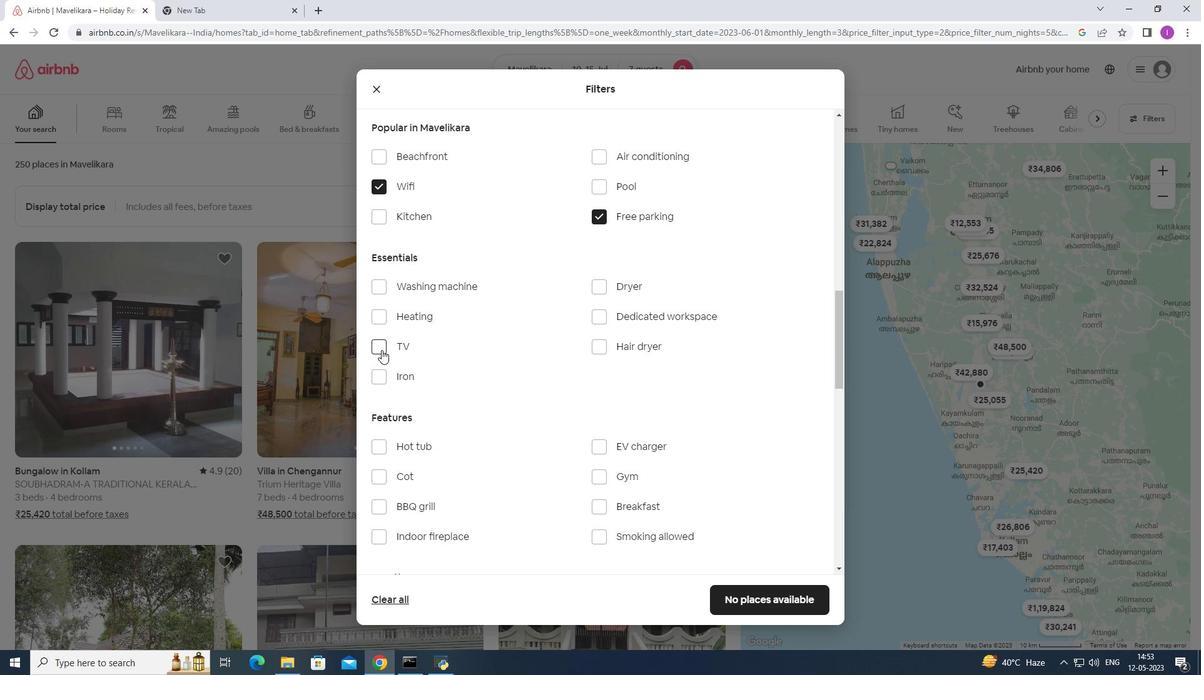 
Action: Mouse moved to (491, 462)
Screenshot: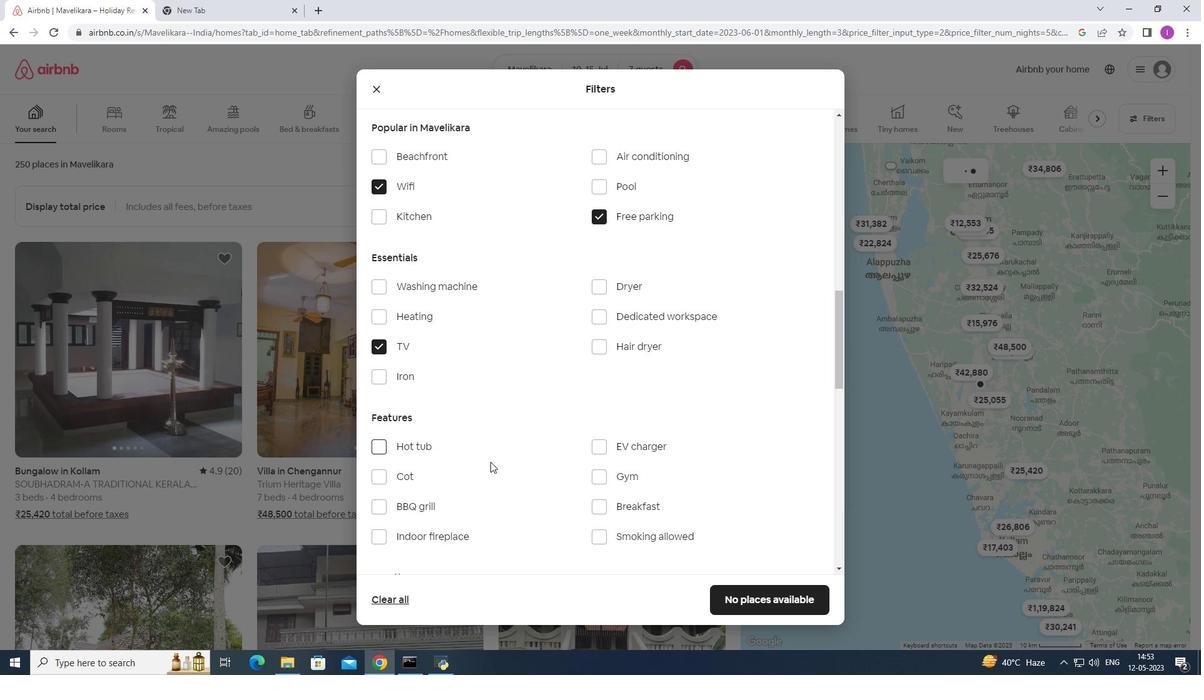 
Action: Mouse scrolled (491, 461) with delta (0, 0)
Screenshot: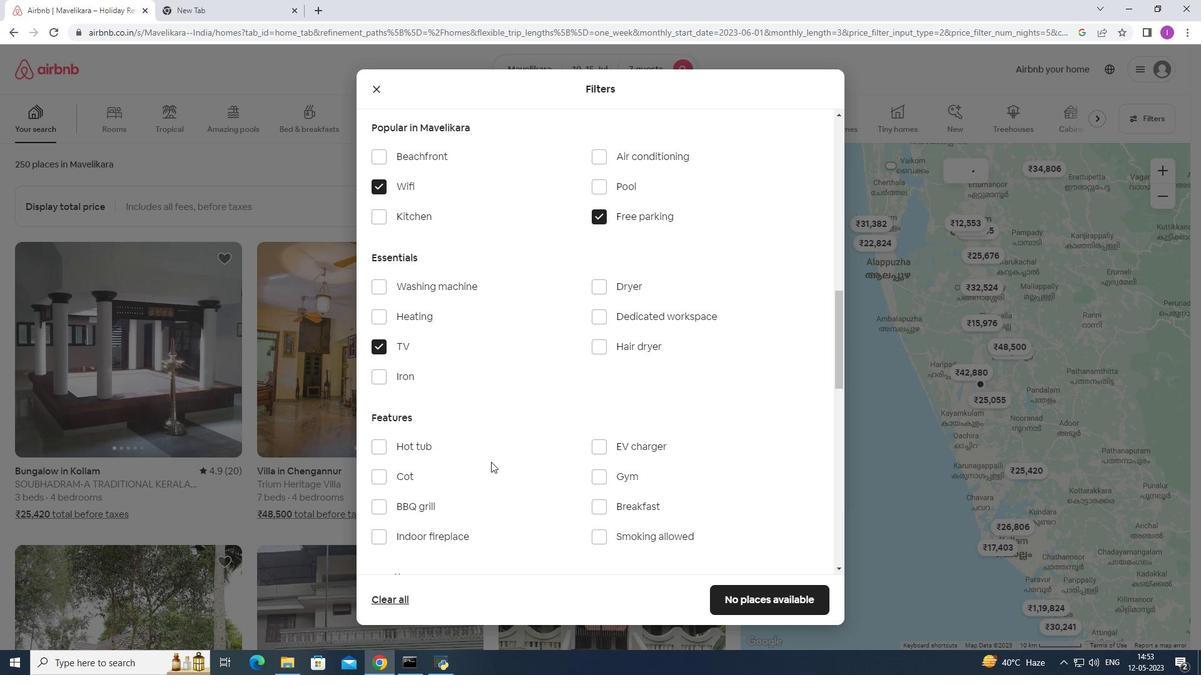 
Action: Mouse scrolled (491, 461) with delta (0, 0)
Screenshot: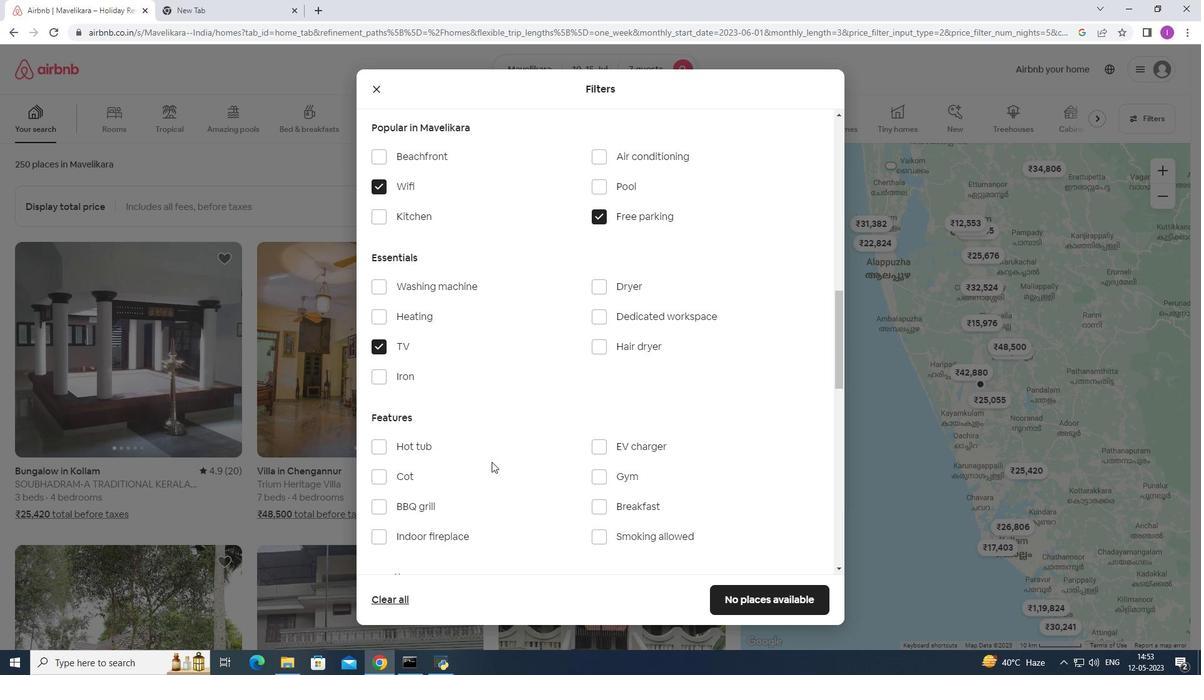 
Action: Mouse moved to (596, 349)
Screenshot: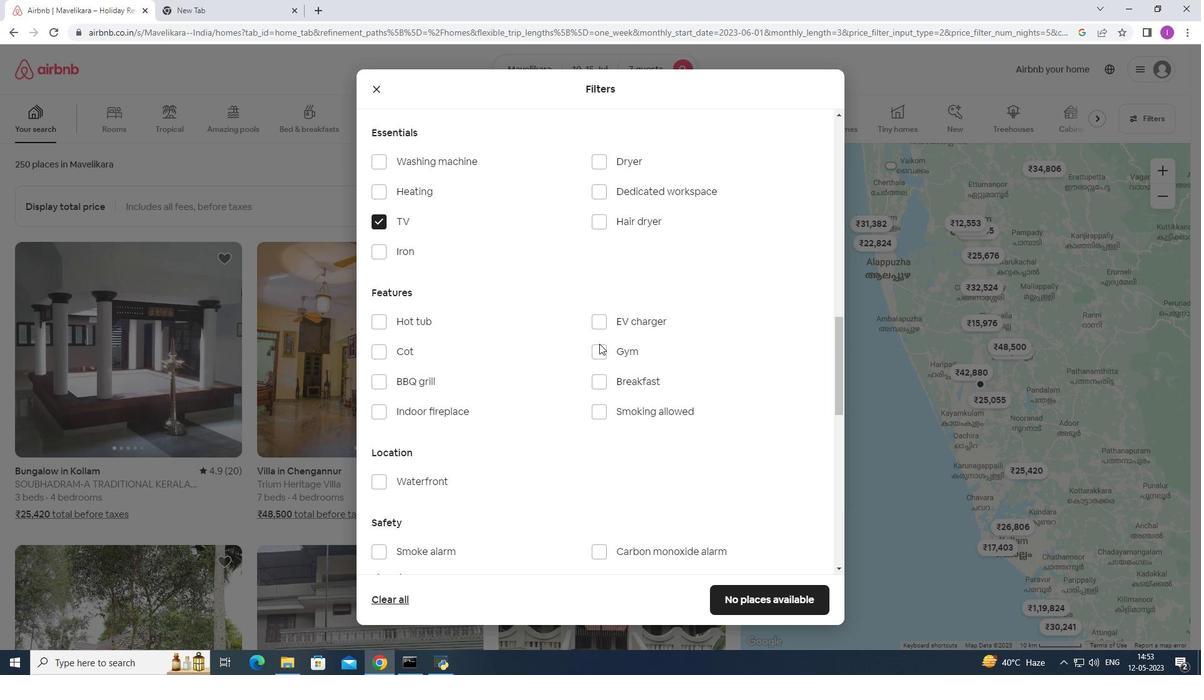 
Action: Mouse pressed left at (596, 349)
Screenshot: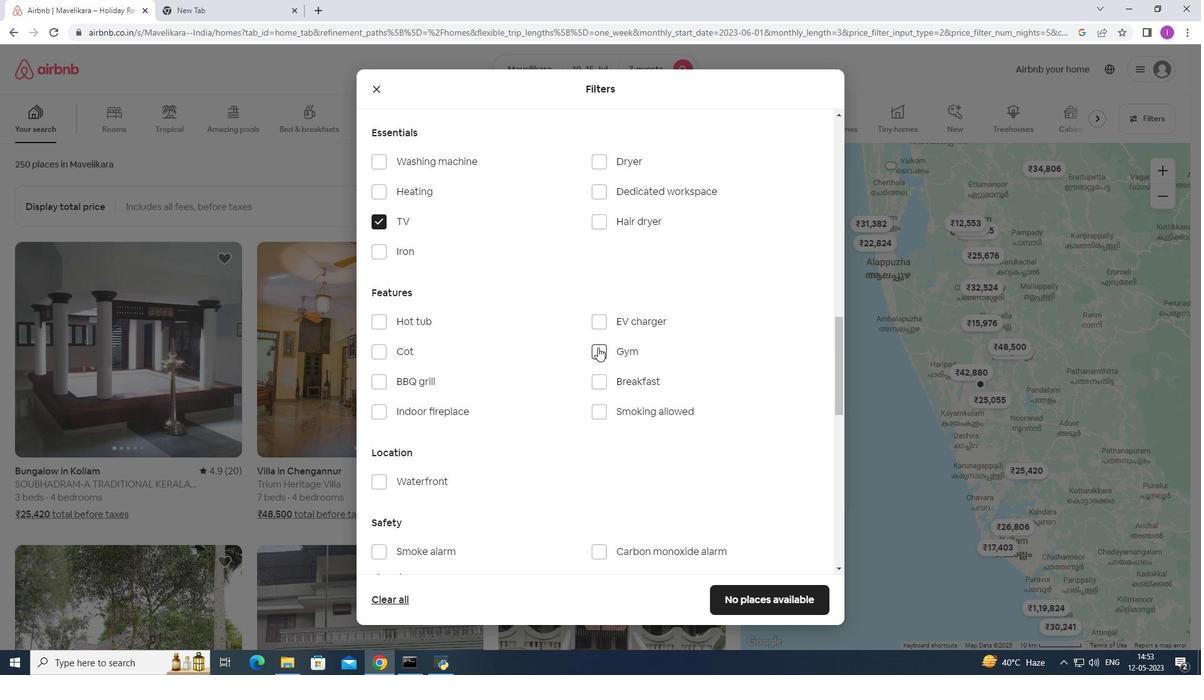 
Action: Mouse moved to (598, 380)
Screenshot: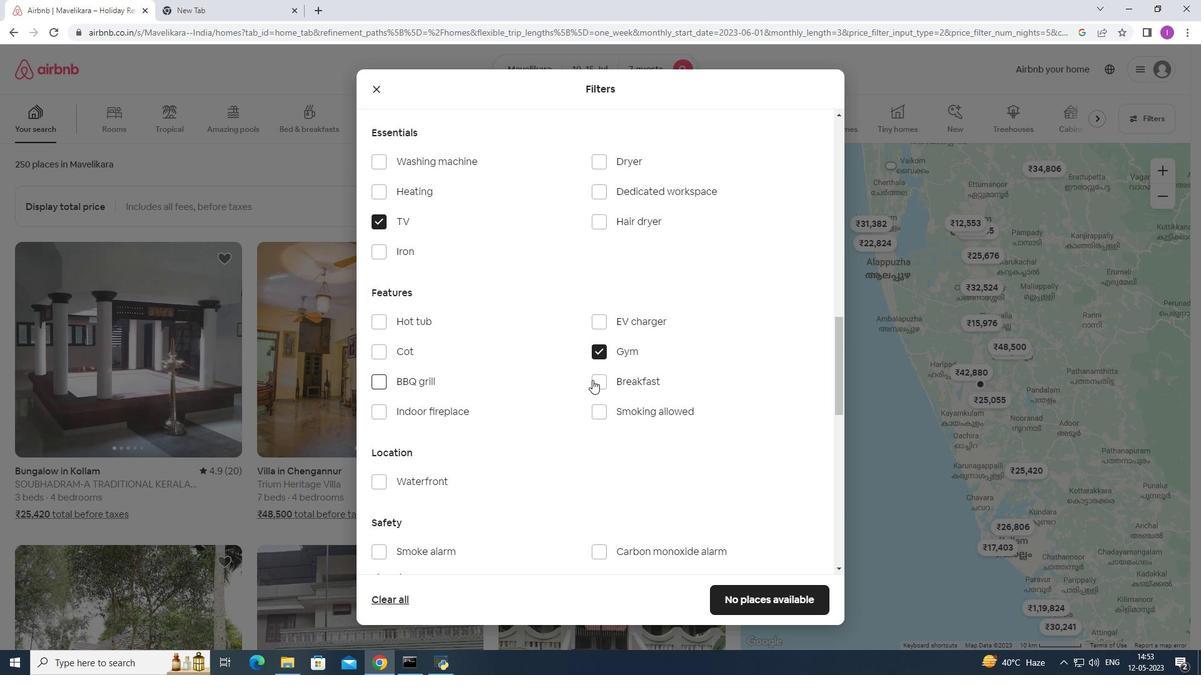 
Action: Mouse pressed left at (598, 380)
Screenshot: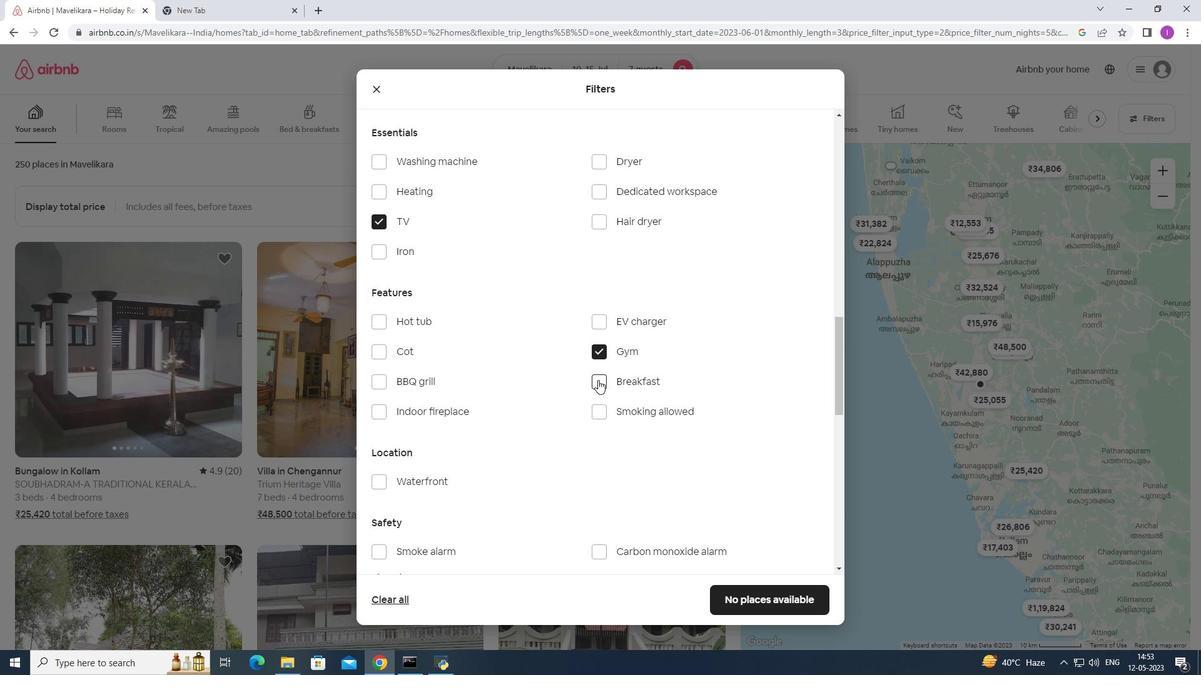 
Action: Mouse moved to (509, 406)
Screenshot: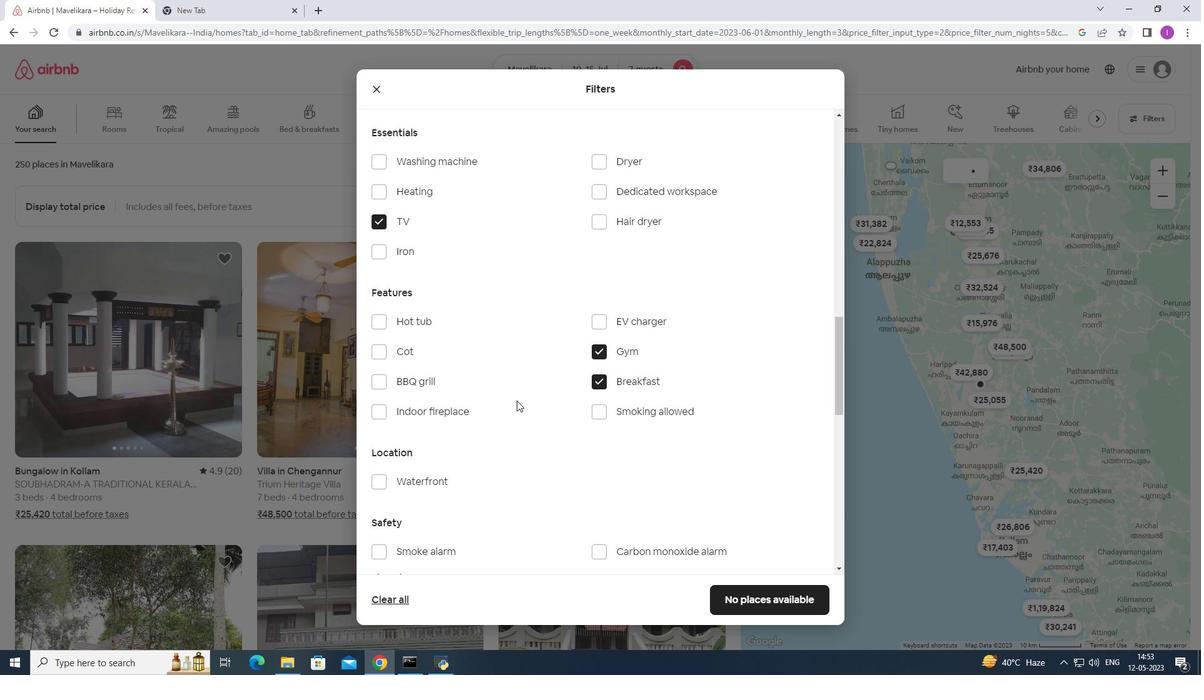 
Action: Mouse scrolled (509, 406) with delta (0, 0)
Screenshot: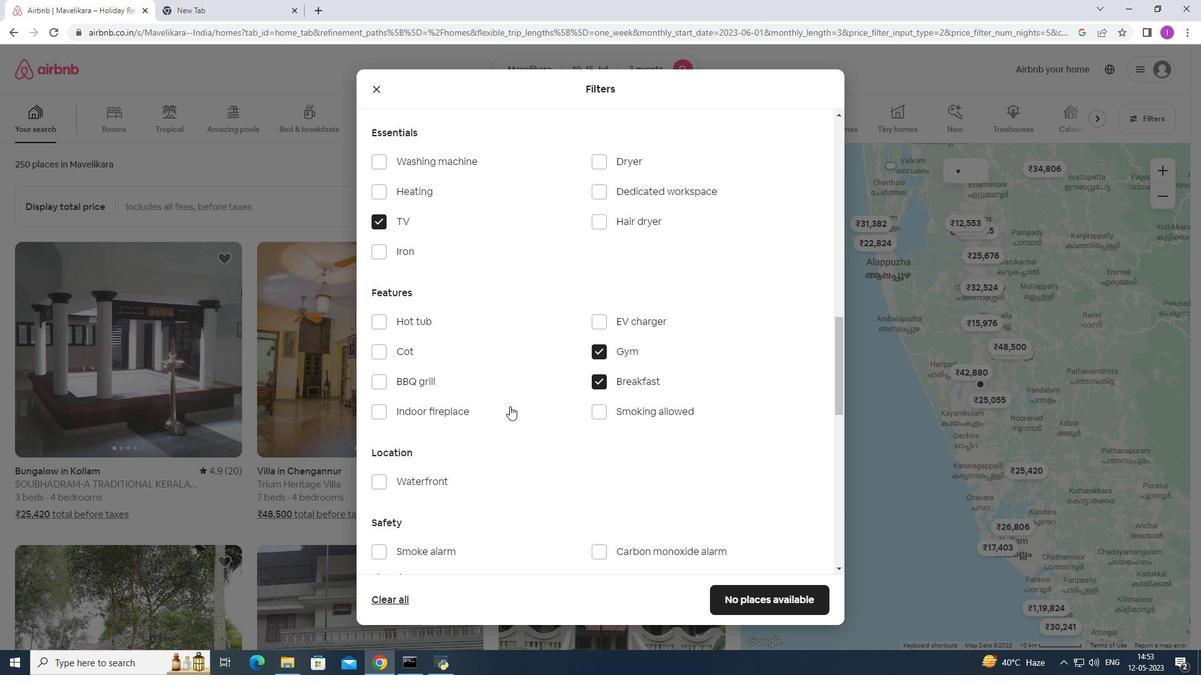 
Action: Mouse scrolled (509, 406) with delta (0, 0)
Screenshot: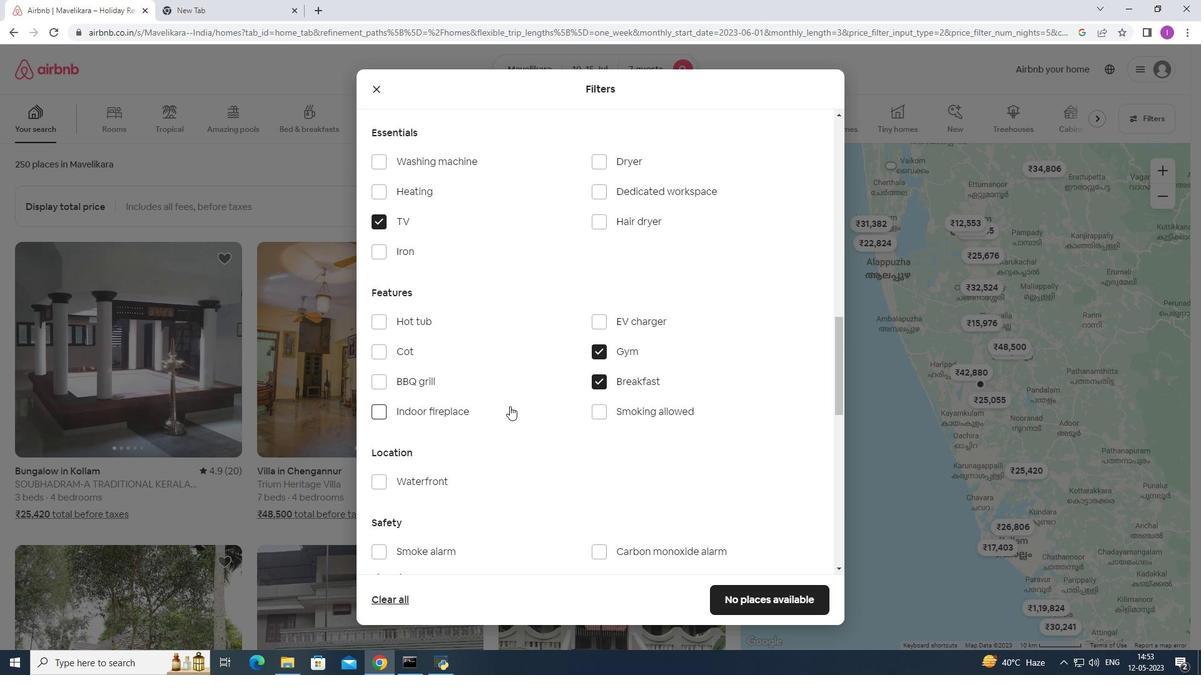 
Action: Mouse moved to (508, 413)
Screenshot: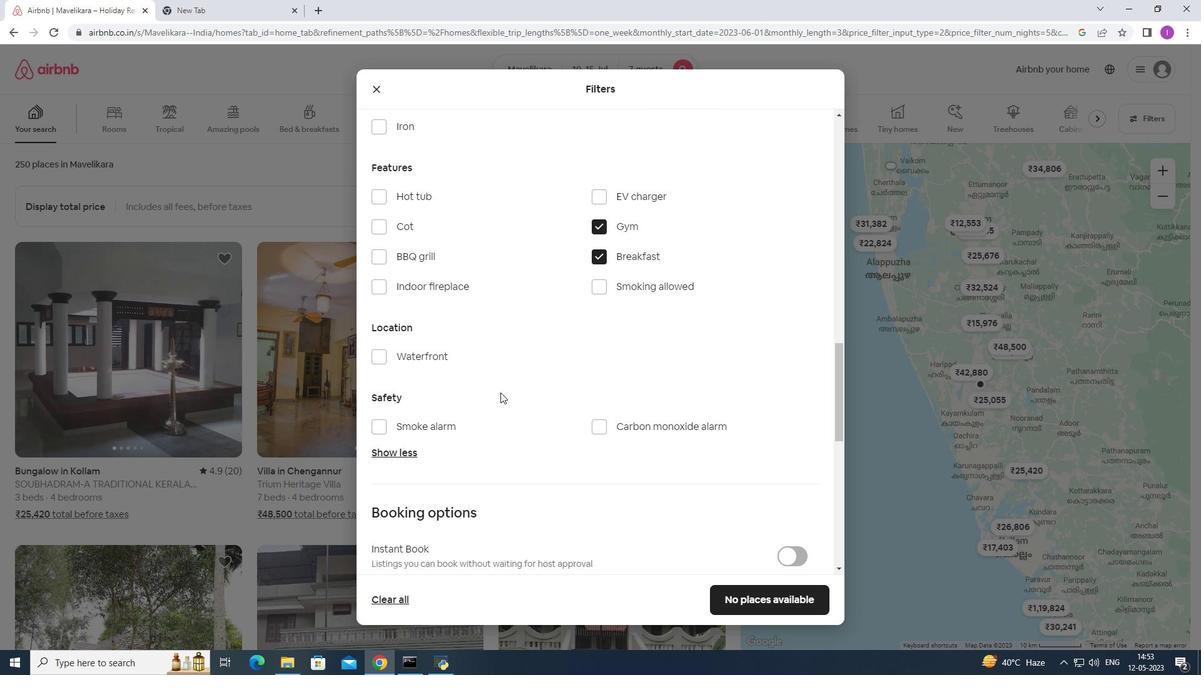 
Action: Mouse scrolled (508, 412) with delta (0, 0)
Screenshot: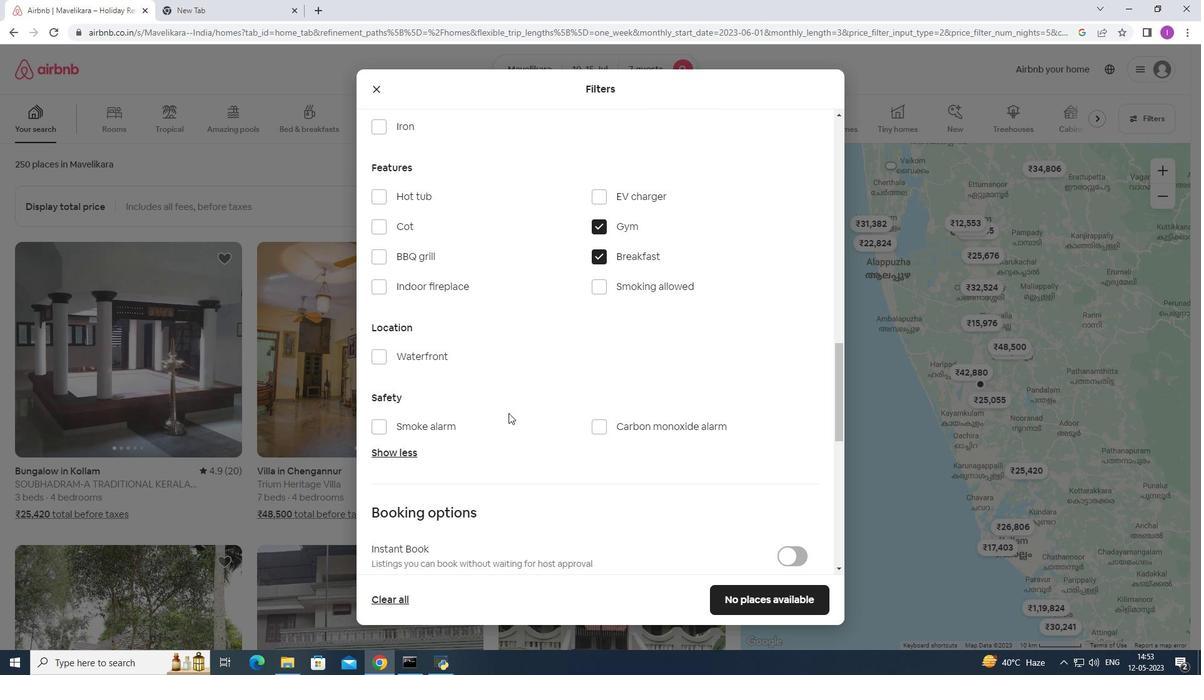 
Action: Mouse scrolled (508, 412) with delta (0, 0)
Screenshot: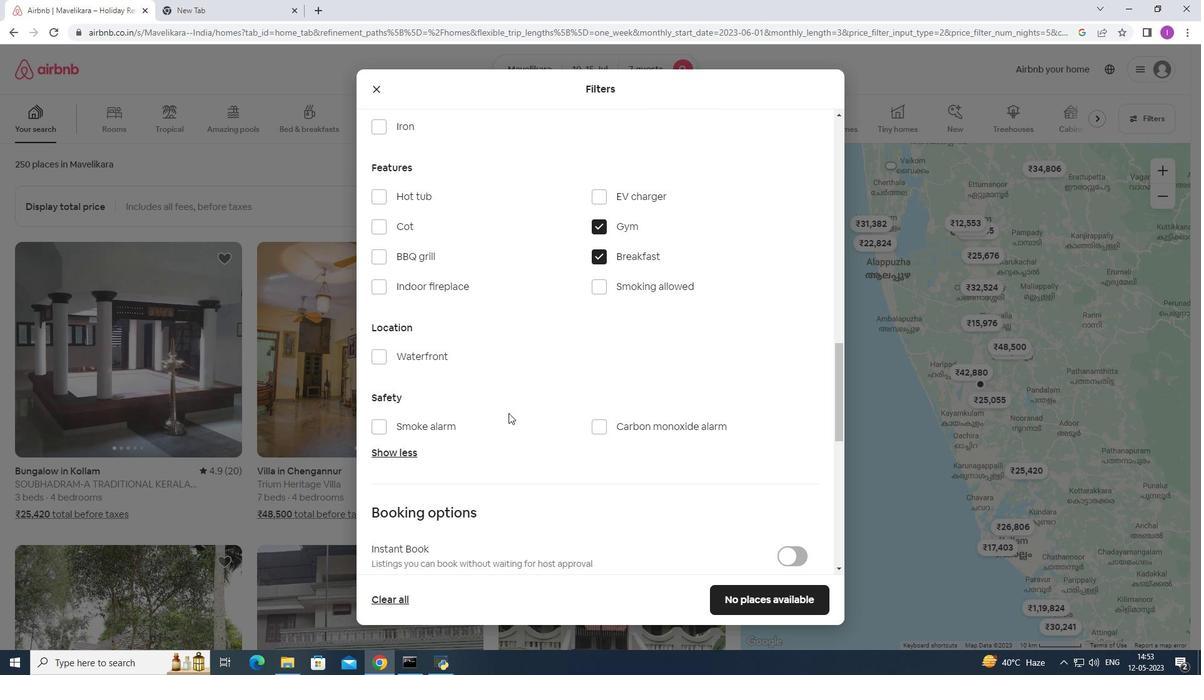 
Action: Mouse moved to (580, 384)
Screenshot: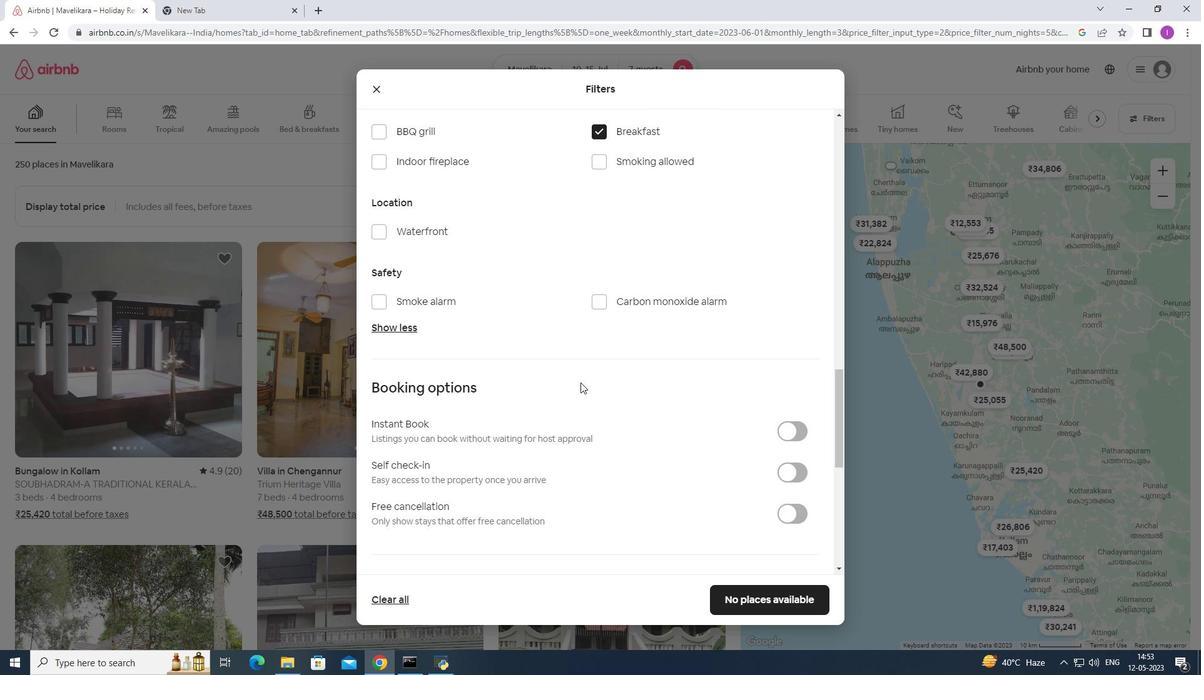 
Action: Mouse scrolled (580, 384) with delta (0, 0)
Screenshot: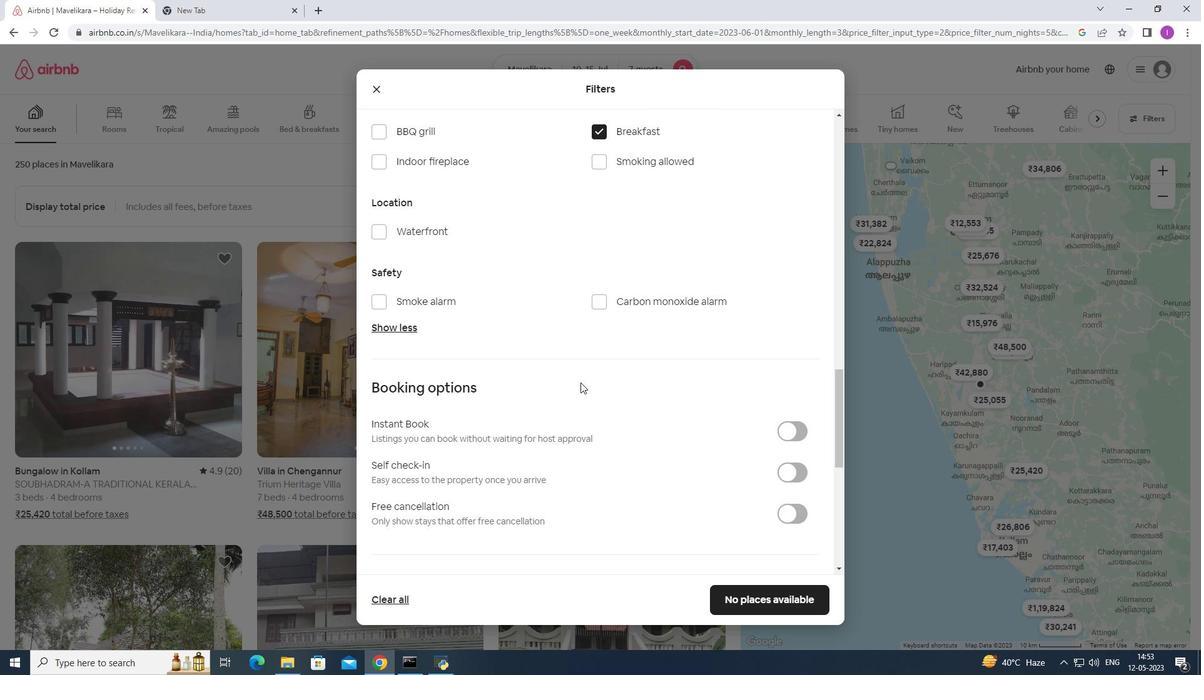 
Action: Mouse moved to (585, 402)
Screenshot: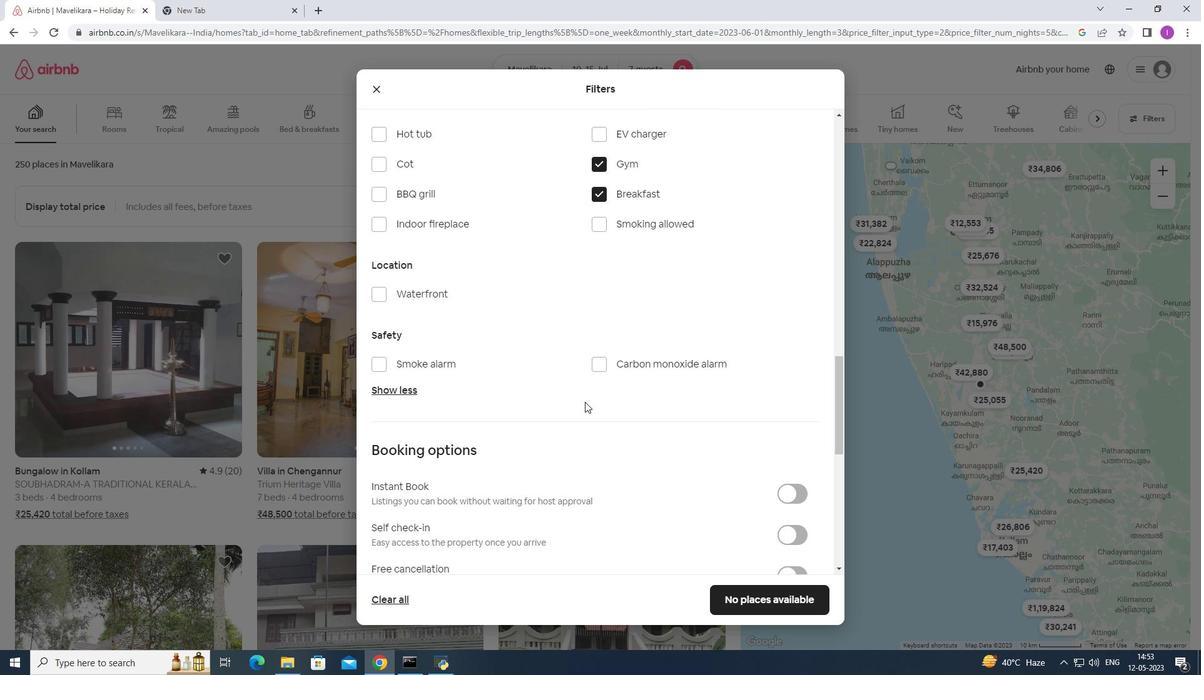 
Action: Mouse scrolled (585, 401) with delta (0, 0)
Screenshot: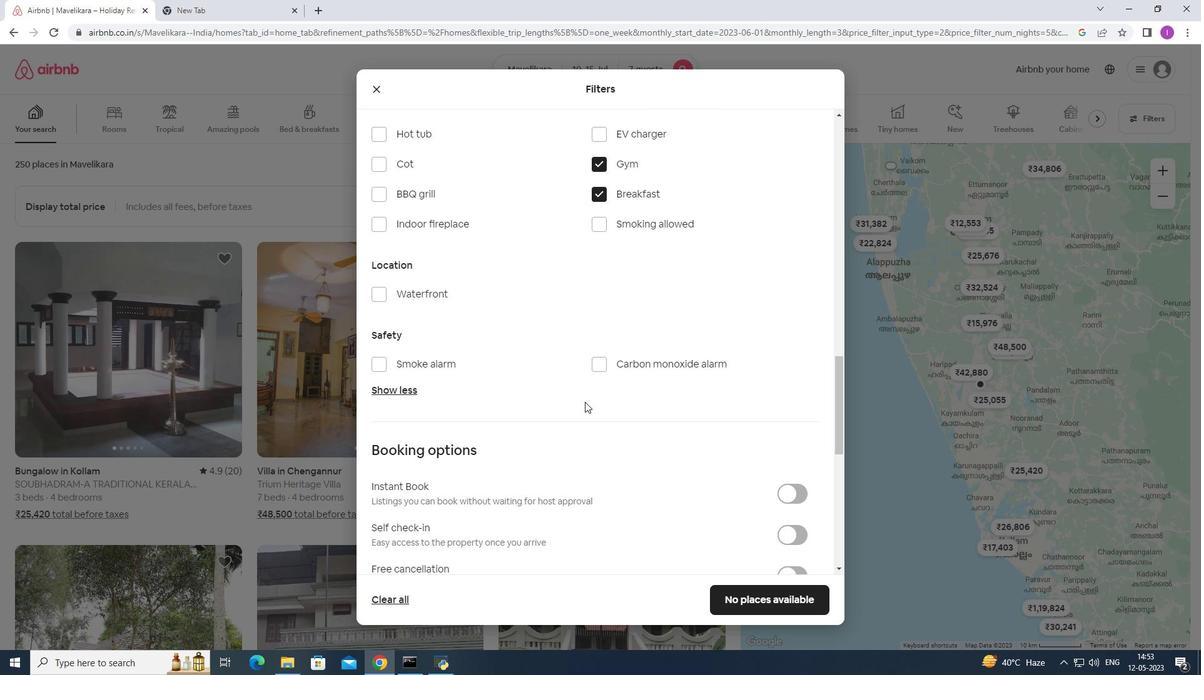 
Action: Mouse moved to (596, 402)
Screenshot: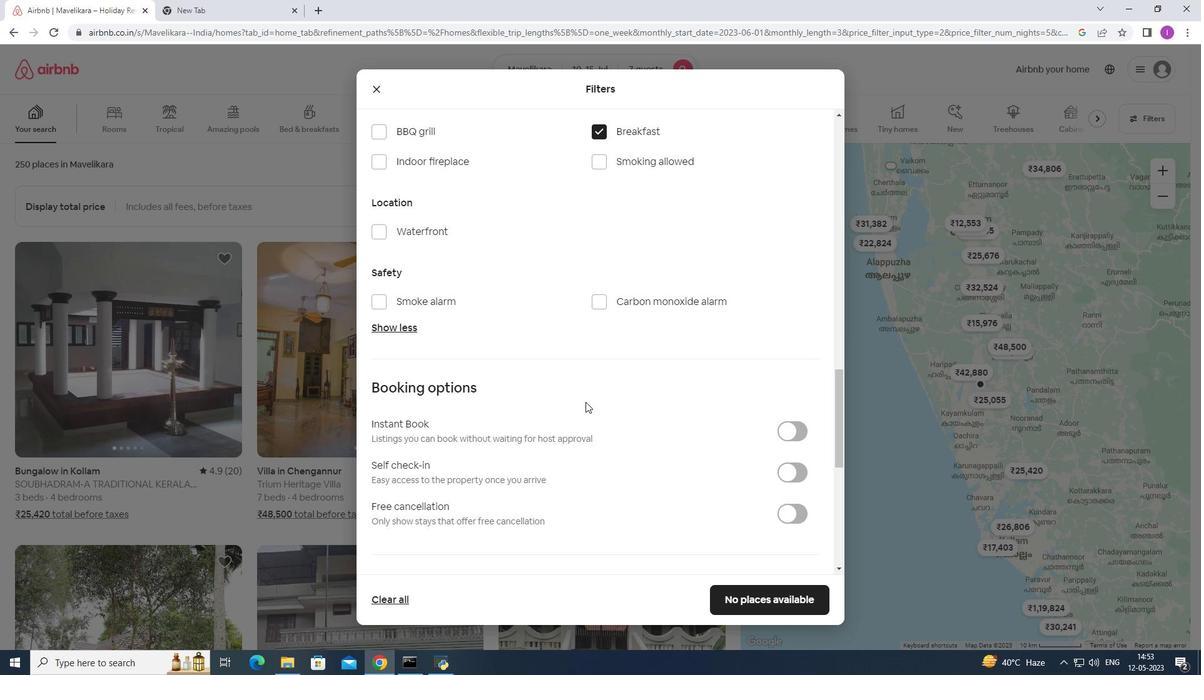 
Action: Mouse scrolled (596, 401) with delta (0, 0)
Screenshot: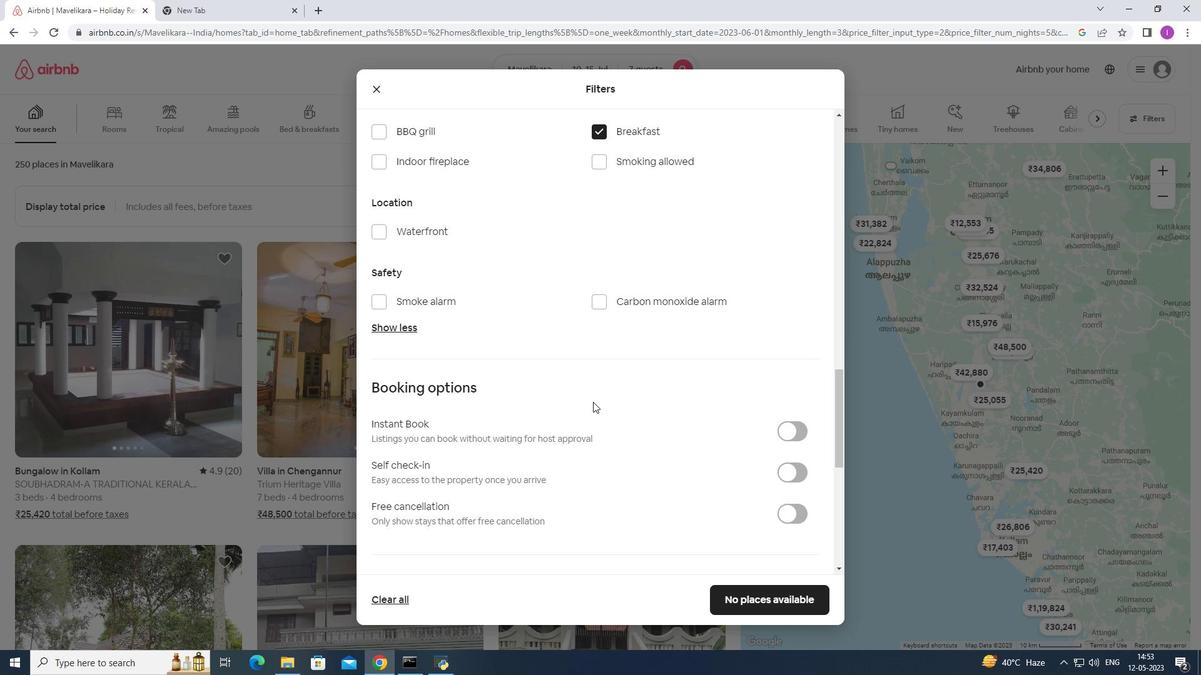 
Action: Mouse scrolled (596, 401) with delta (0, 0)
Screenshot: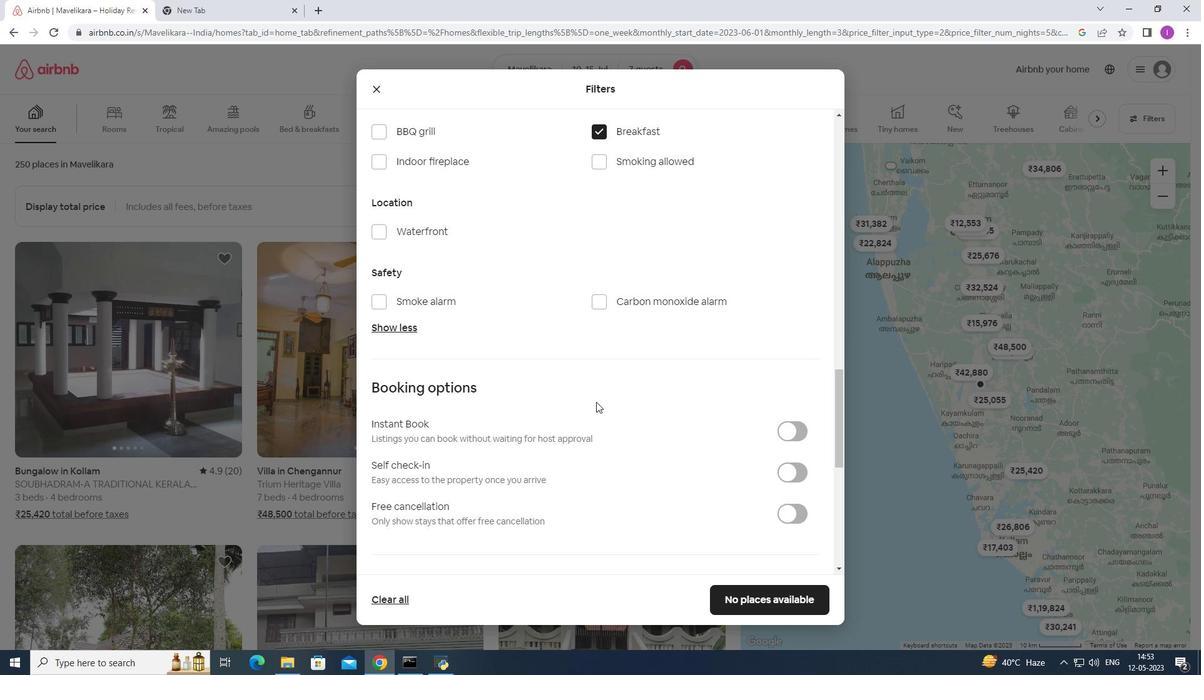 
Action: Mouse scrolled (596, 401) with delta (0, 0)
Screenshot: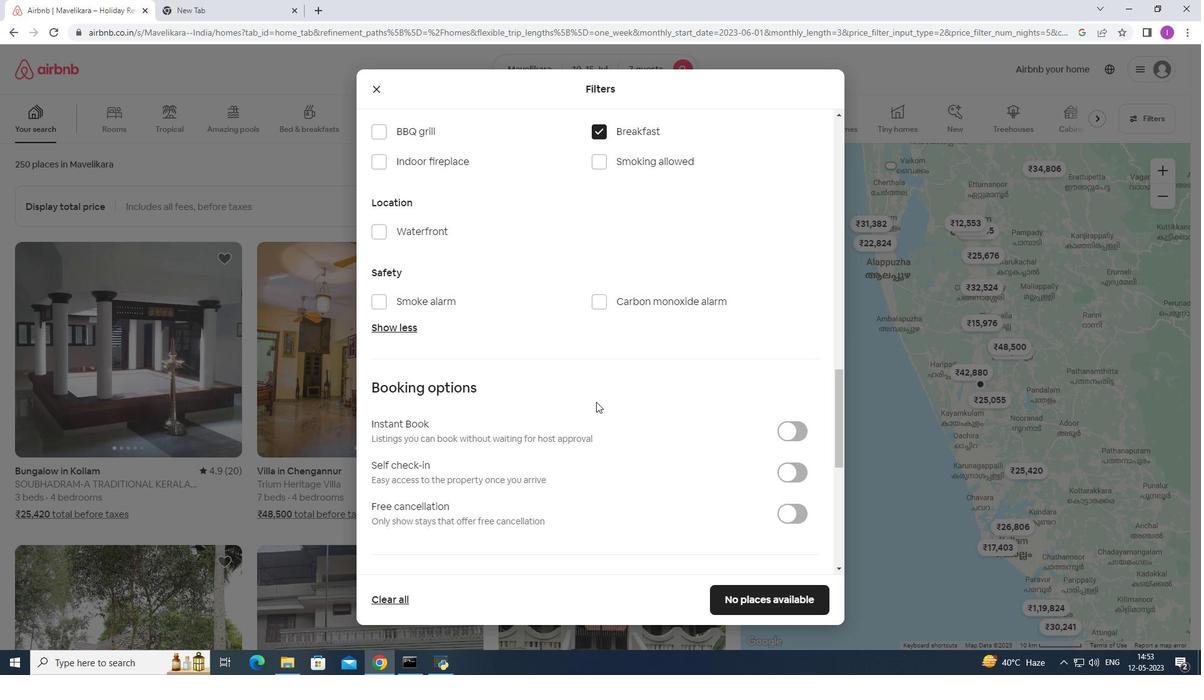 
Action: Mouse moved to (798, 289)
Screenshot: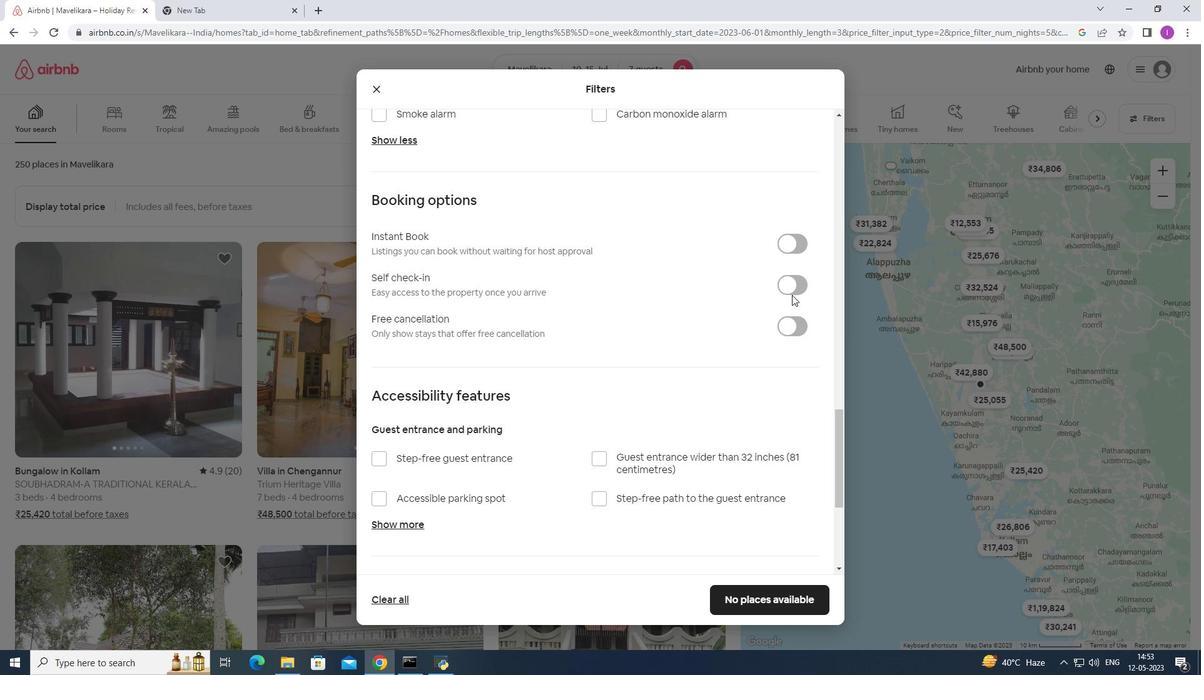 
Action: Mouse pressed left at (798, 289)
Screenshot: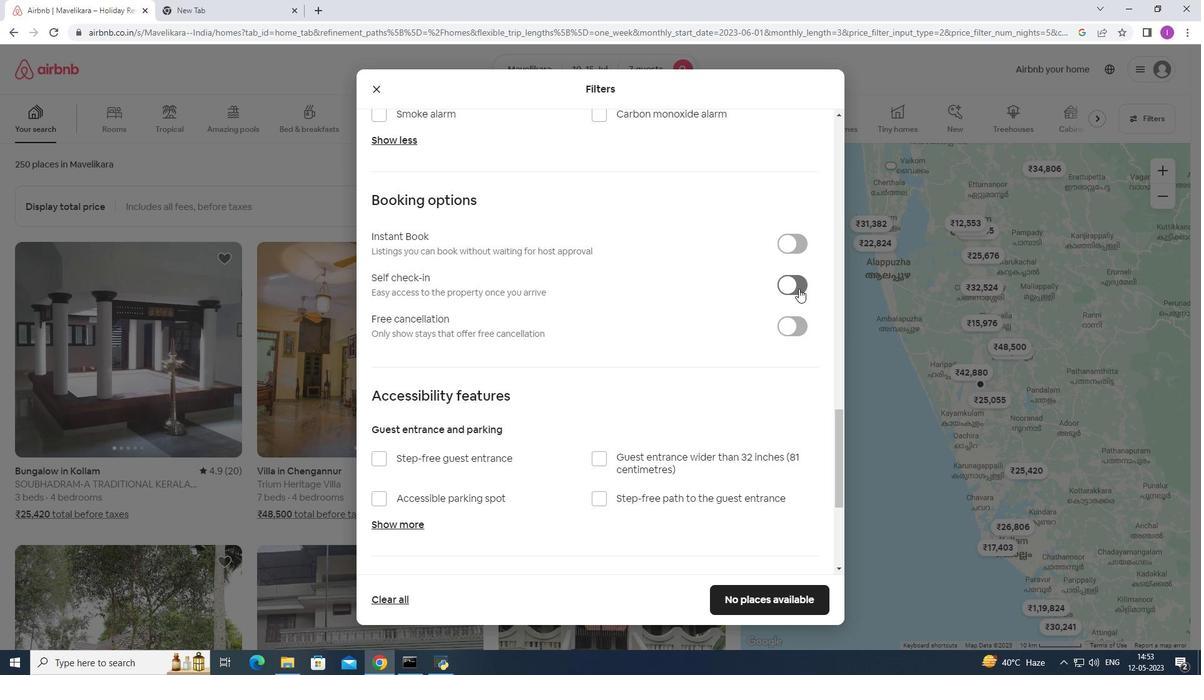 
Action: Mouse moved to (616, 392)
Screenshot: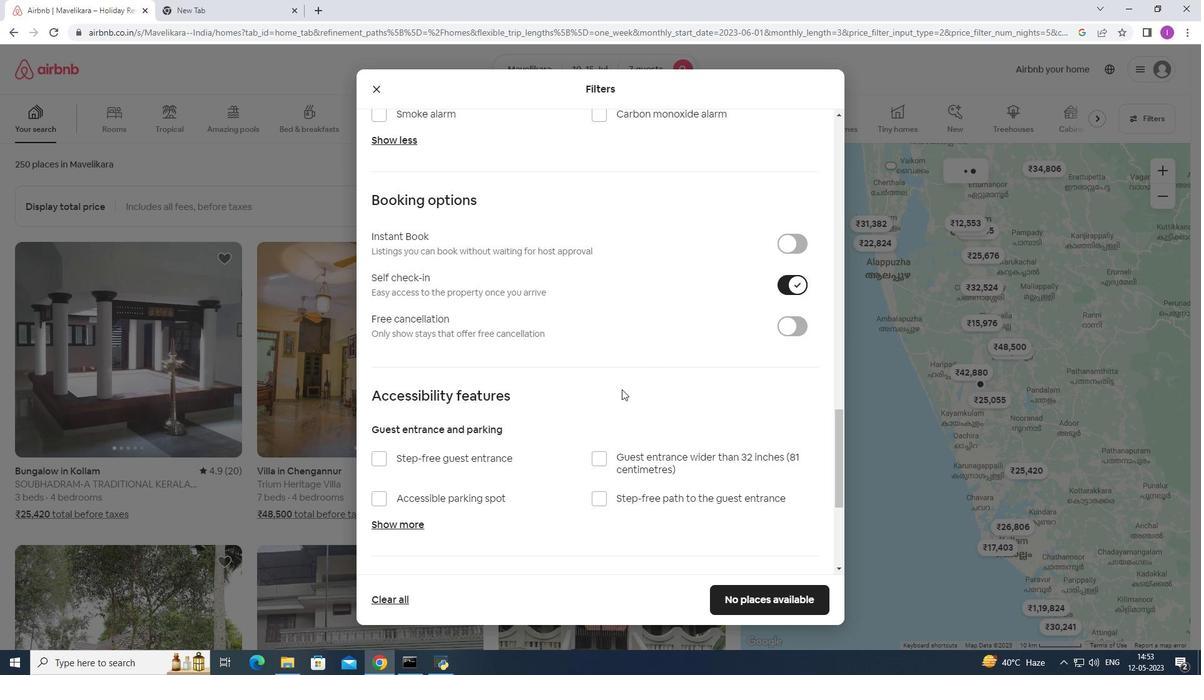 
Action: Mouse scrolled (616, 392) with delta (0, 0)
Screenshot: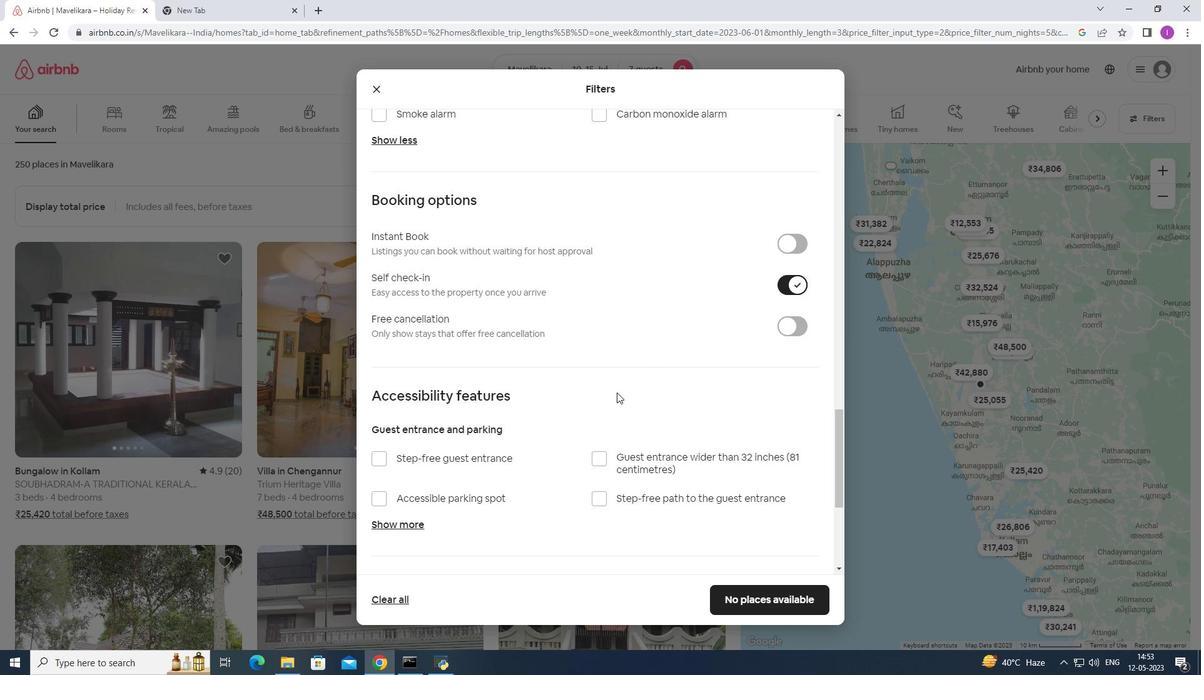 
Action: Mouse moved to (616, 394)
Screenshot: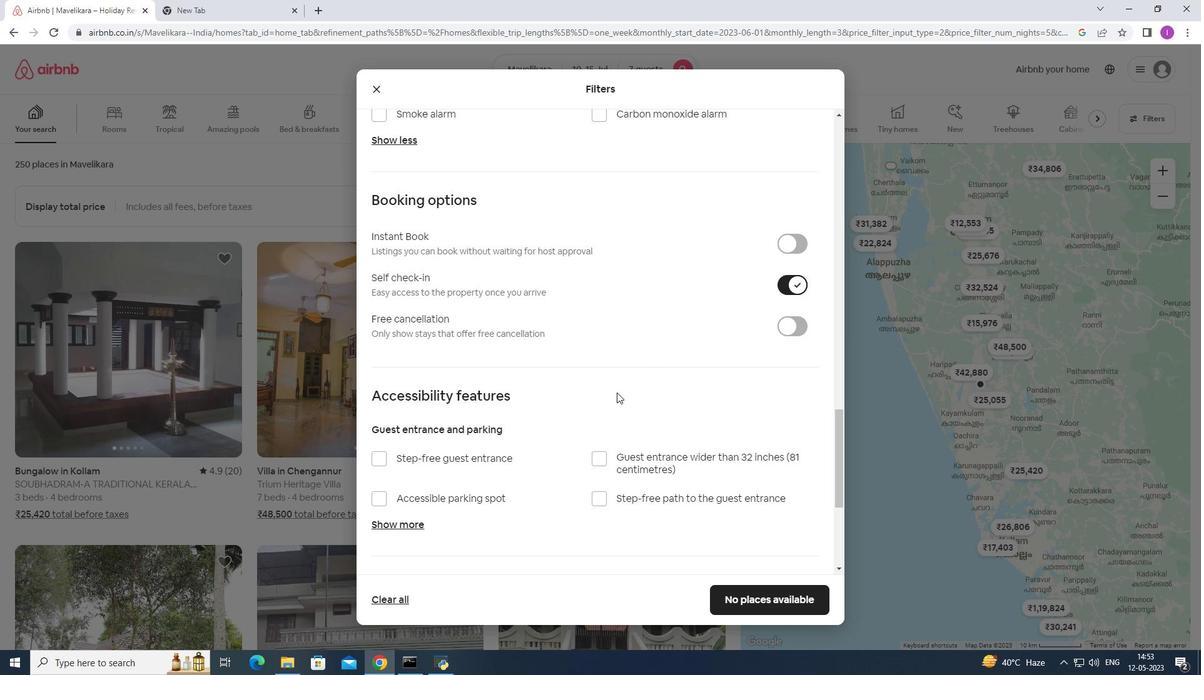 
Action: Mouse scrolled (616, 394) with delta (0, 0)
Screenshot: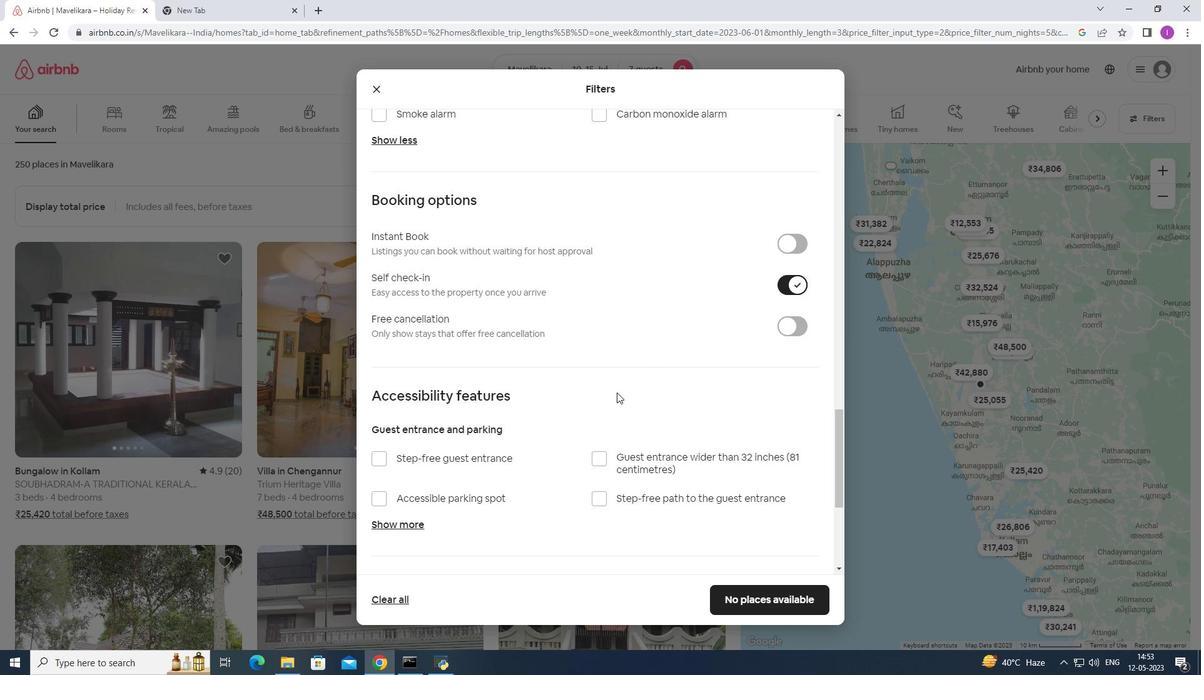
Action: Mouse moved to (616, 401)
Screenshot: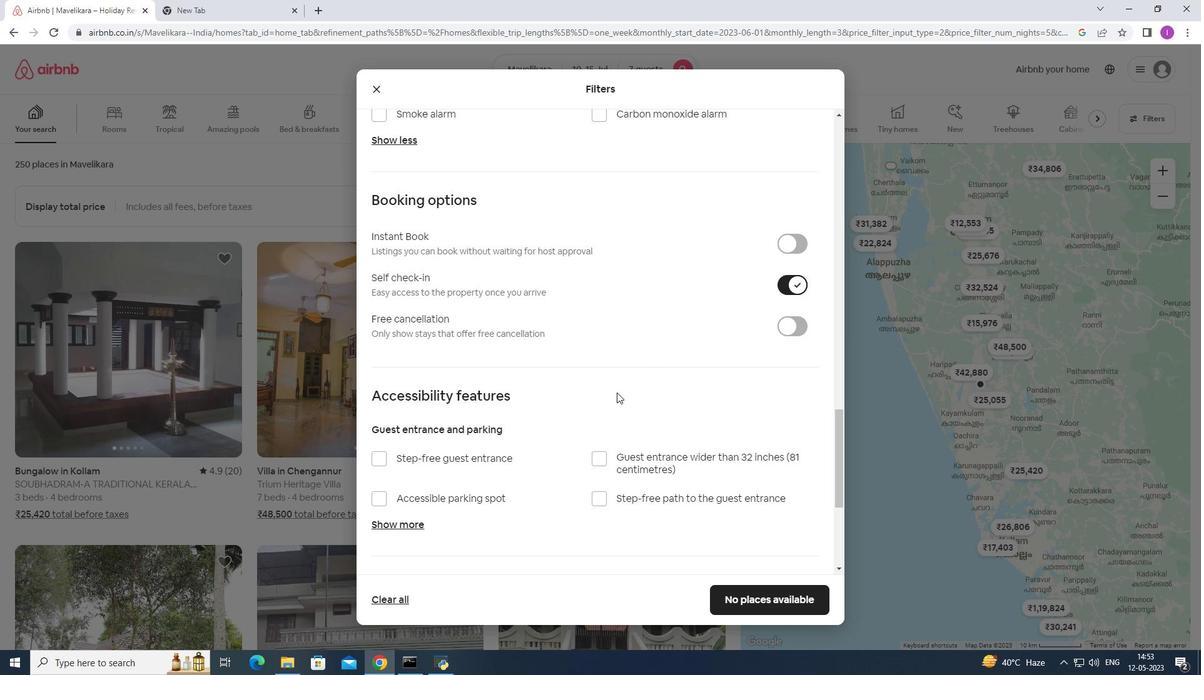 
Action: Mouse scrolled (616, 399) with delta (0, 0)
Screenshot: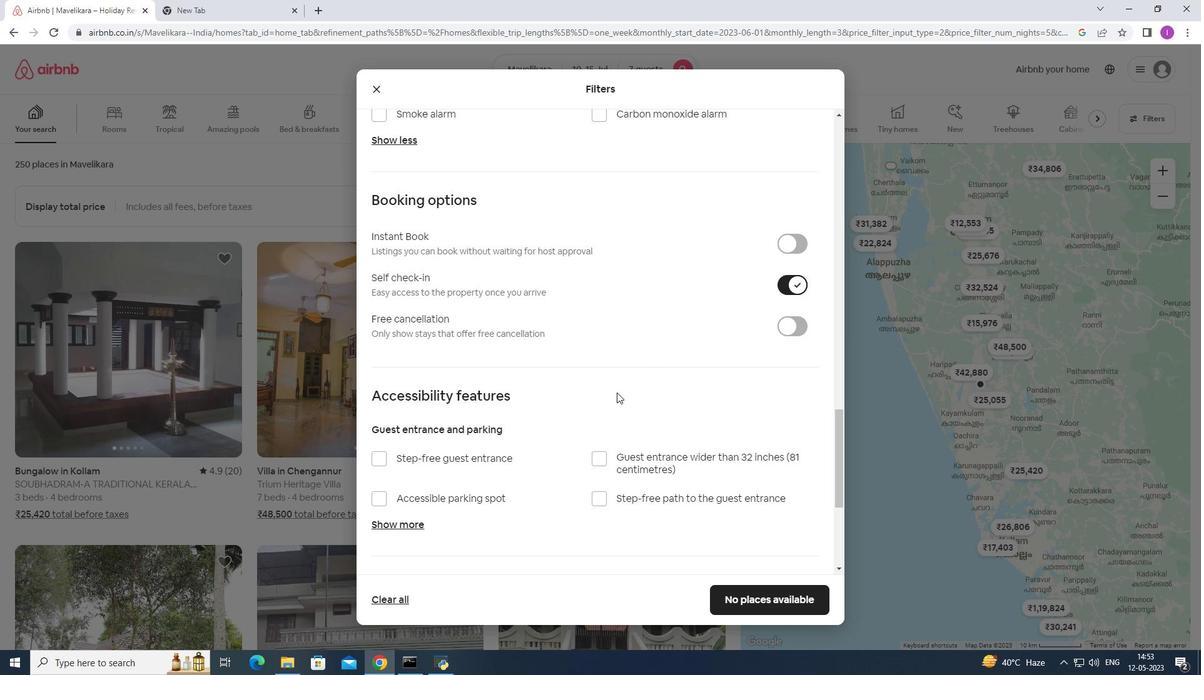 
Action: Mouse moved to (616, 406)
Screenshot: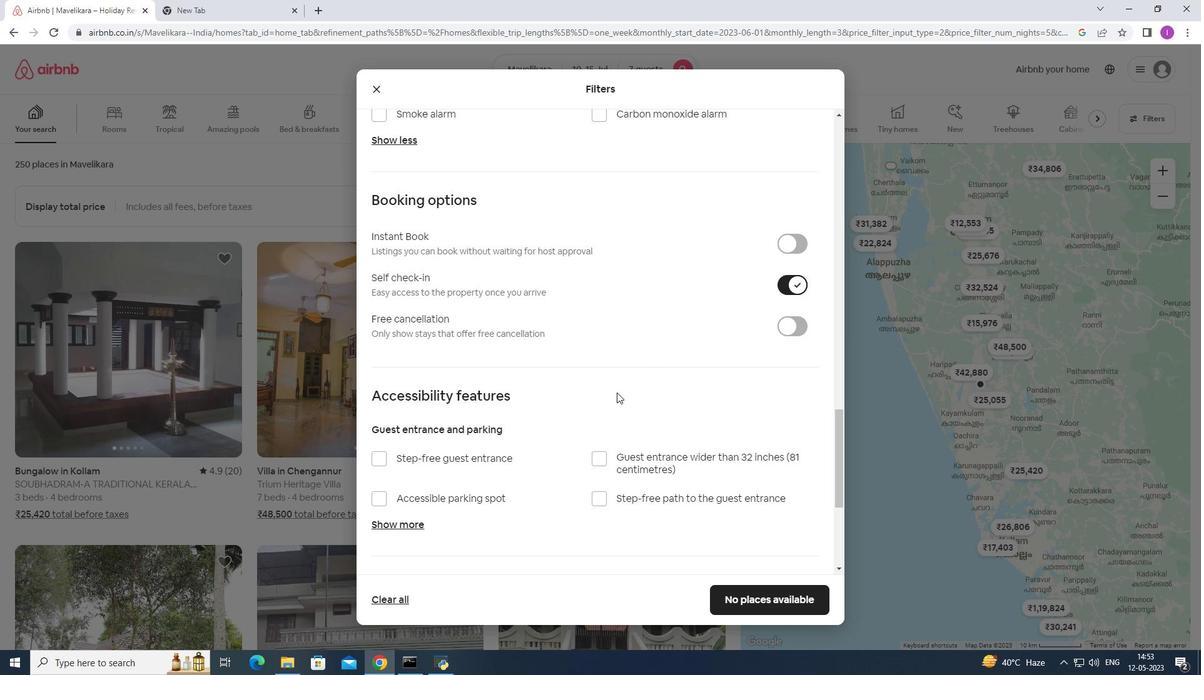 
Action: Mouse scrolled (616, 406) with delta (0, 0)
Screenshot: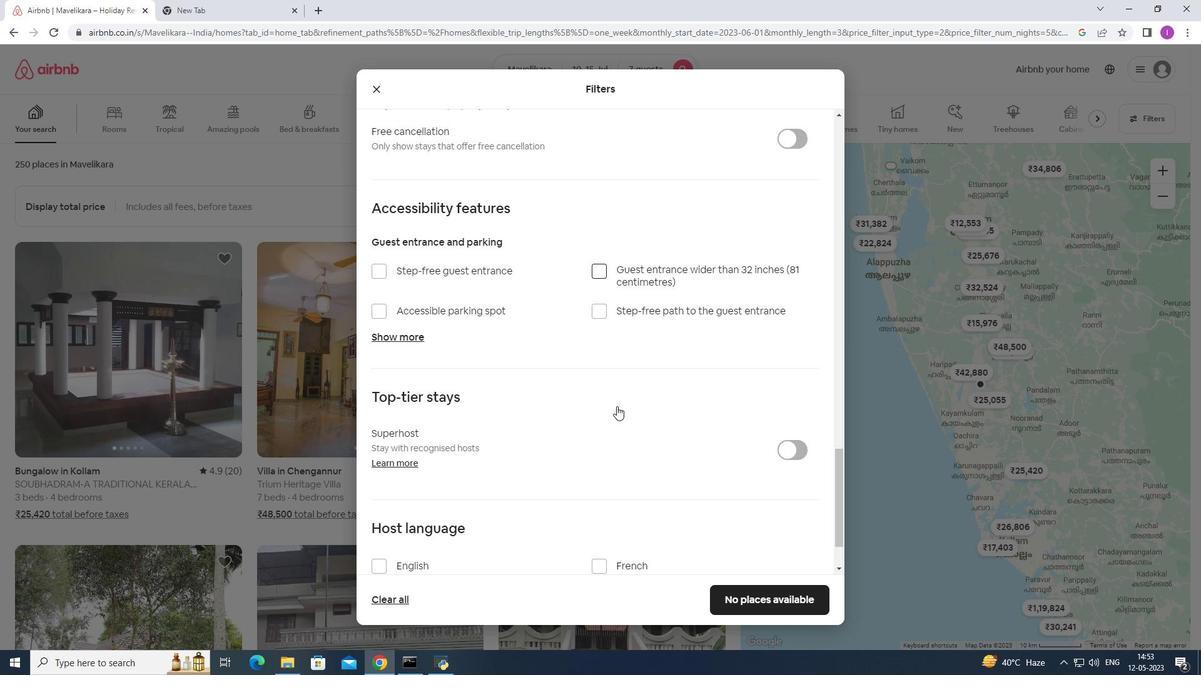 
Action: Mouse scrolled (616, 406) with delta (0, 0)
Screenshot: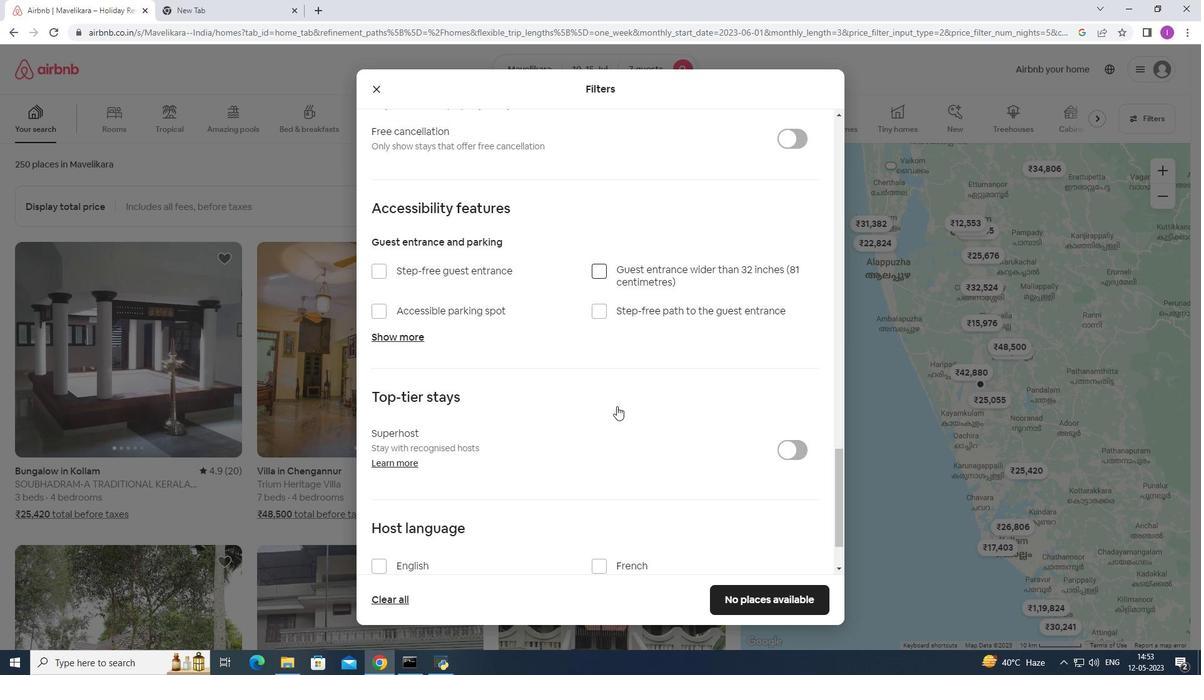 
Action: Mouse moved to (616, 407)
Screenshot: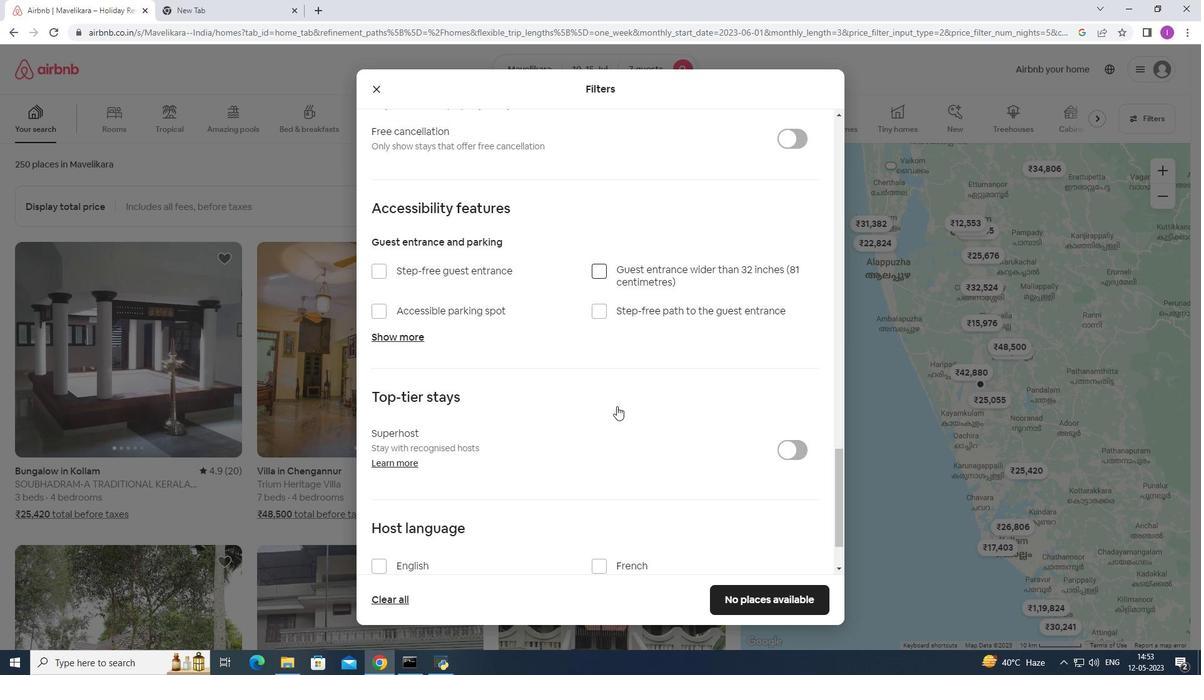 
Action: Mouse scrolled (616, 407) with delta (0, 0)
Screenshot: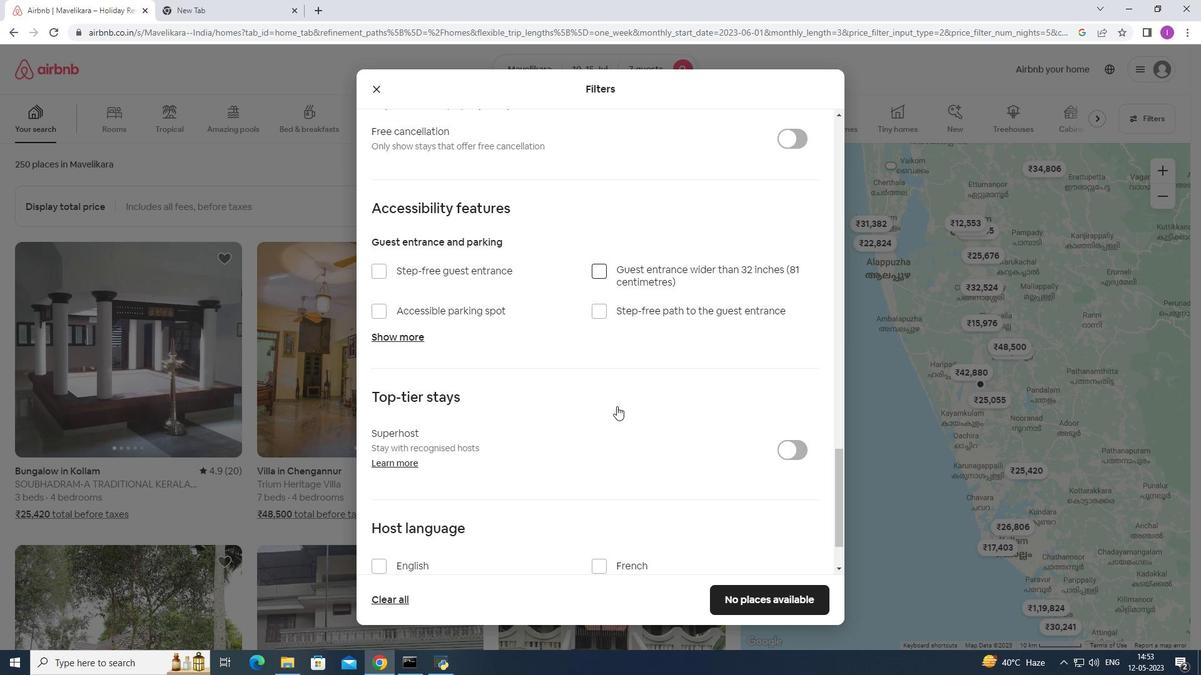 
Action: Mouse moved to (616, 417)
Screenshot: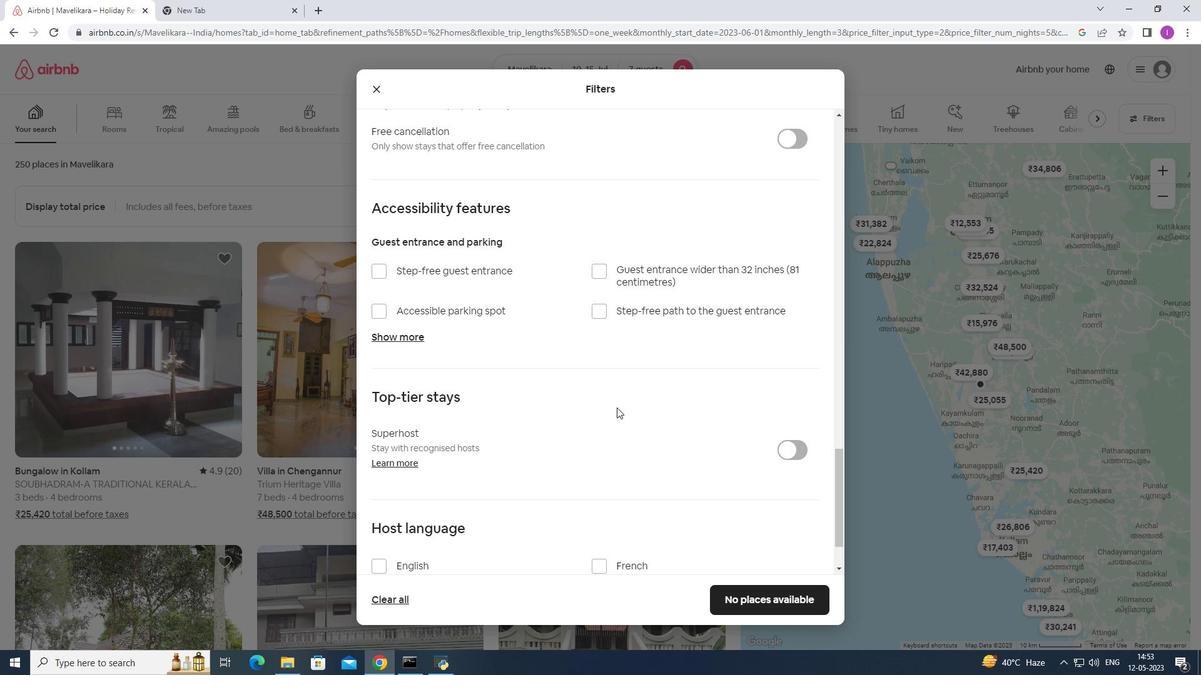 
Action: Mouse scrolled (616, 416) with delta (0, 0)
Screenshot: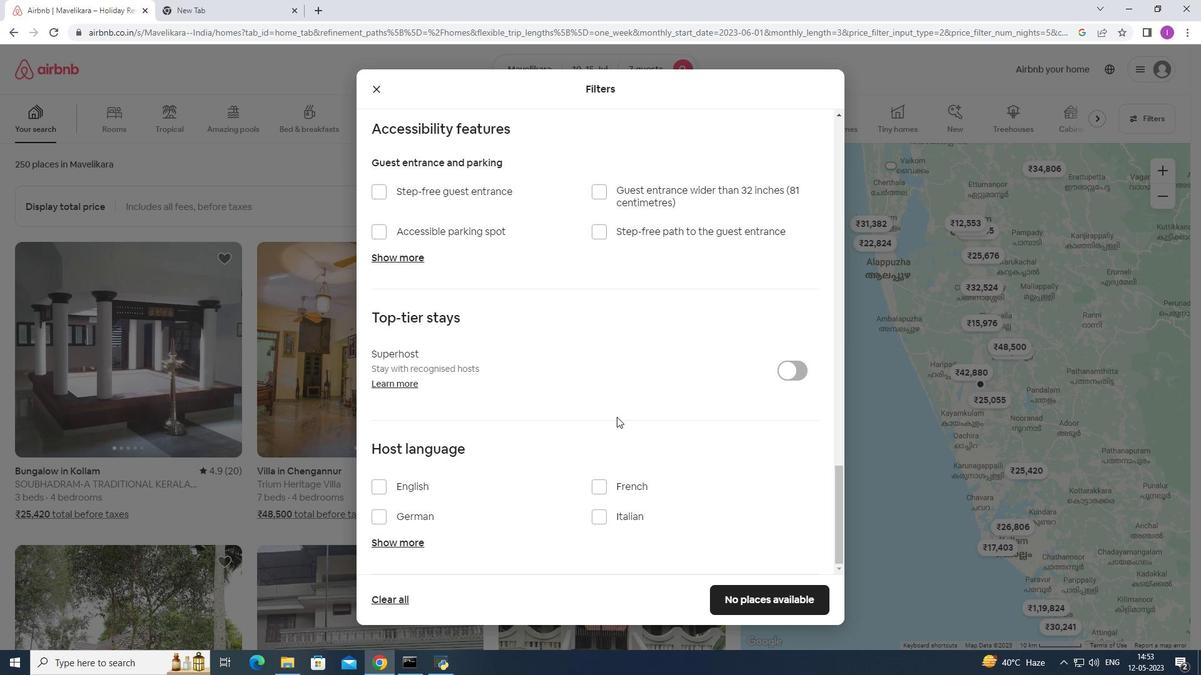 
Action: Mouse scrolled (616, 416) with delta (0, 0)
Screenshot: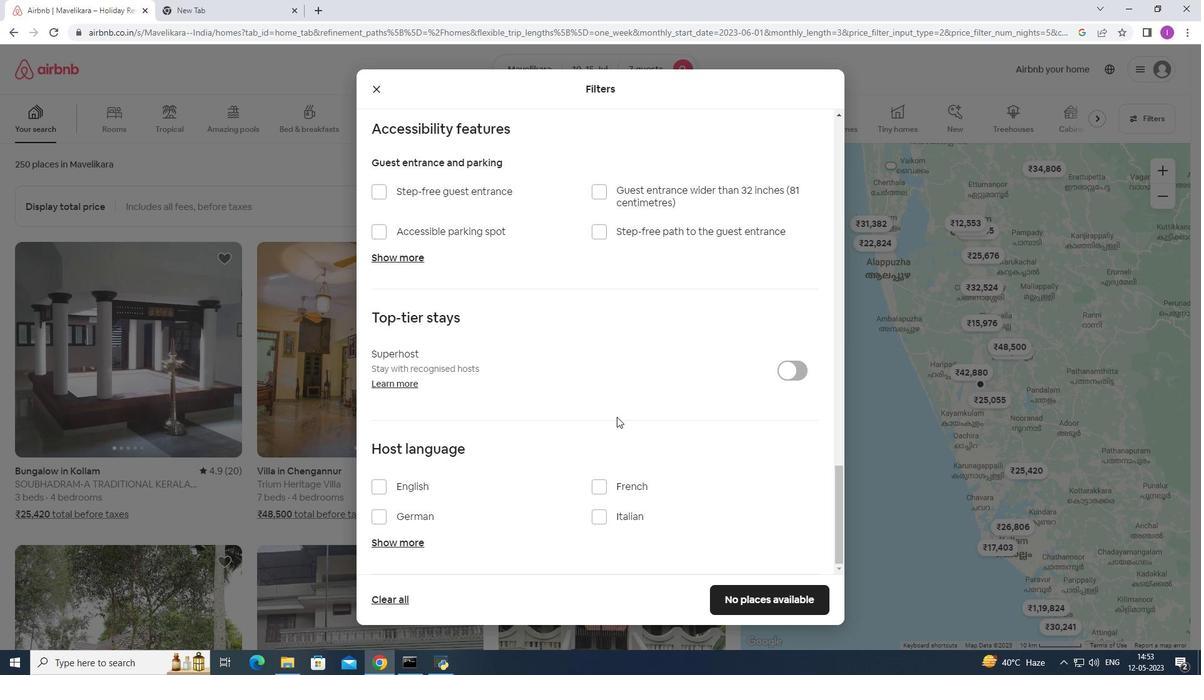 
Action: Mouse scrolled (616, 416) with delta (0, 0)
Screenshot: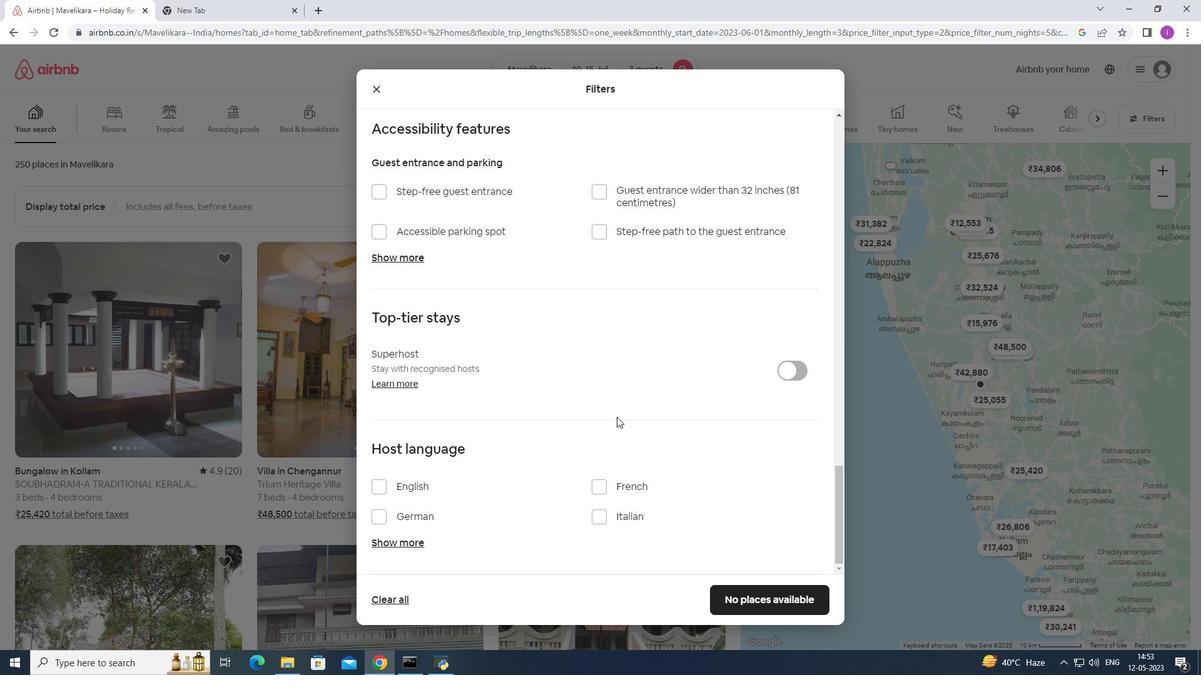 
Action: Mouse scrolled (616, 416) with delta (0, 0)
Screenshot: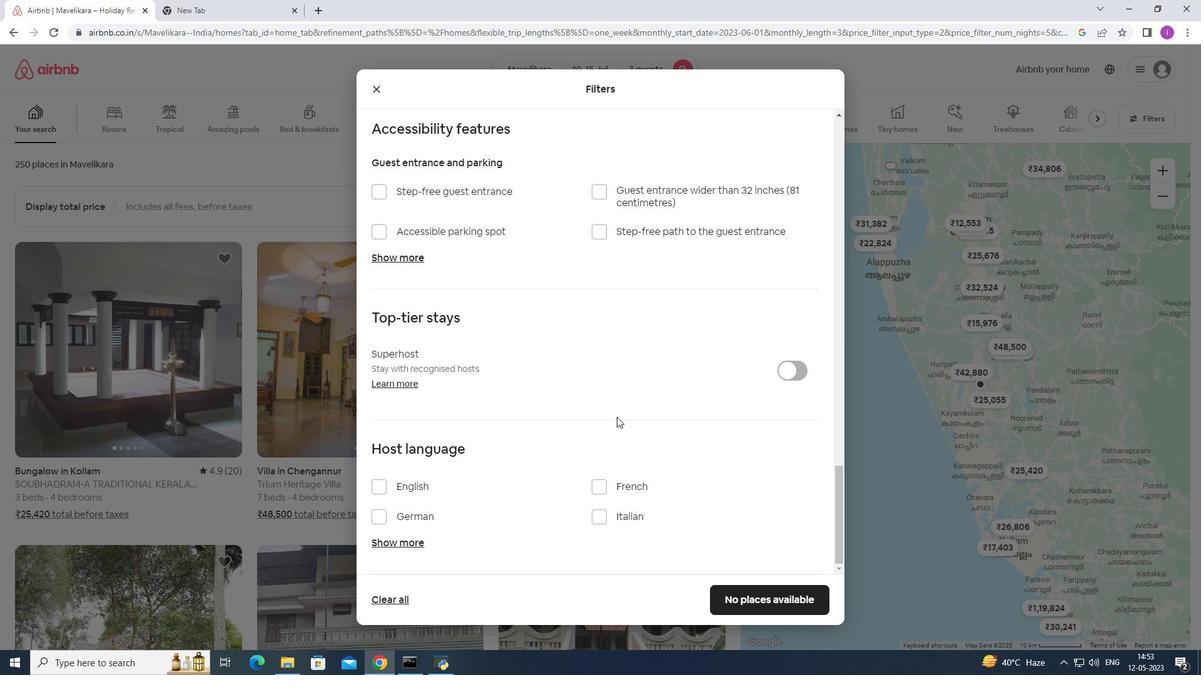 
Action: Mouse moved to (381, 488)
Screenshot: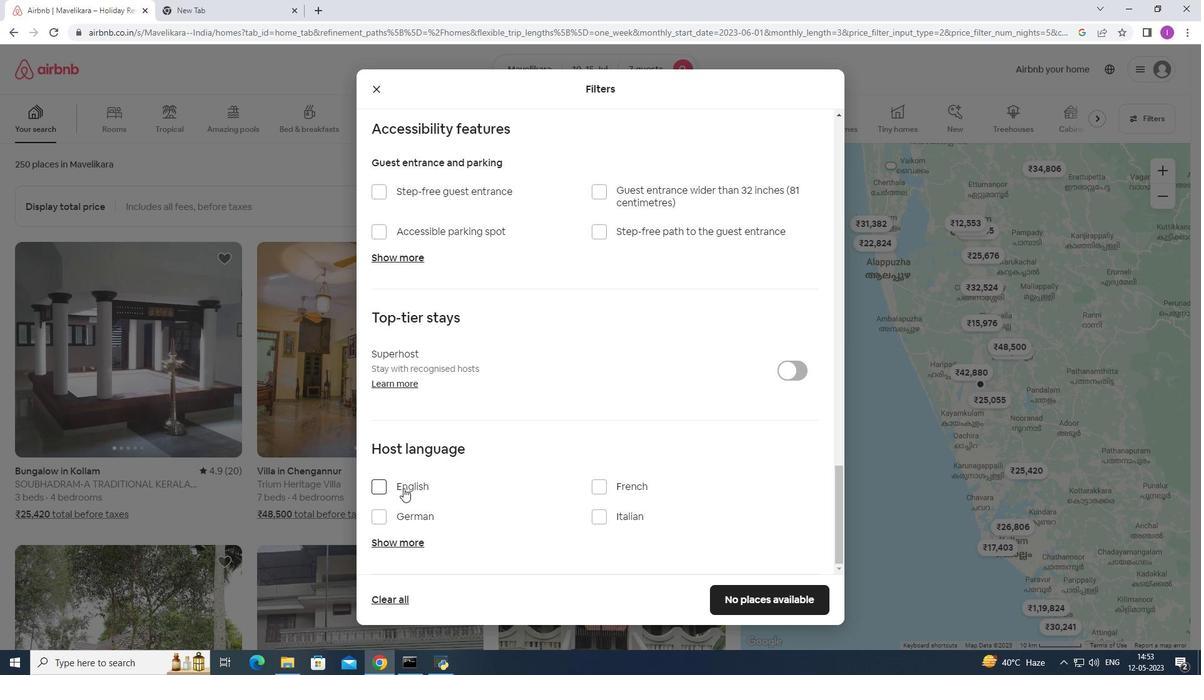 
Action: Mouse pressed left at (381, 488)
Screenshot: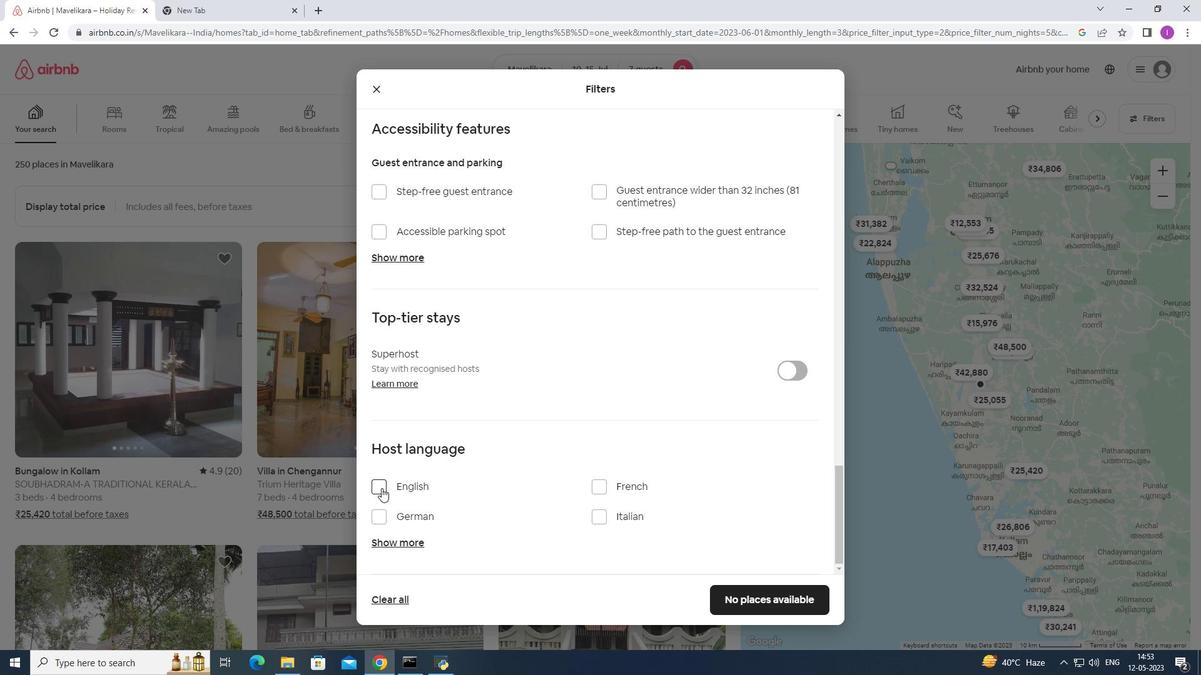 
Action: Mouse moved to (748, 601)
Screenshot: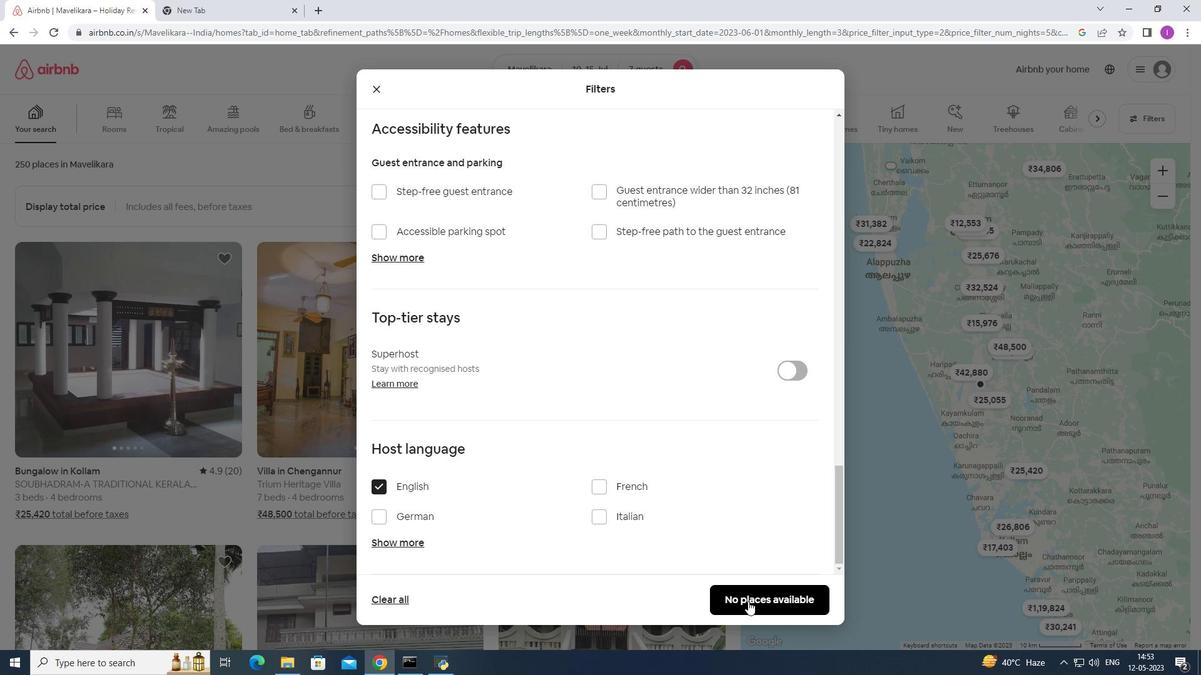 
Action: Mouse pressed left at (748, 601)
Screenshot: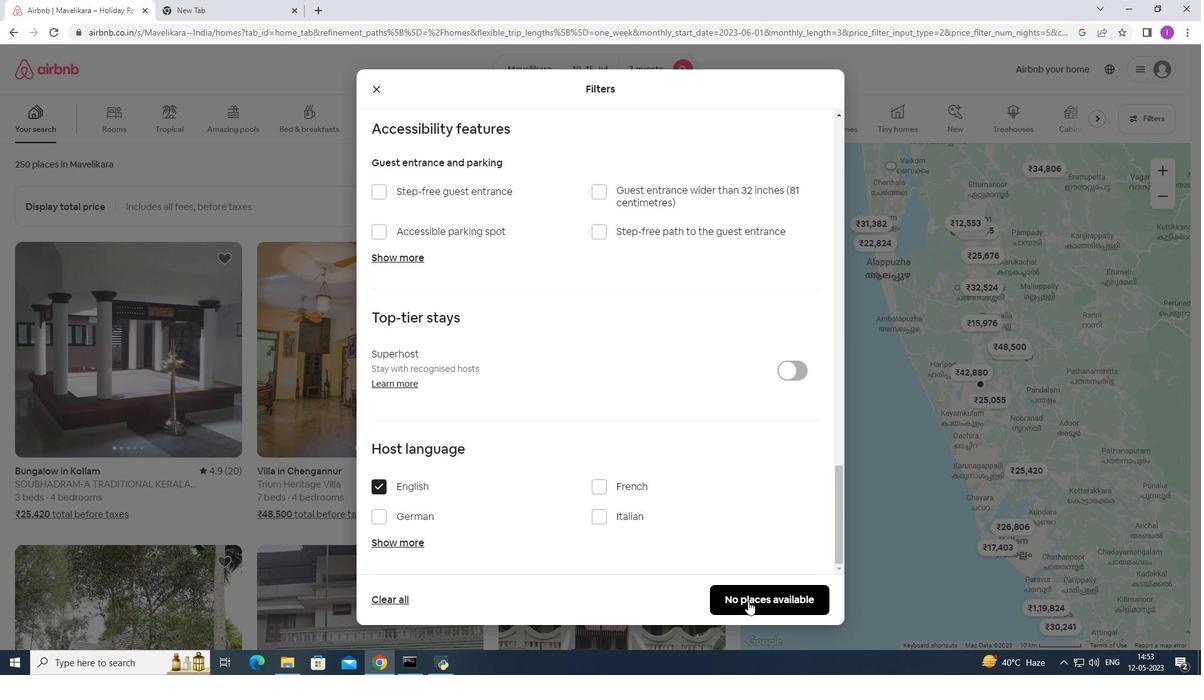 
Action: Mouse moved to (593, 583)
Screenshot: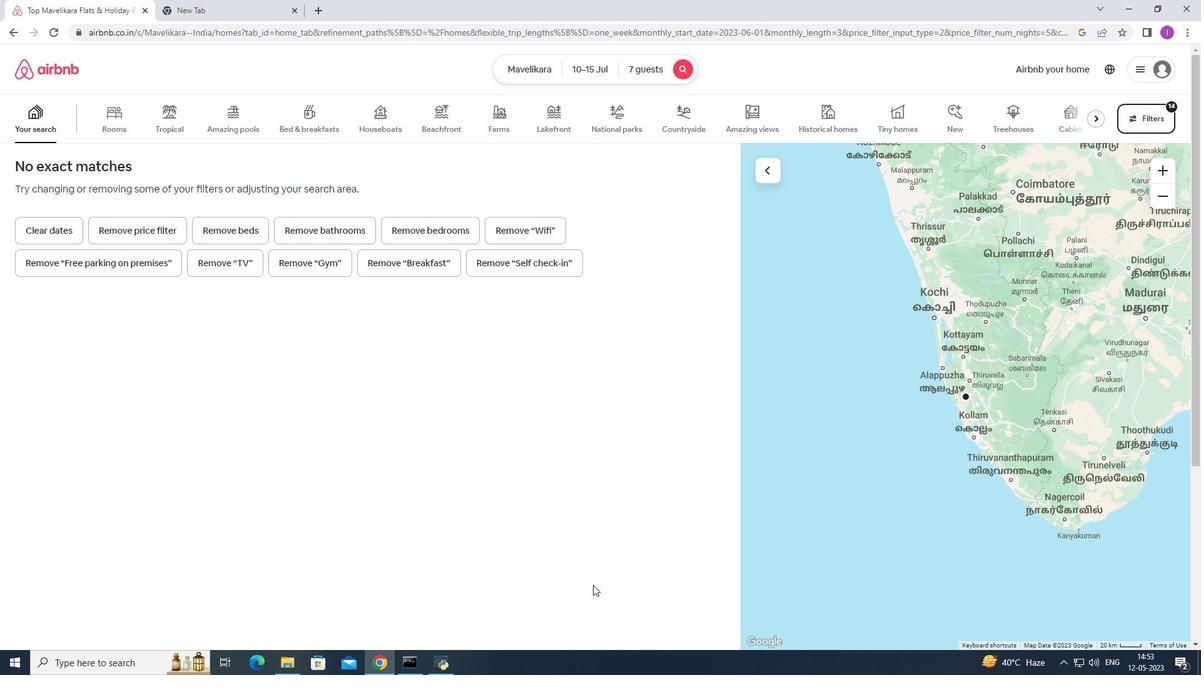 
